 Task: Look for space in Bowthorpe, United Kingdom from 12th August, 2023 to 16th August, 2023 for 8 adults in price range Rs.10000 to Rs.16000. Place can be private room with 8 bedrooms having 8 beds and 8 bathrooms. Property type can be house, flat, guest house, hotel. Amenities needed are: wifi, TV, free parkinig on premises, gym, breakfast. Booking option can be shelf check-in. Required host language is English.
Action: Mouse pressed left at (557, 120)
Screenshot: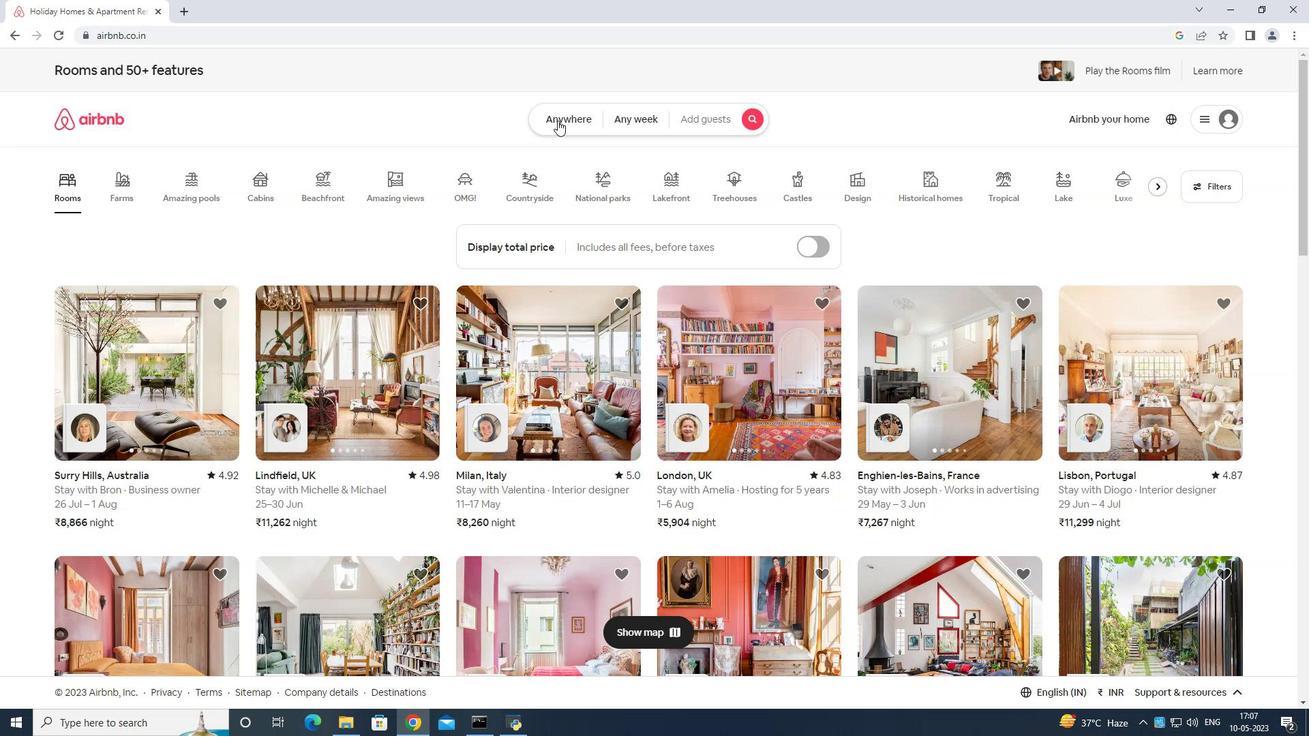 
Action: Mouse moved to (536, 160)
Screenshot: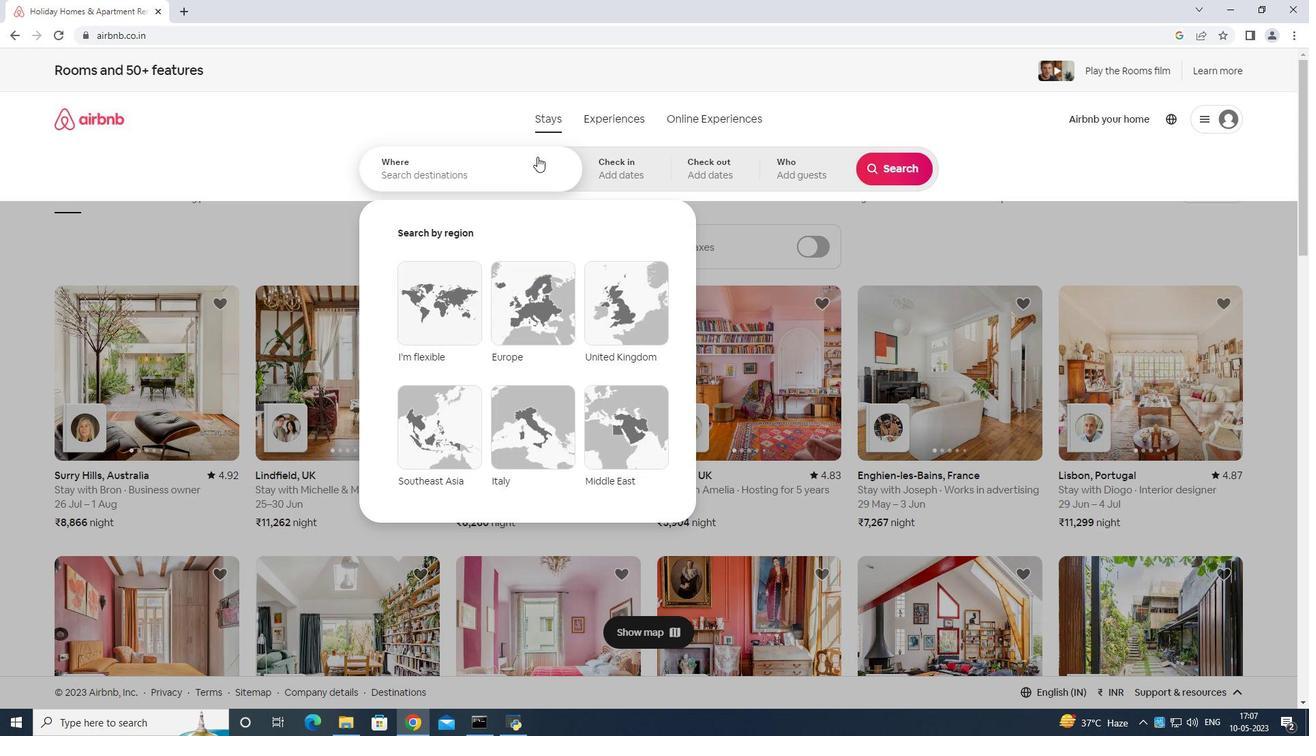 
Action: Mouse pressed left at (536, 160)
Screenshot: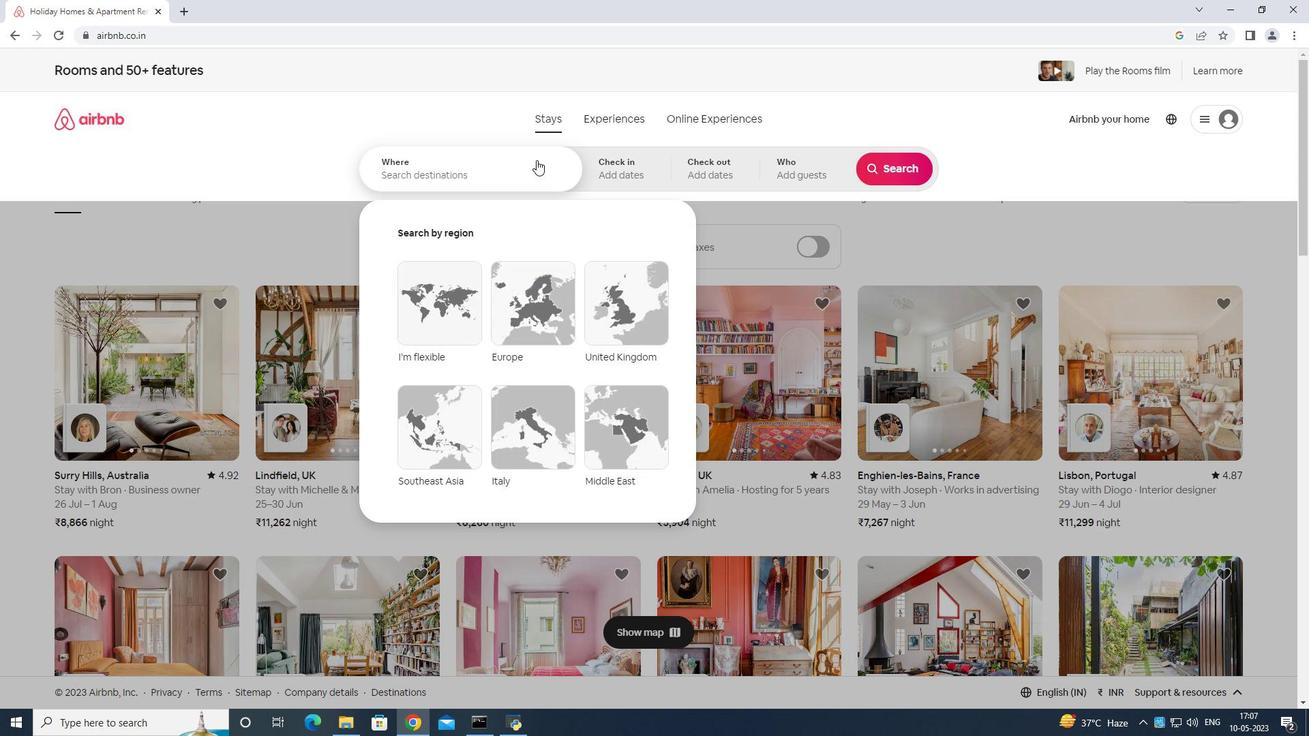
Action: Mouse moved to (531, 163)
Screenshot: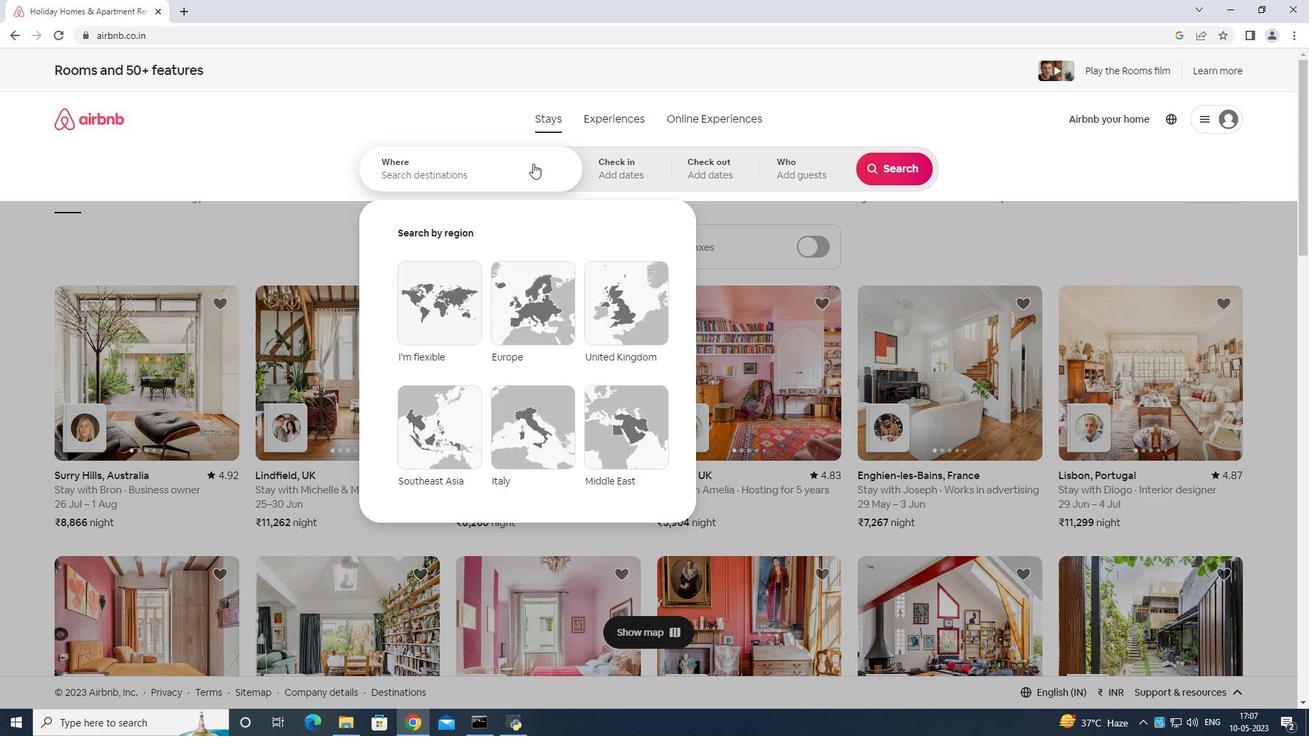 
Action: Key pressed <Key.shift>Bowthorpe<Key.space>united<Key.space>kingdi<Key.backspace>om<Key.enter>
Screenshot: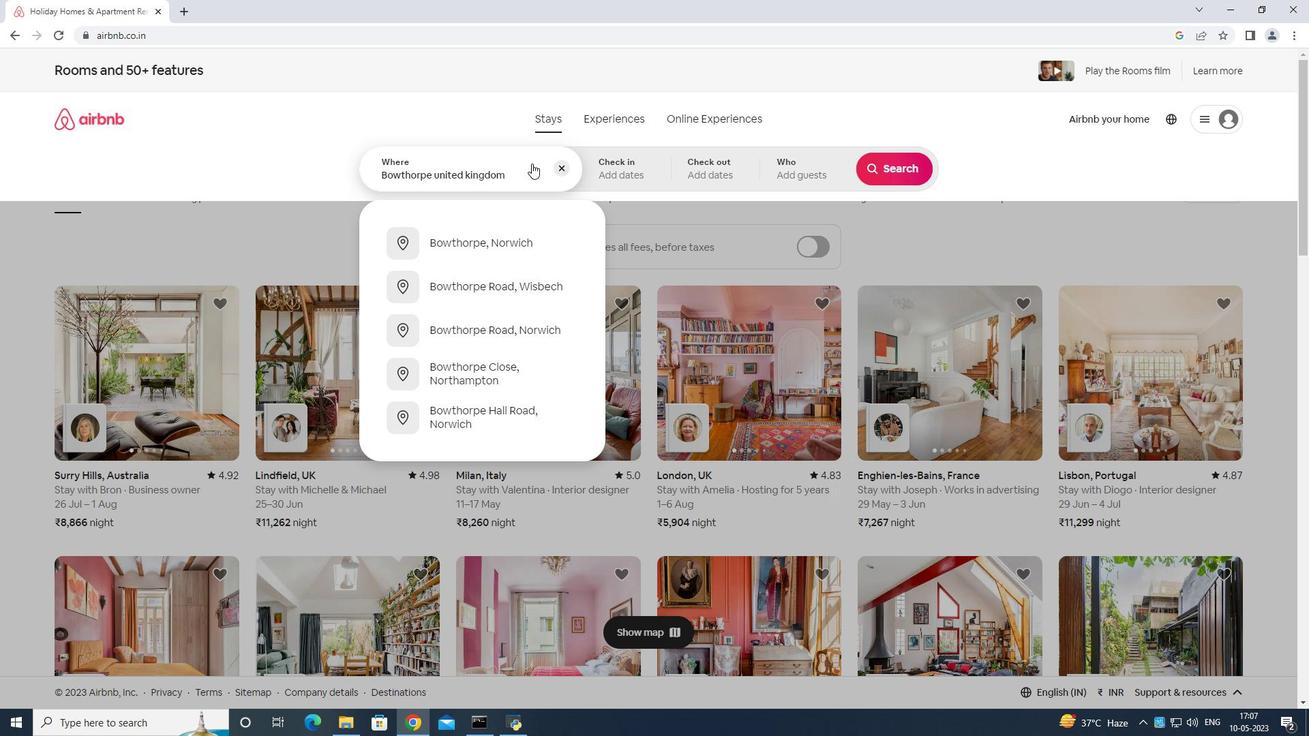 
Action: Mouse moved to (889, 268)
Screenshot: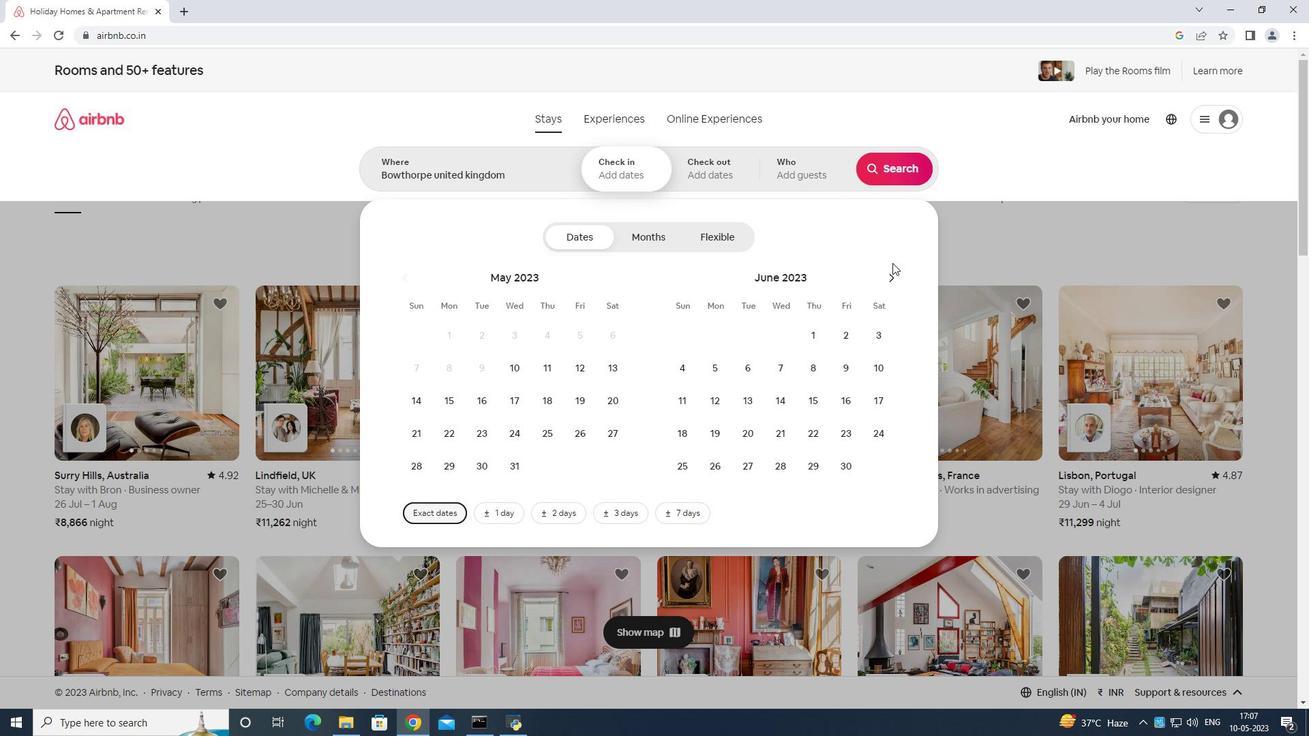 
Action: Mouse pressed left at (889, 268)
Screenshot: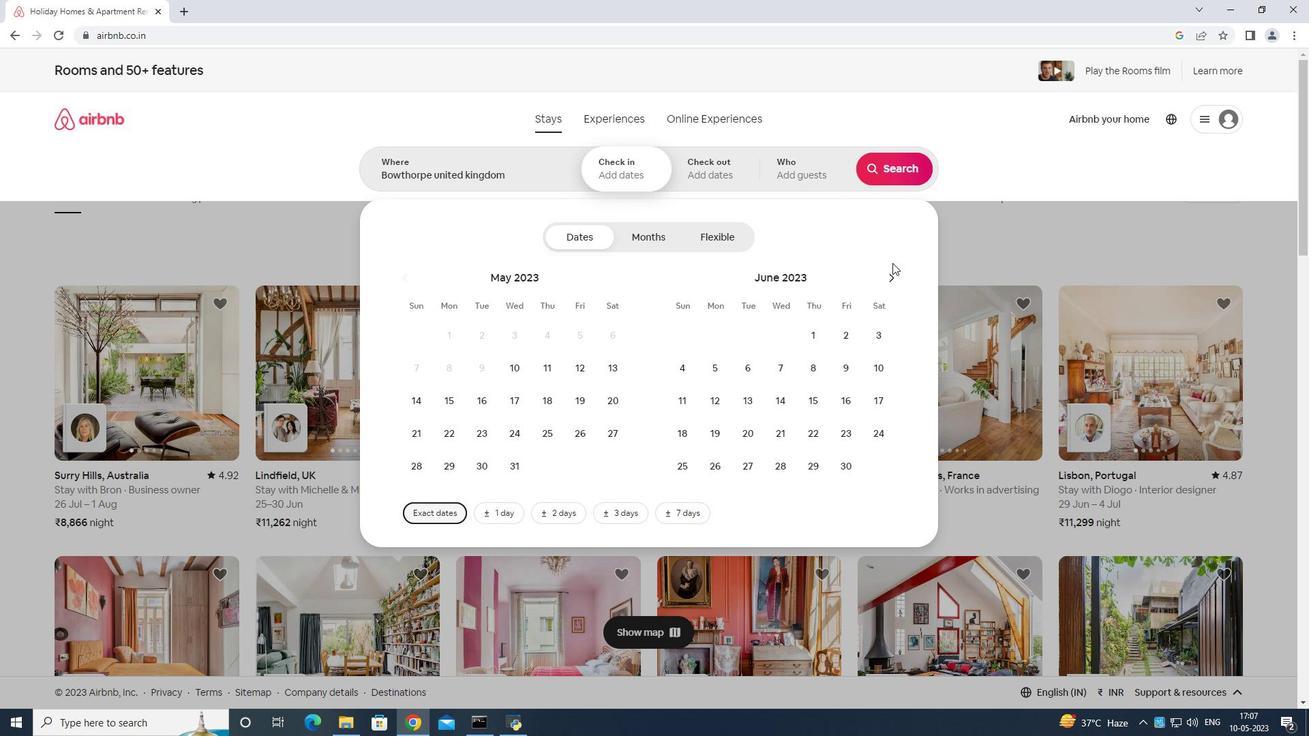 
Action: Mouse moved to (889, 271)
Screenshot: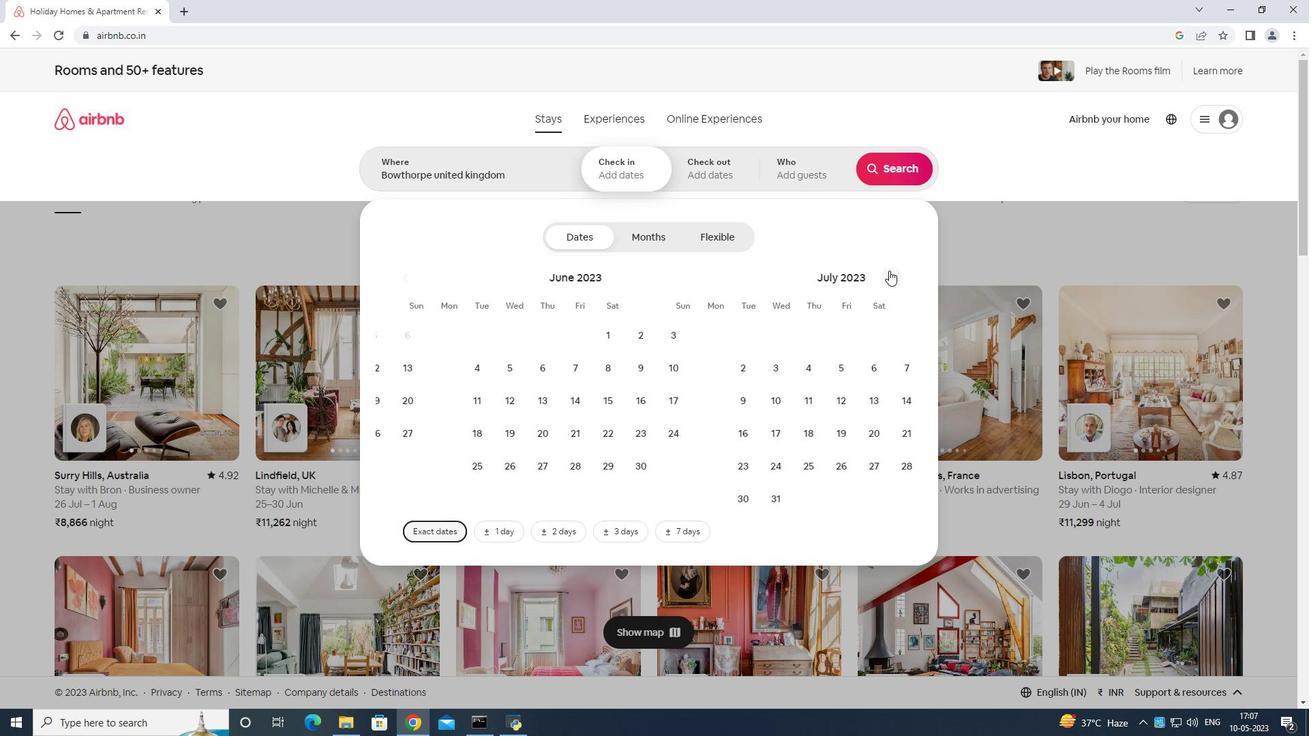 
Action: Mouse pressed left at (889, 271)
Screenshot: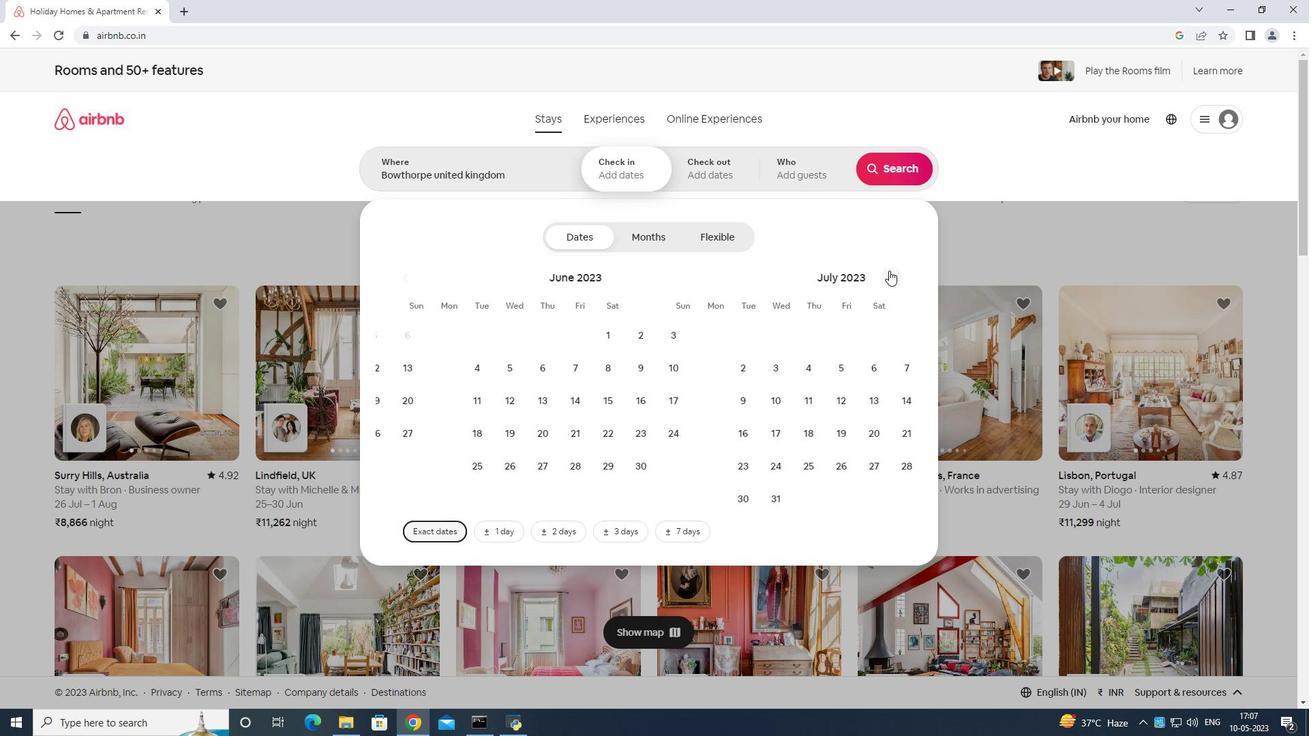 
Action: Mouse moved to (876, 362)
Screenshot: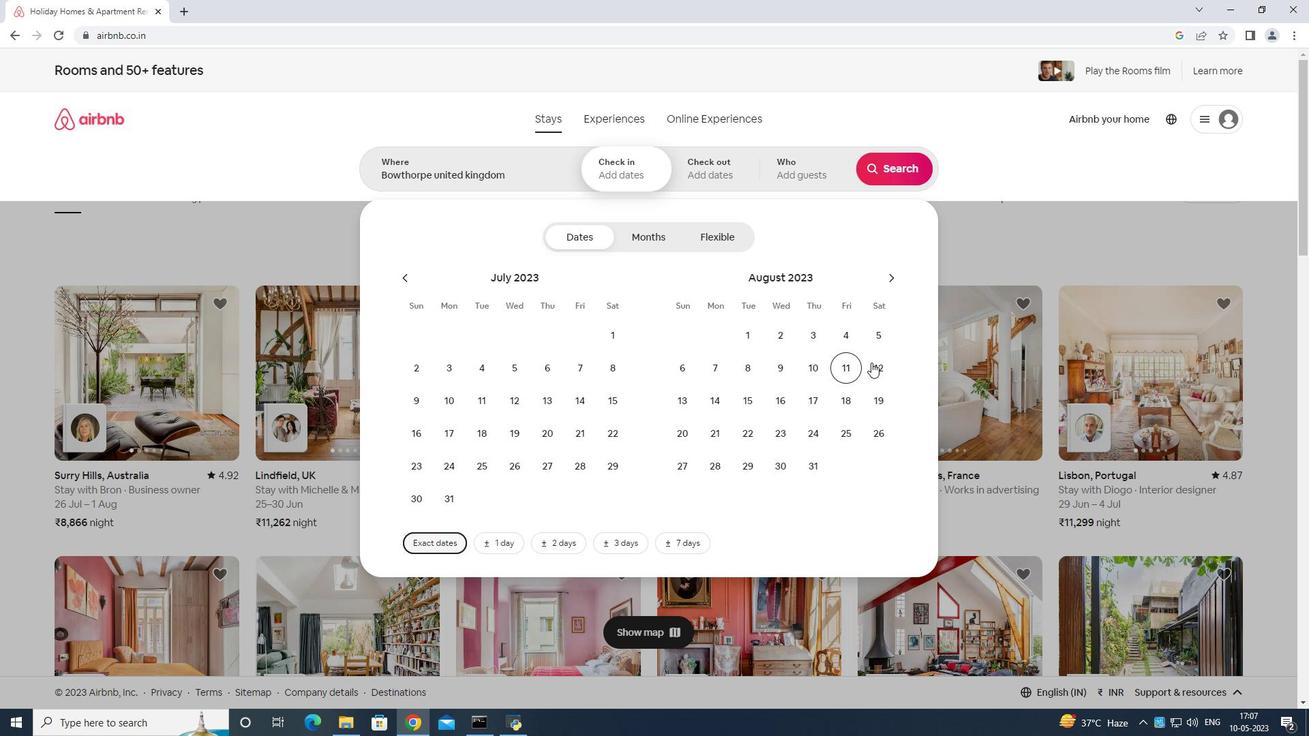 
Action: Mouse pressed left at (876, 362)
Screenshot: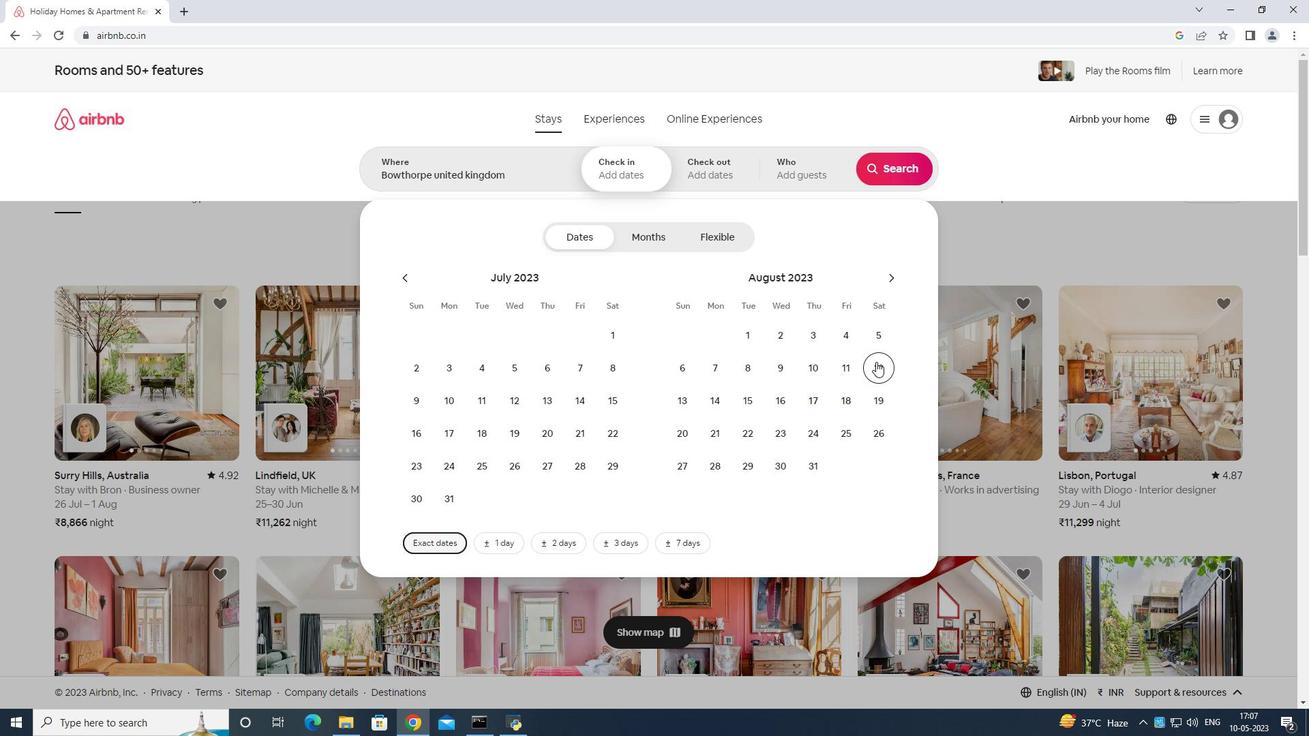 
Action: Mouse moved to (783, 394)
Screenshot: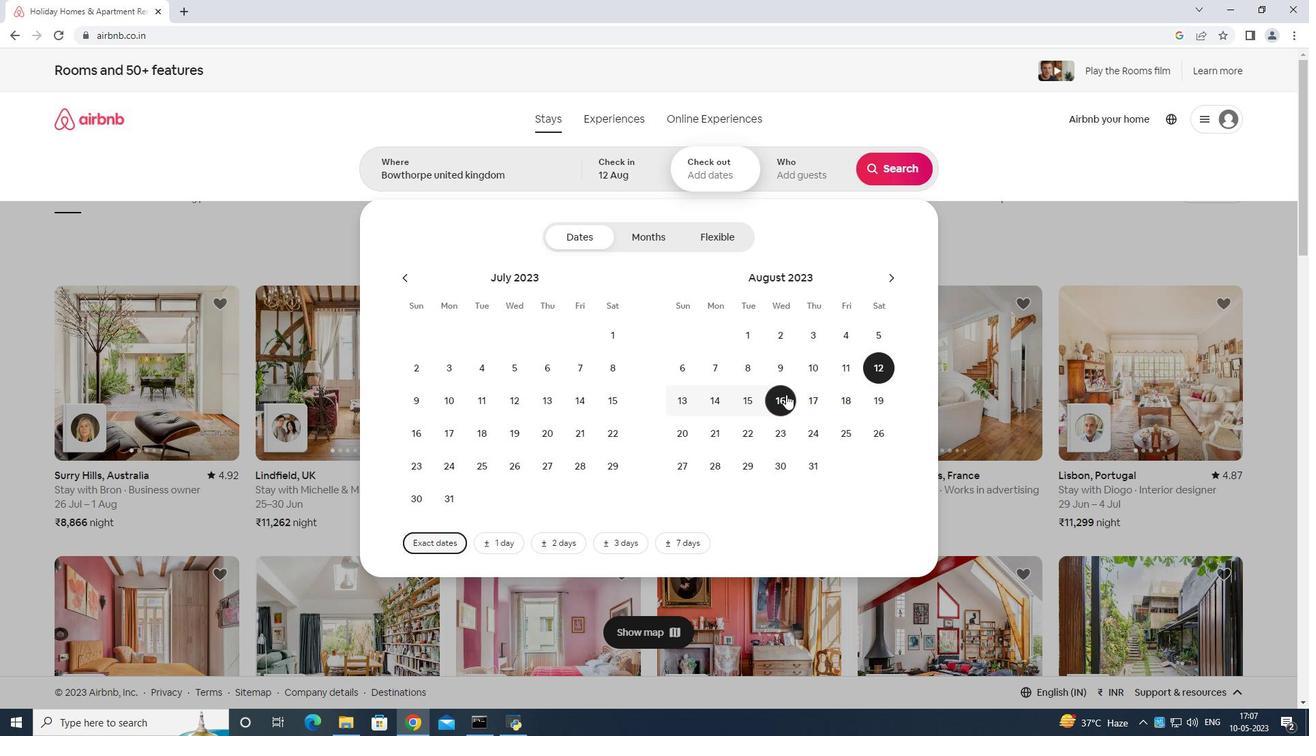 
Action: Mouse pressed left at (783, 394)
Screenshot: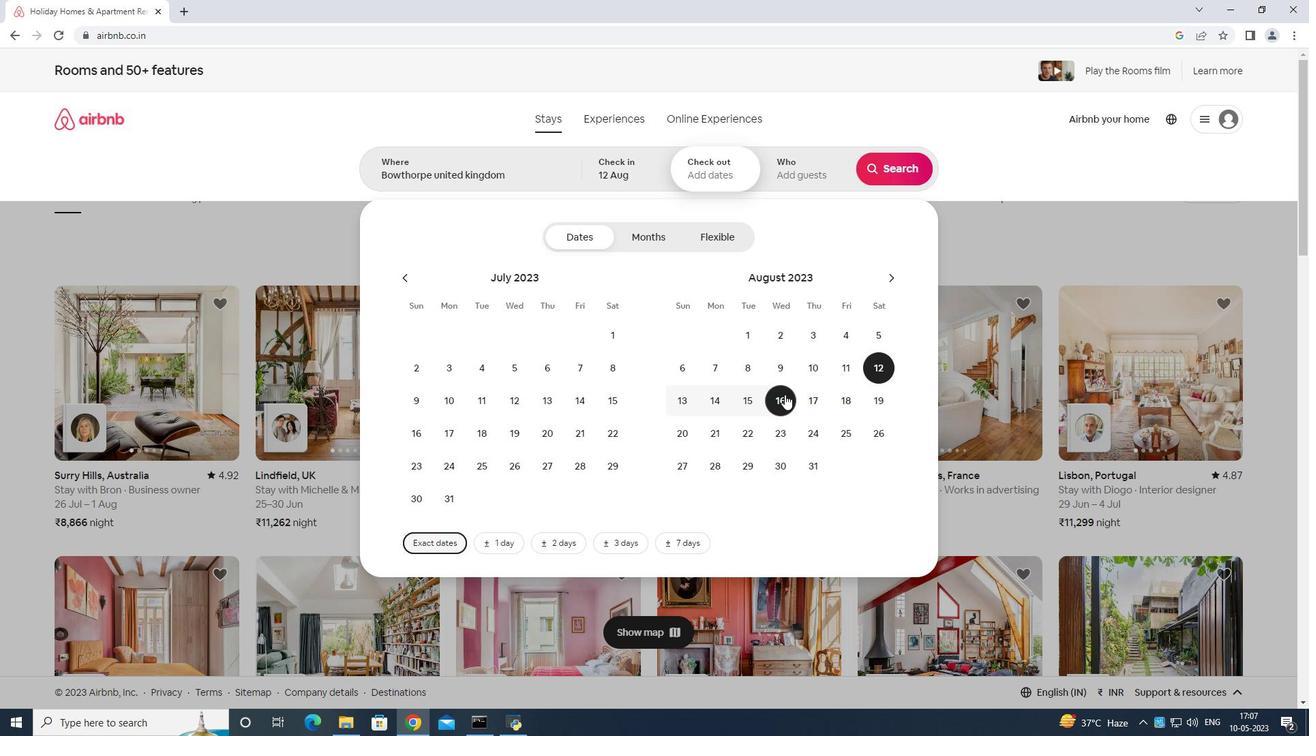 
Action: Mouse moved to (813, 162)
Screenshot: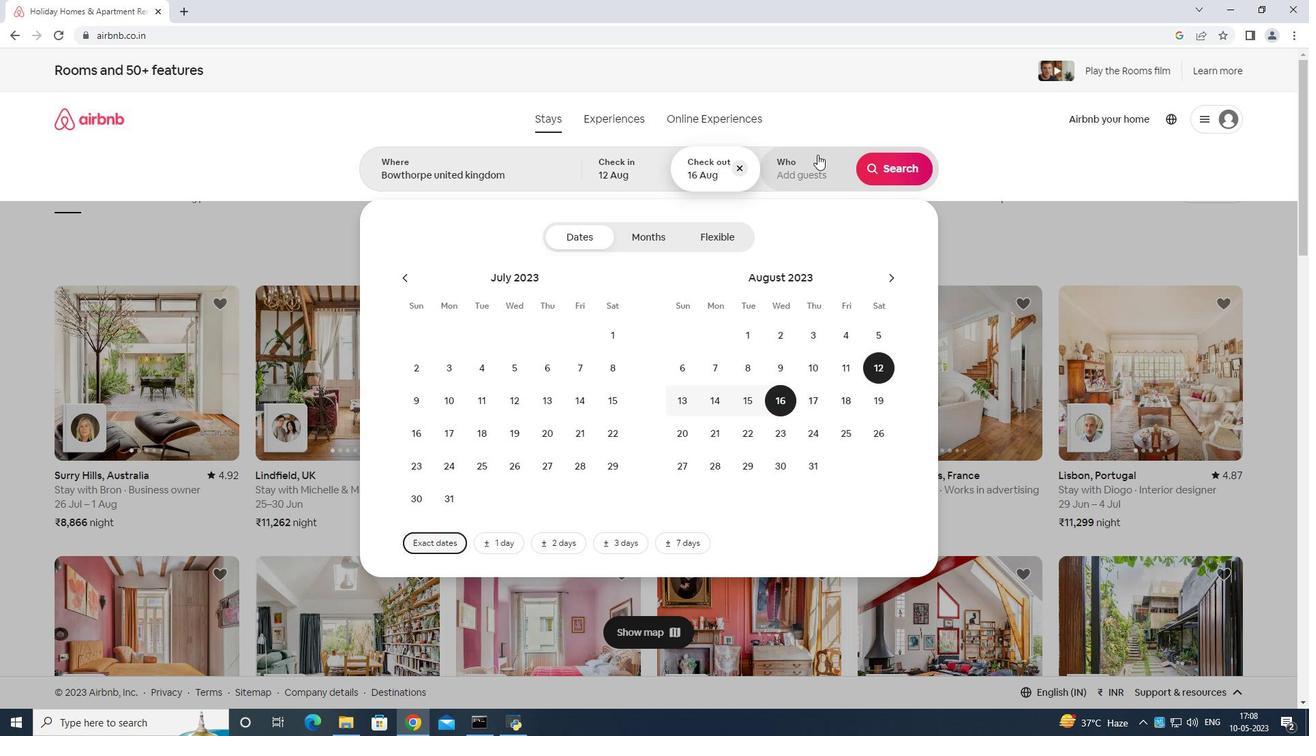 
Action: Mouse pressed left at (813, 162)
Screenshot: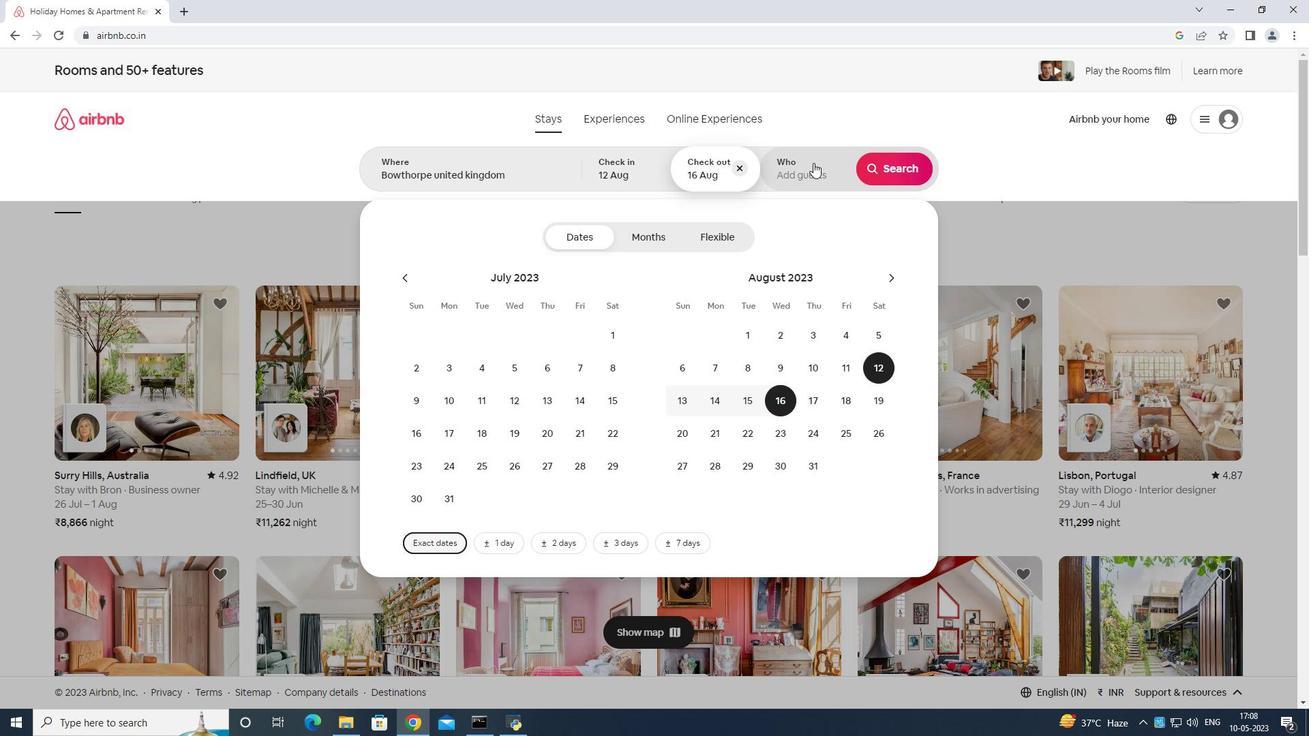 
Action: Mouse moved to (890, 163)
Screenshot: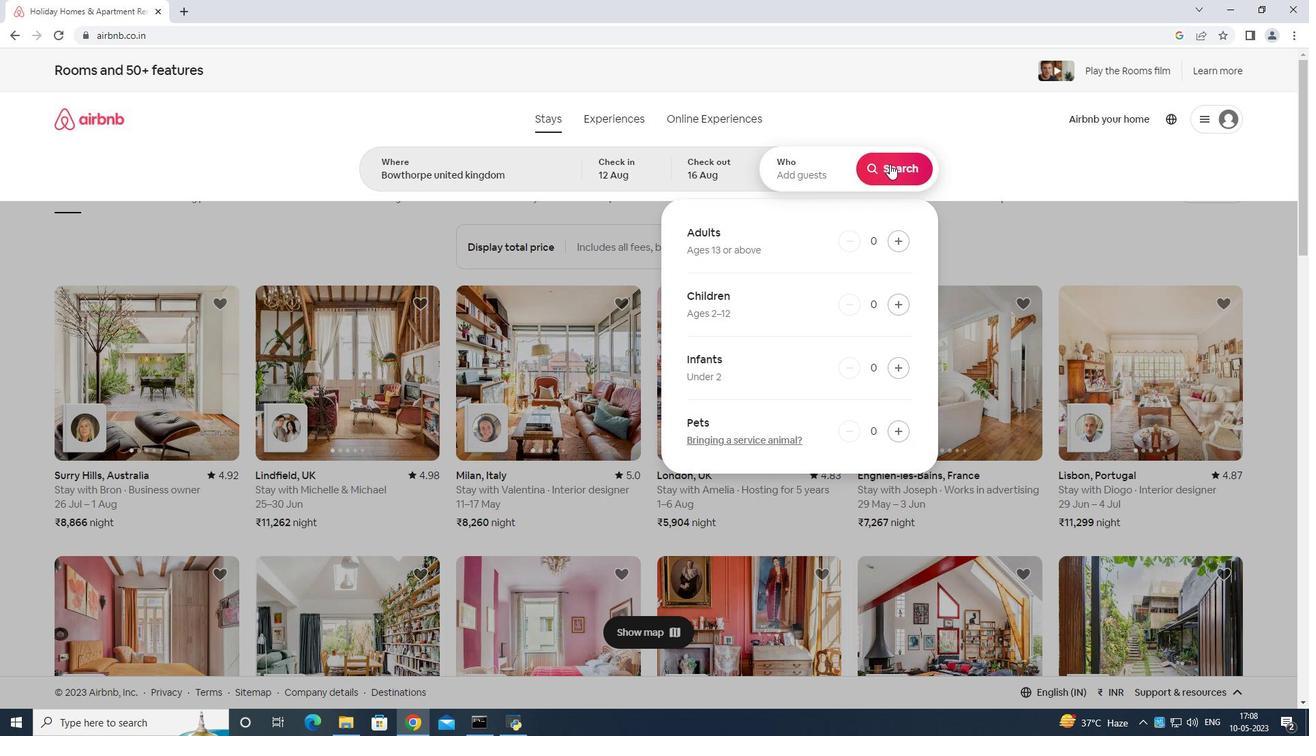 
Action: Mouse pressed left at (890, 163)
Screenshot: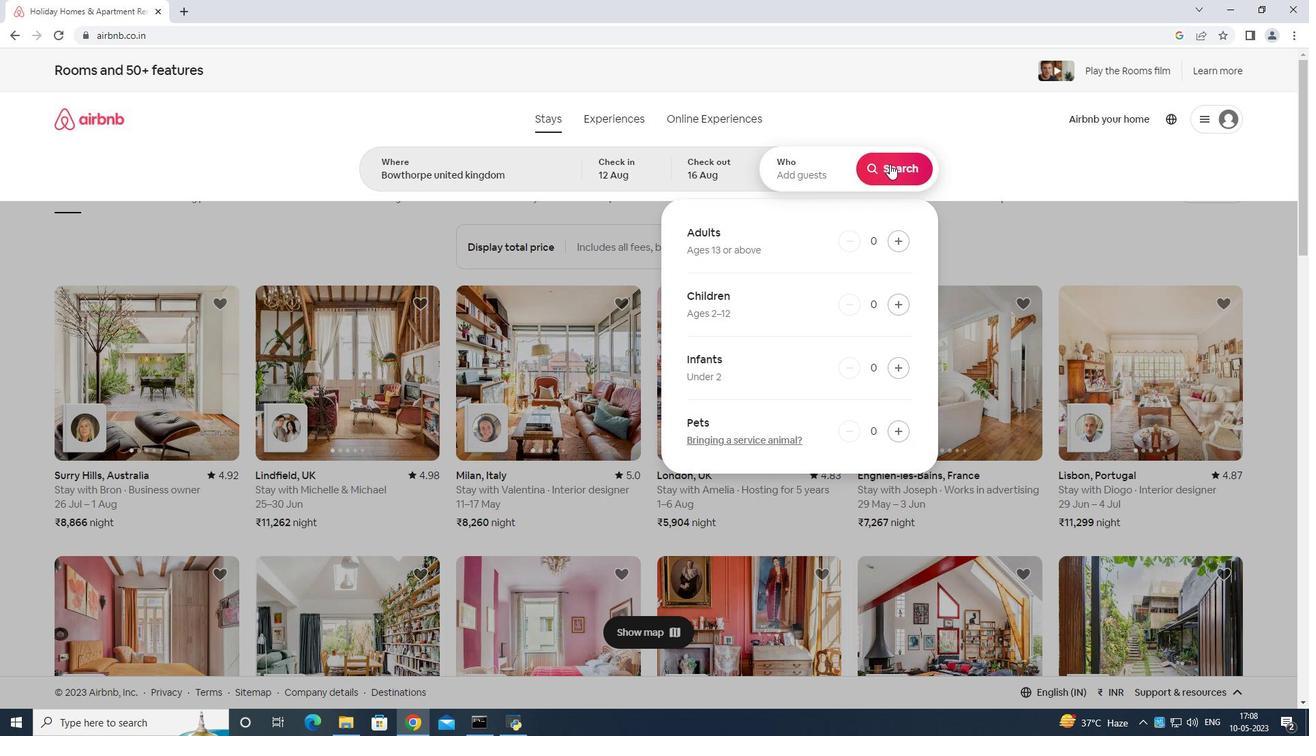 
Action: Mouse moved to (1262, 119)
Screenshot: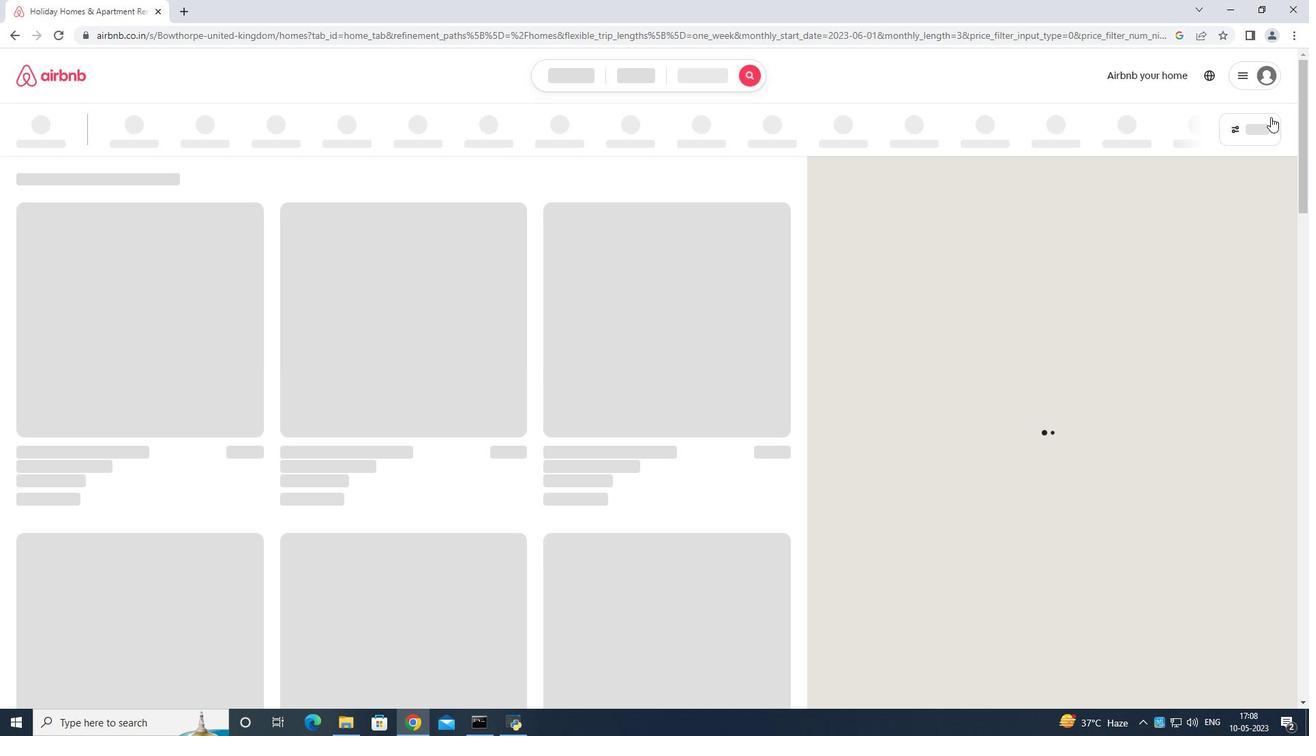 
Action: Mouse pressed left at (1262, 119)
Screenshot: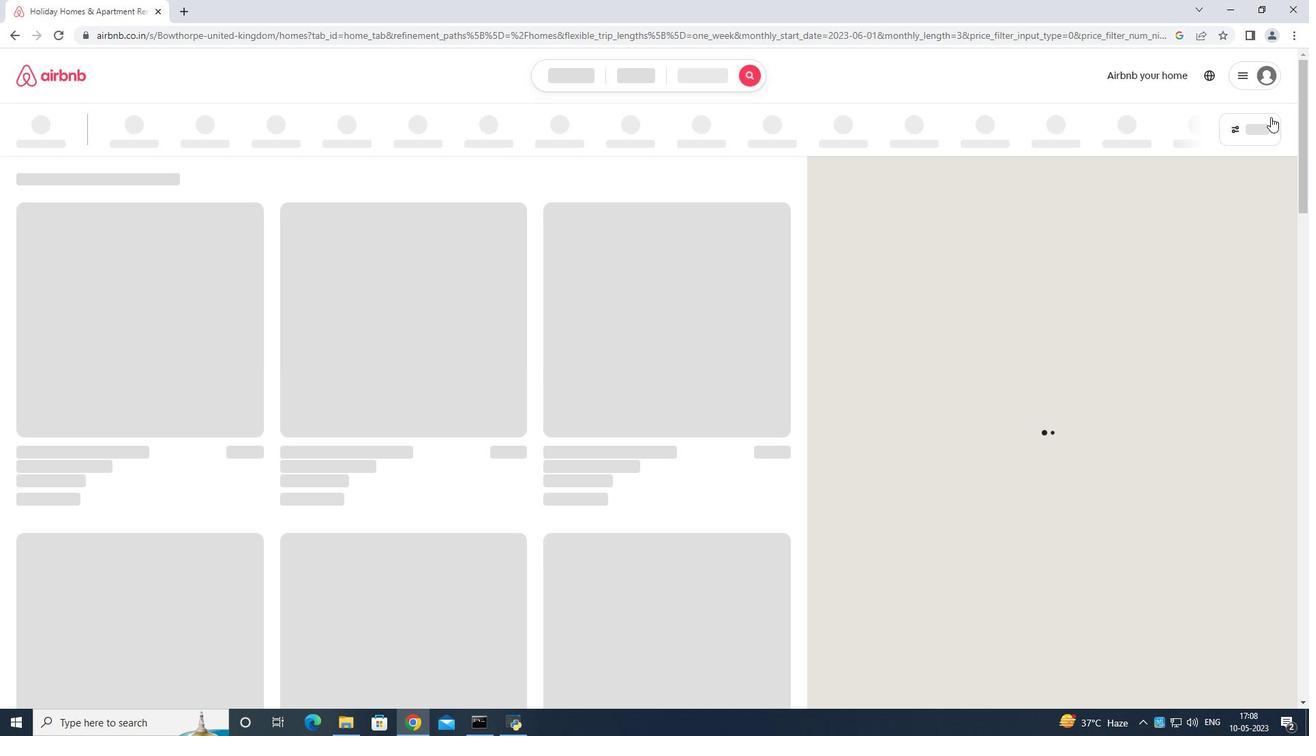 
Action: Mouse moved to (501, 454)
Screenshot: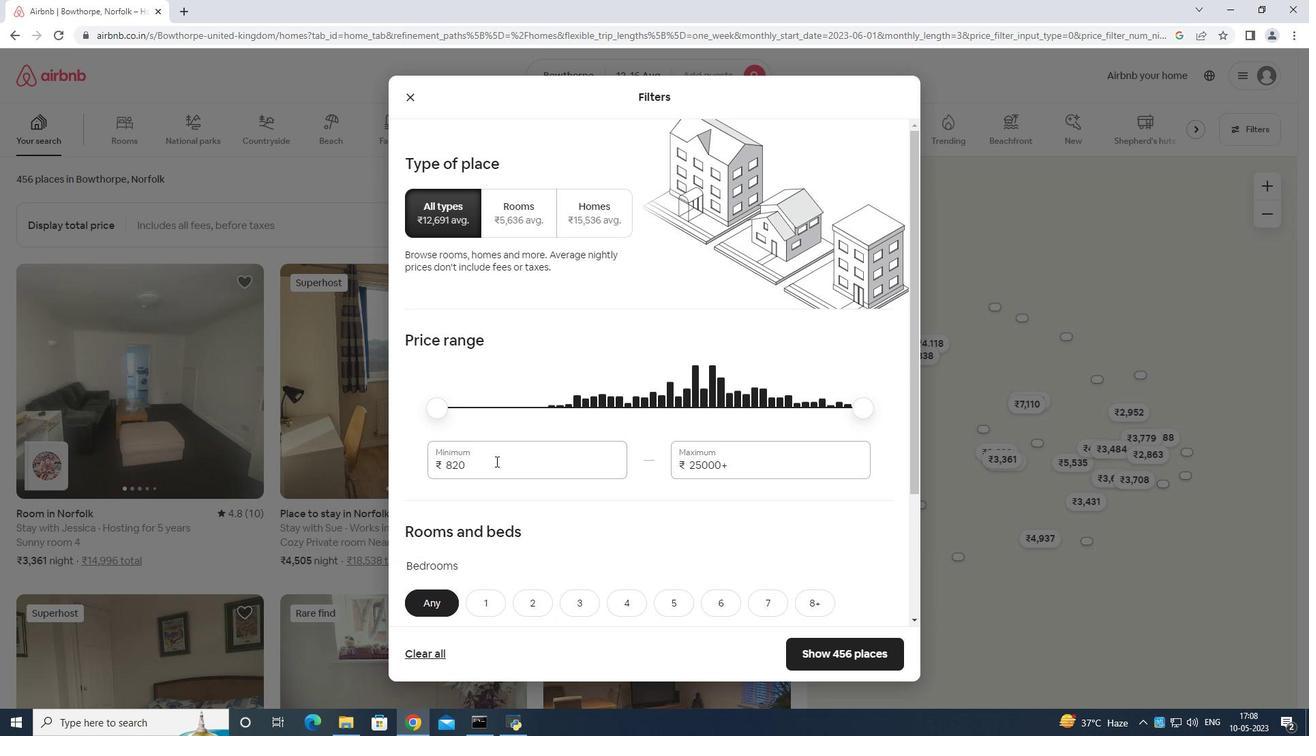 
Action: Mouse pressed left at (501, 454)
Screenshot: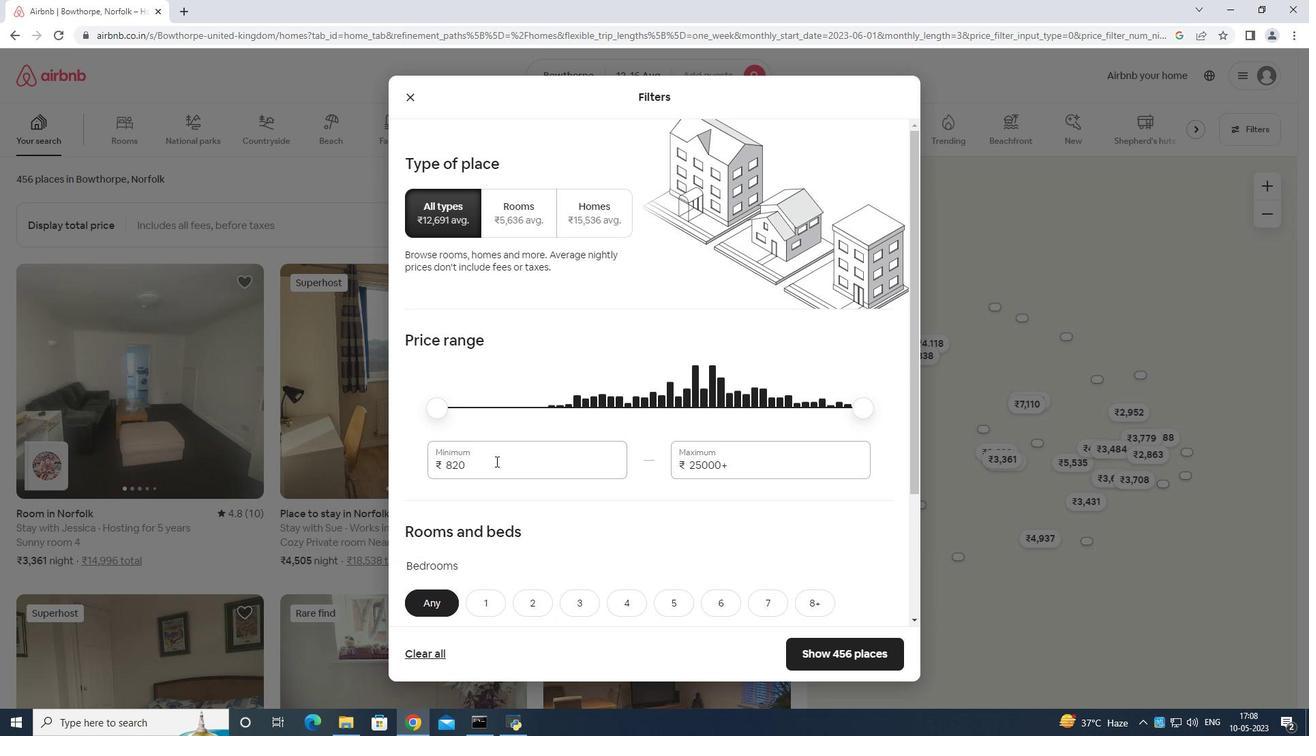 
Action: Mouse moved to (503, 426)
Screenshot: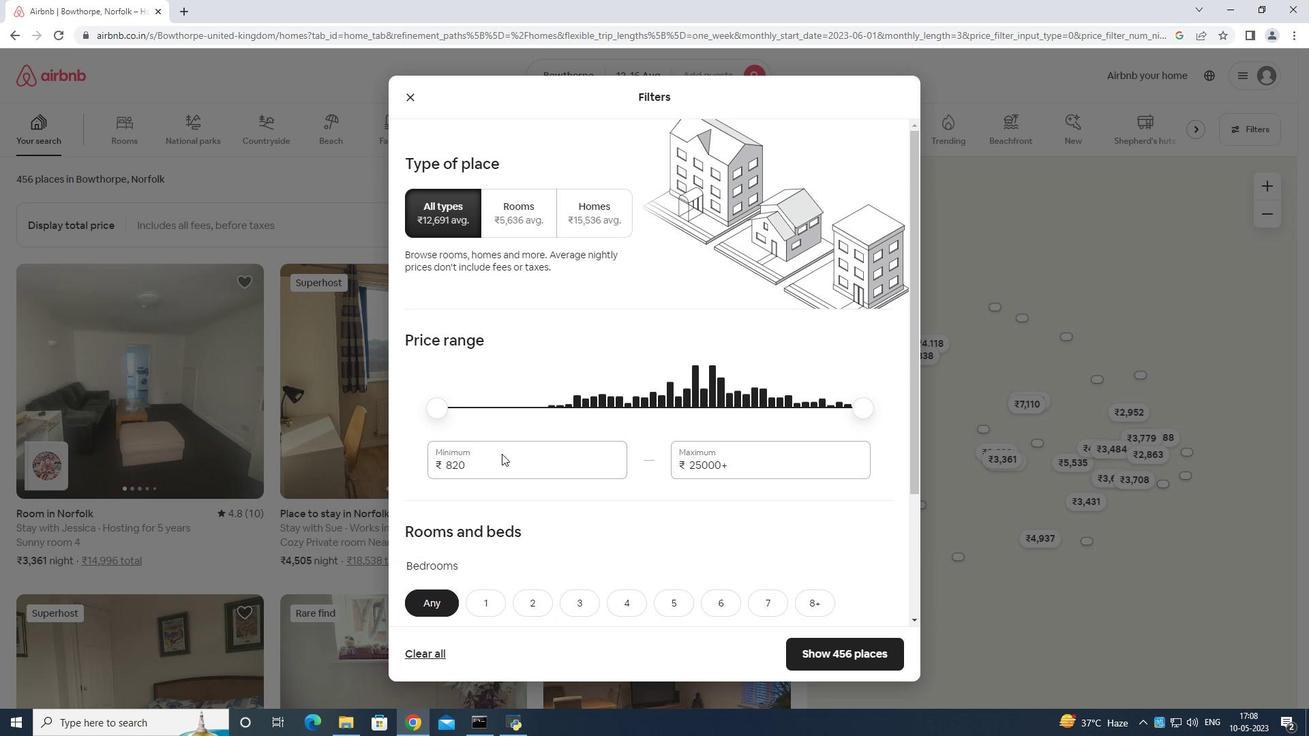 
Action: Key pressed <Key.backspace><Key.backspace><Key.backspace><Key.backspace>10000
Screenshot: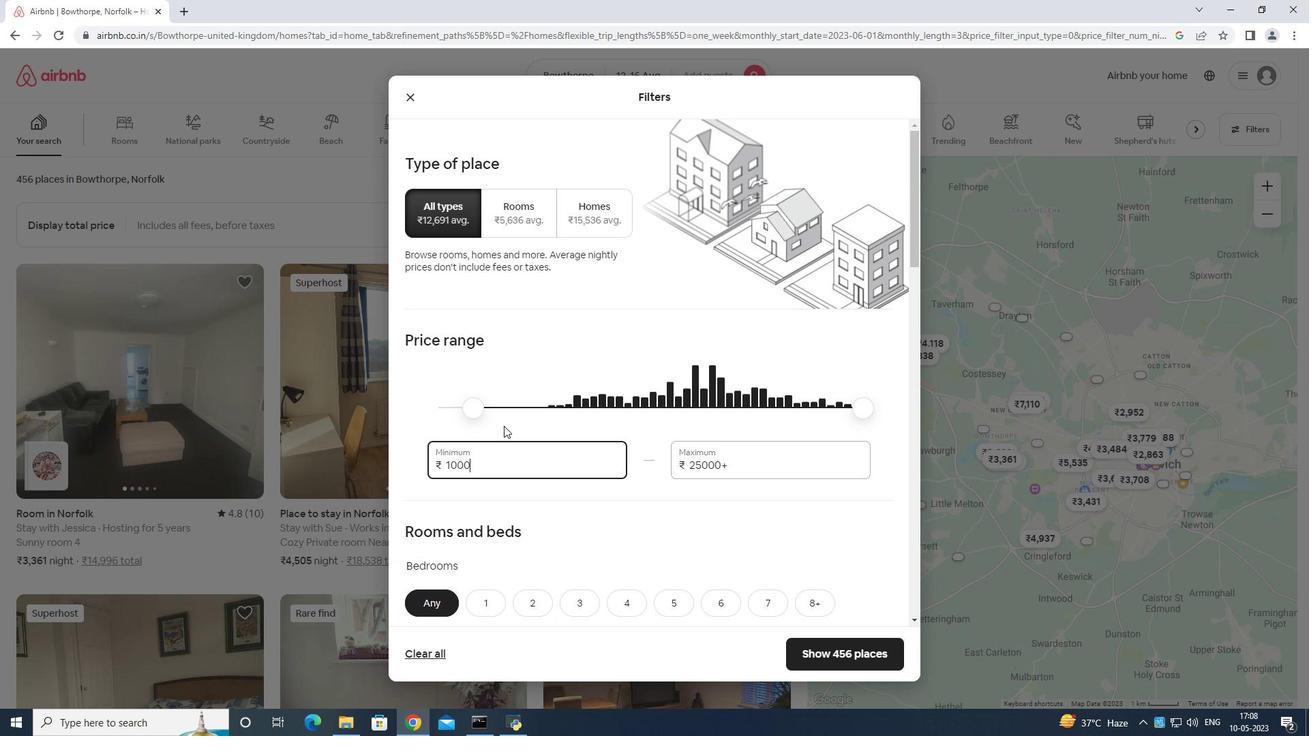 
Action: Mouse moved to (798, 463)
Screenshot: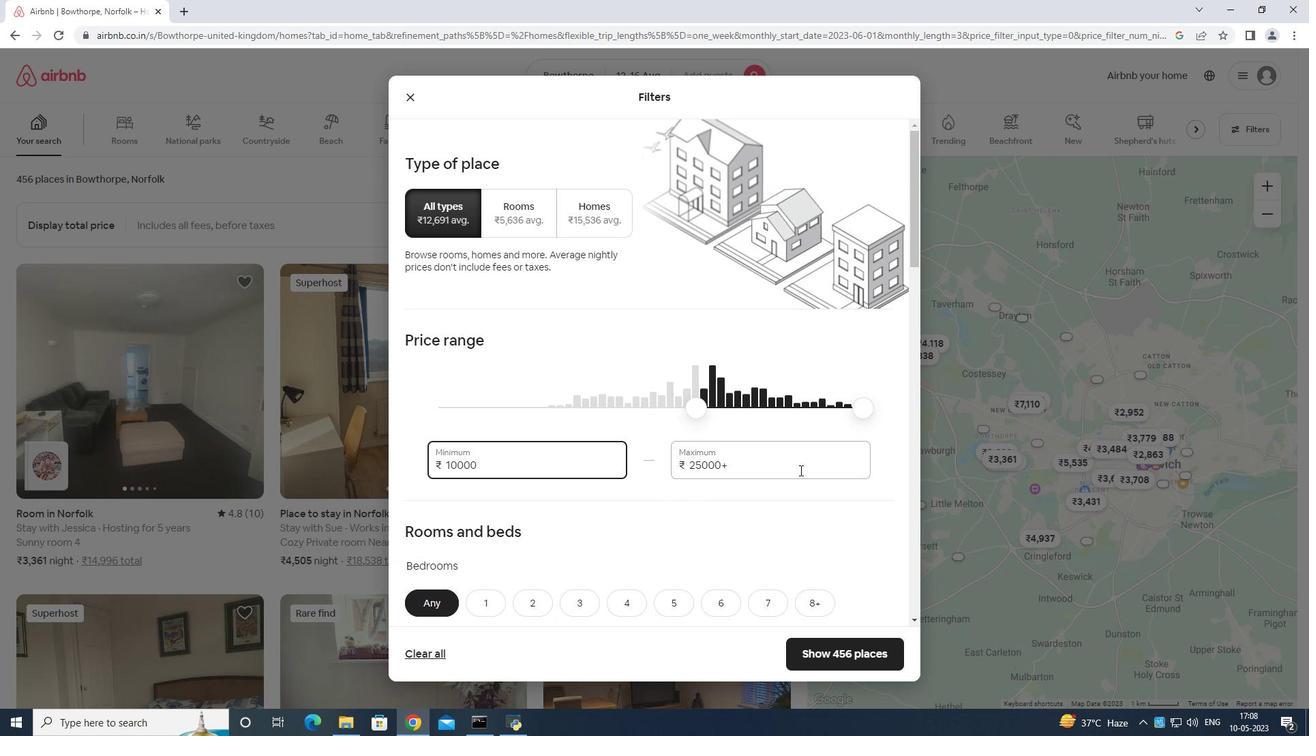 
Action: Mouse pressed left at (798, 463)
Screenshot: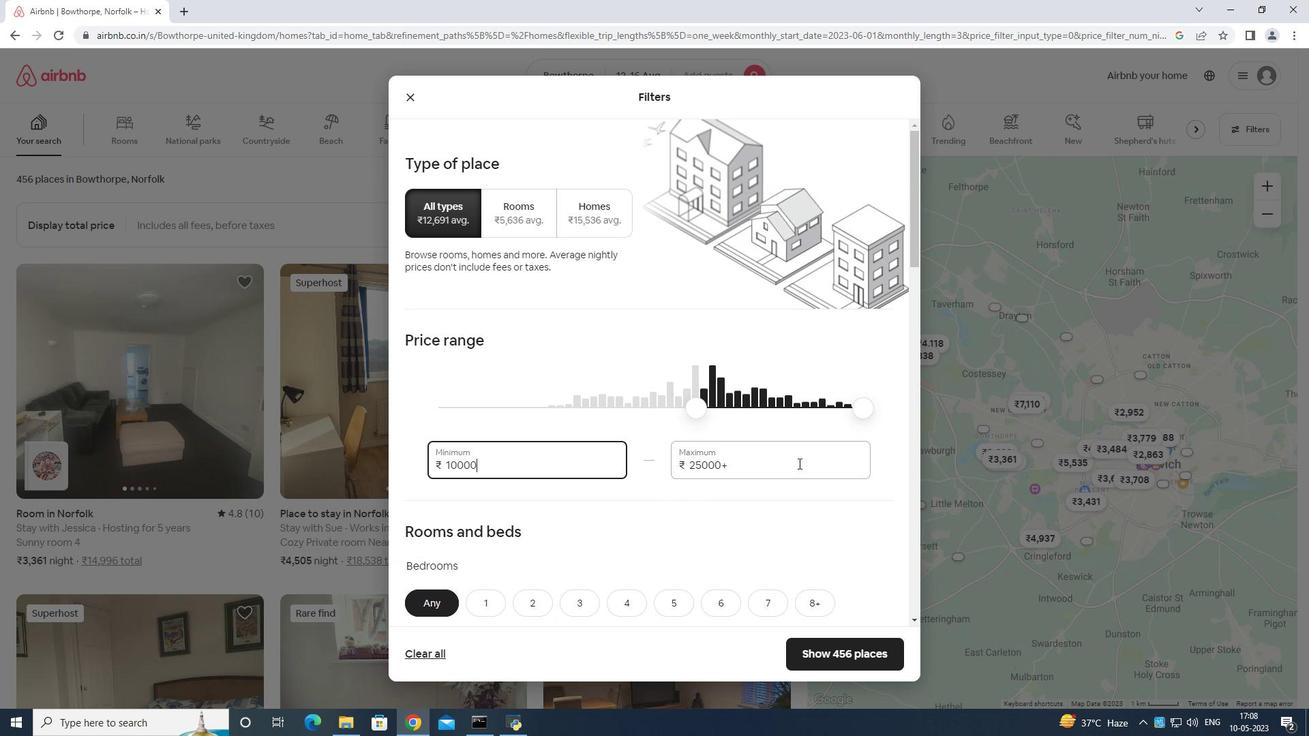 
Action: Mouse moved to (793, 465)
Screenshot: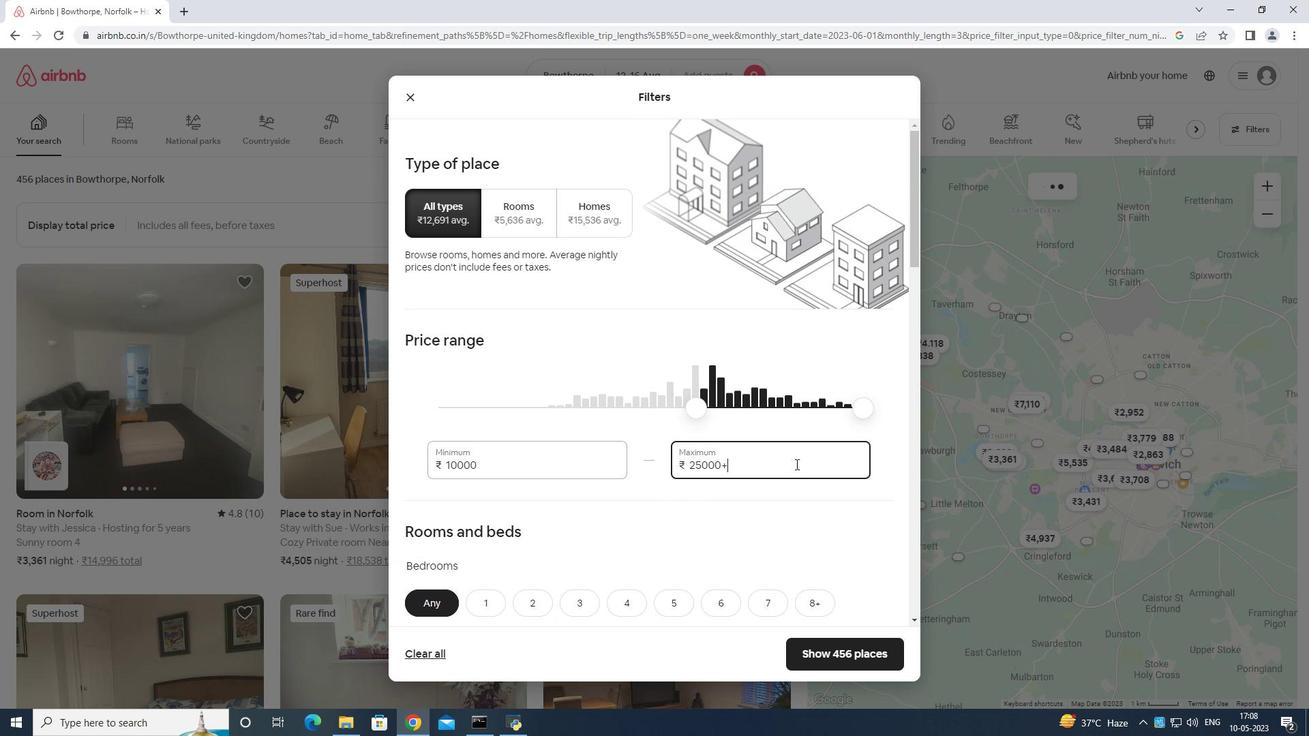 
Action: Key pressed <Key.backspace>
Screenshot: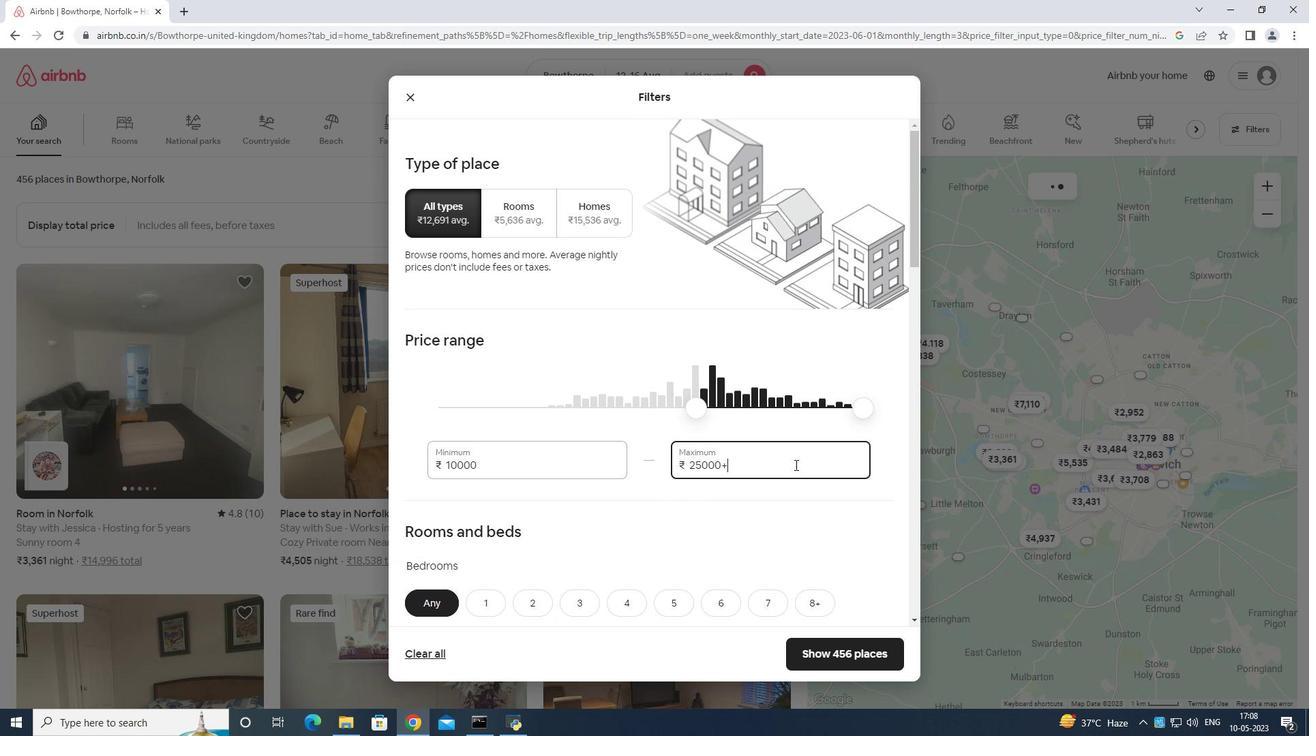 
Action: Mouse moved to (793, 465)
Screenshot: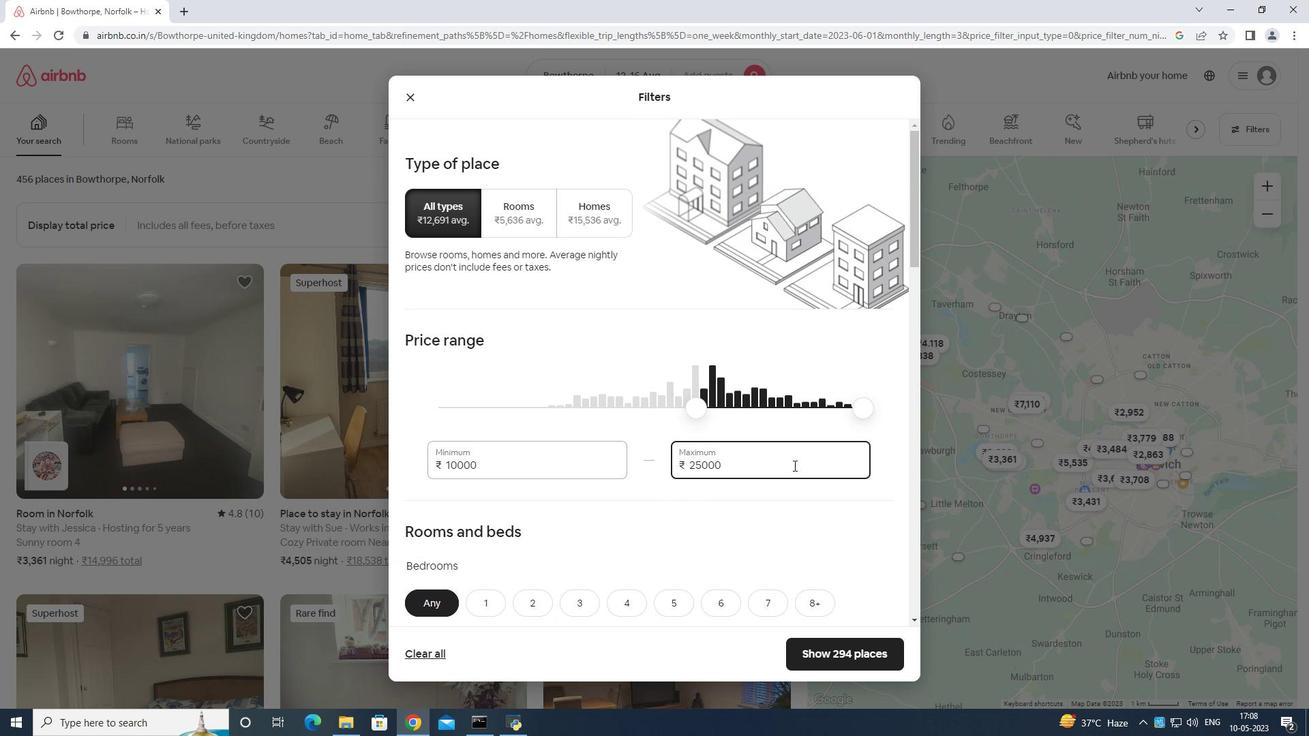 
Action: Key pressed <Key.backspace><Key.backspace><Key.backspace><Key.backspace><Key.backspace><Key.backspace><Key.backspace><Key.backspace><Key.backspace><Key.backspace><Key.backspace><Key.backspace><Key.backspace>16000
Screenshot: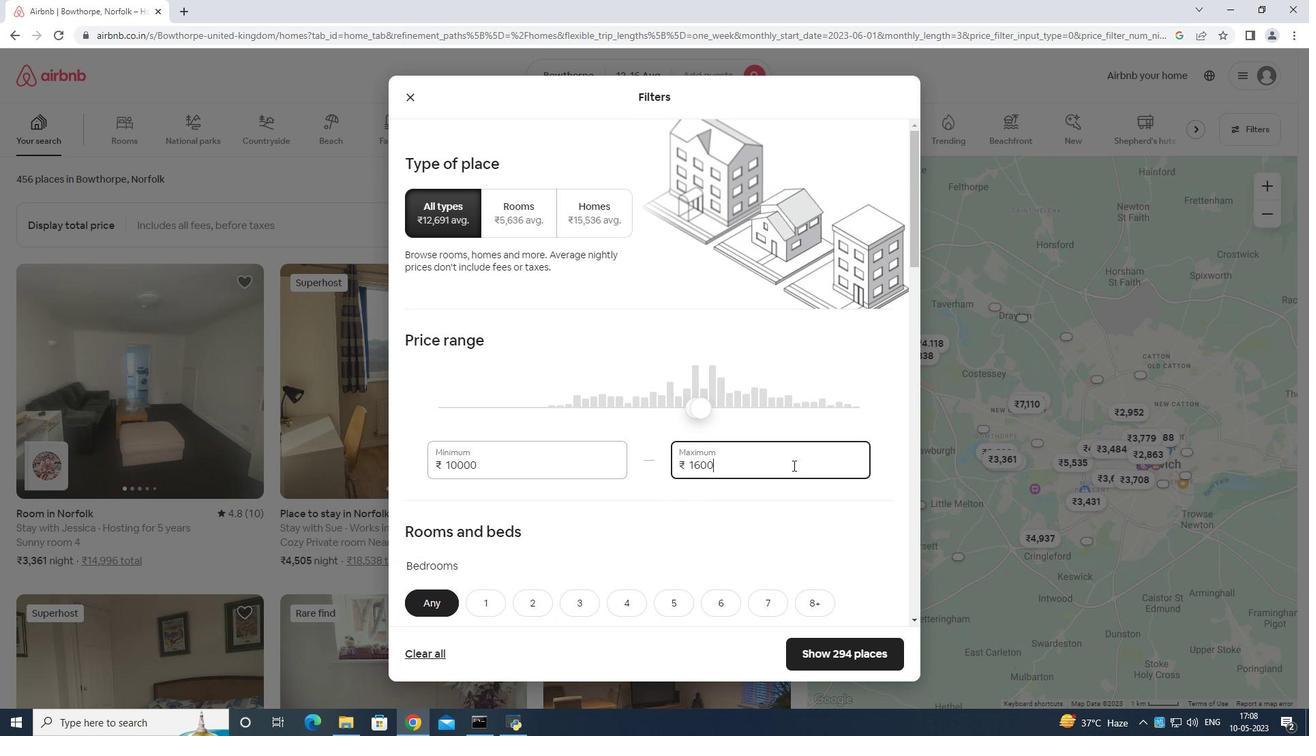 
Action: Mouse moved to (785, 475)
Screenshot: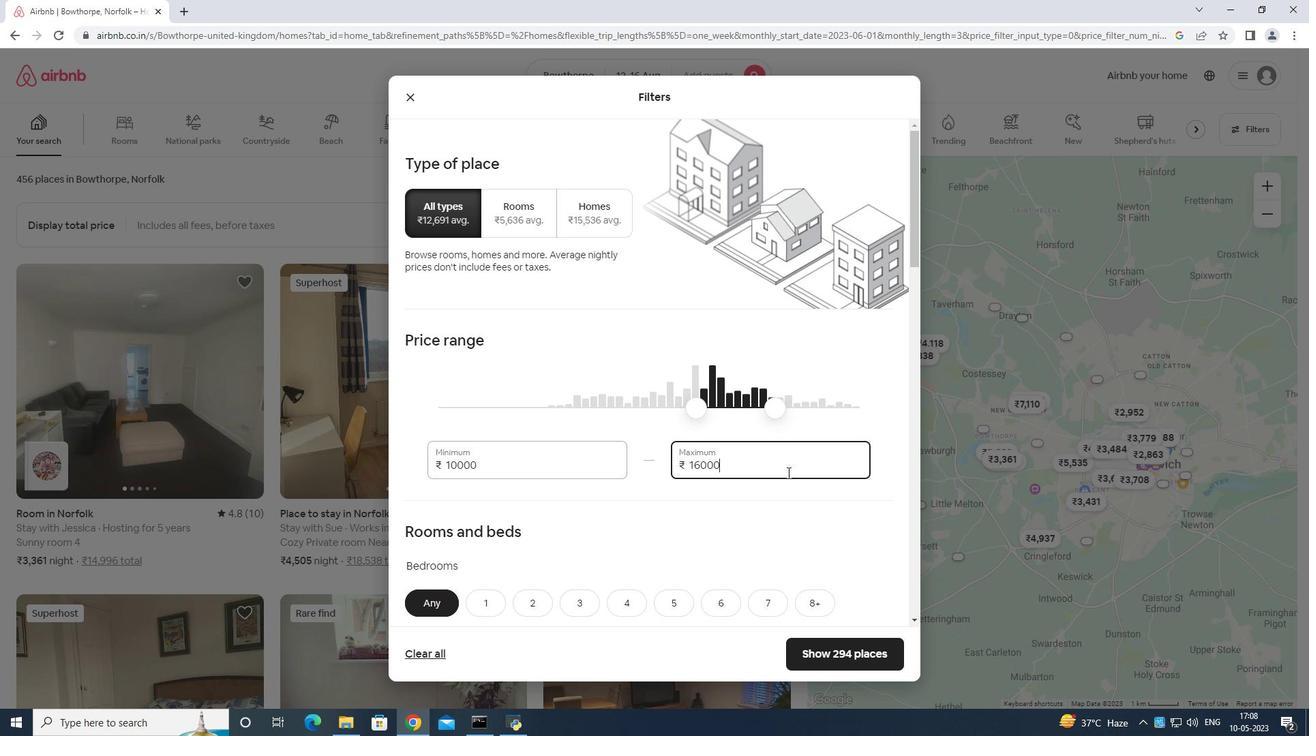 
Action: Mouse scrolled (785, 474) with delta (0, 0)
Screenshot: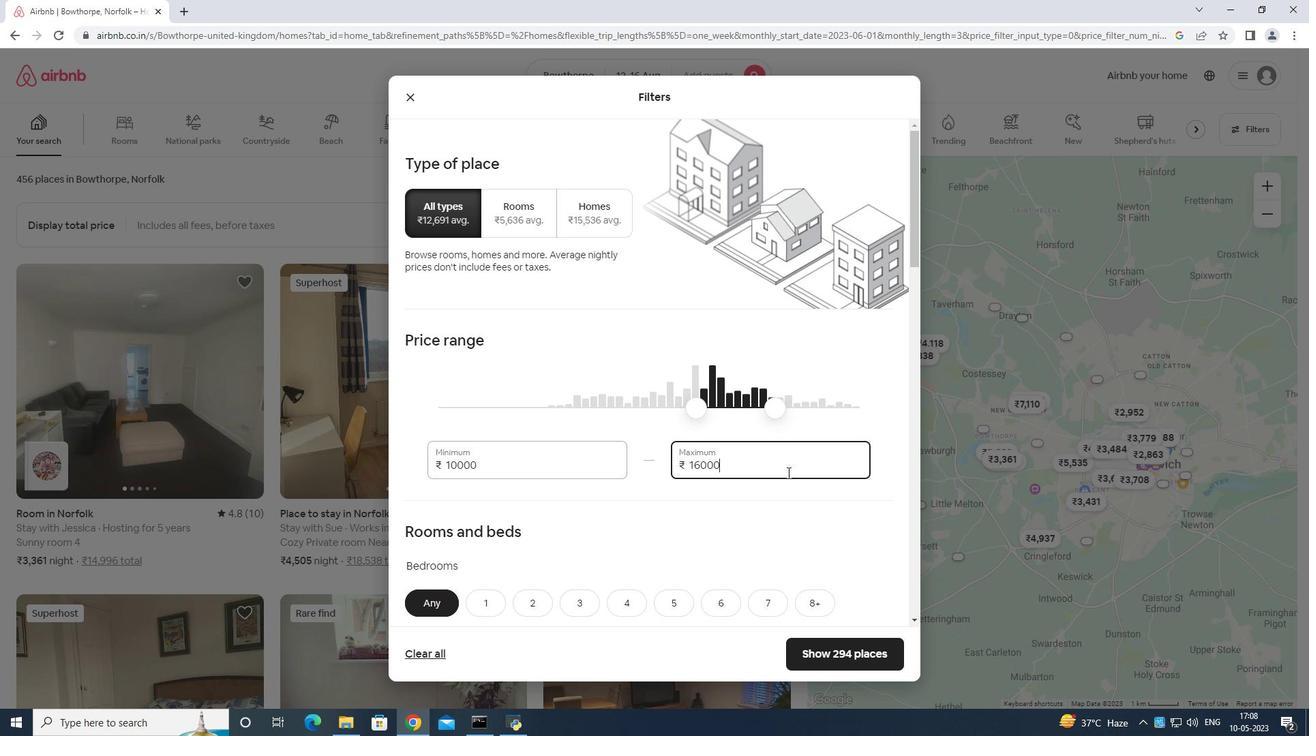 
Action: Mouse moved to (781, 478)
Screenshot: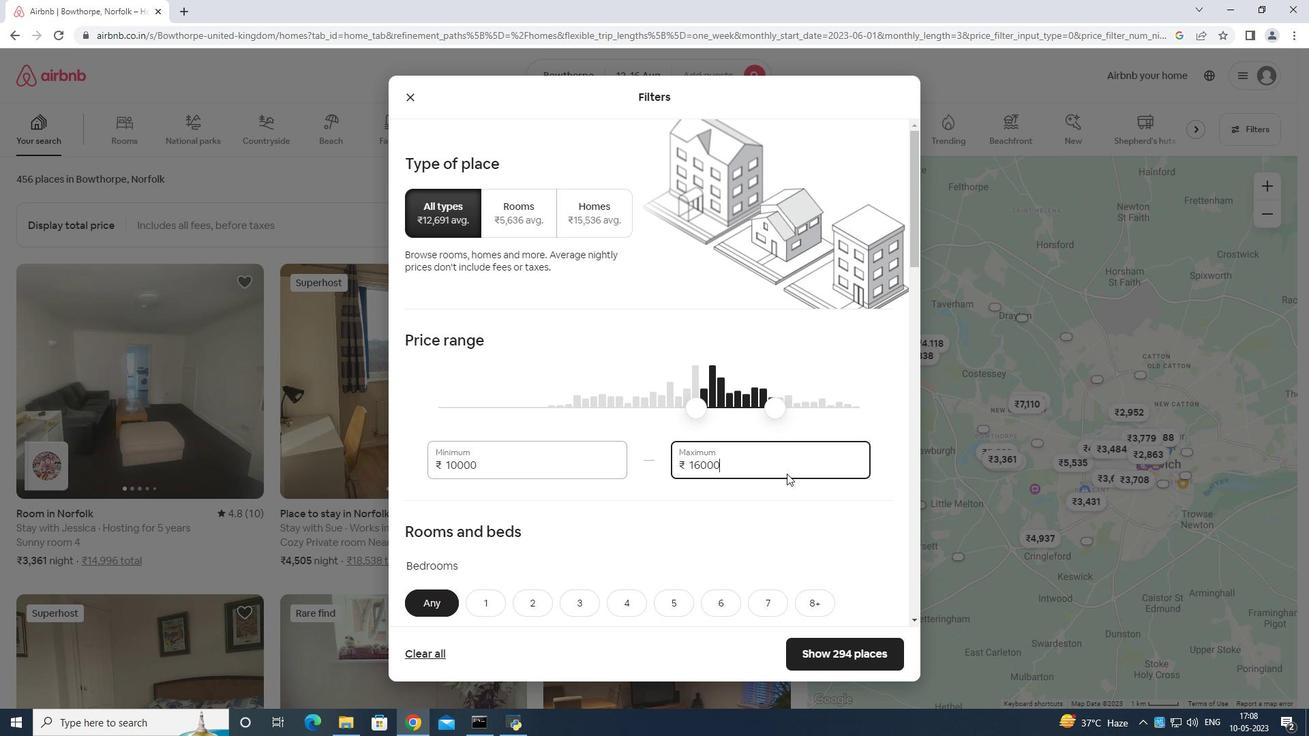 
Action: Mouse scrolled (781, 477) with delta (0, 0)
Screenshot: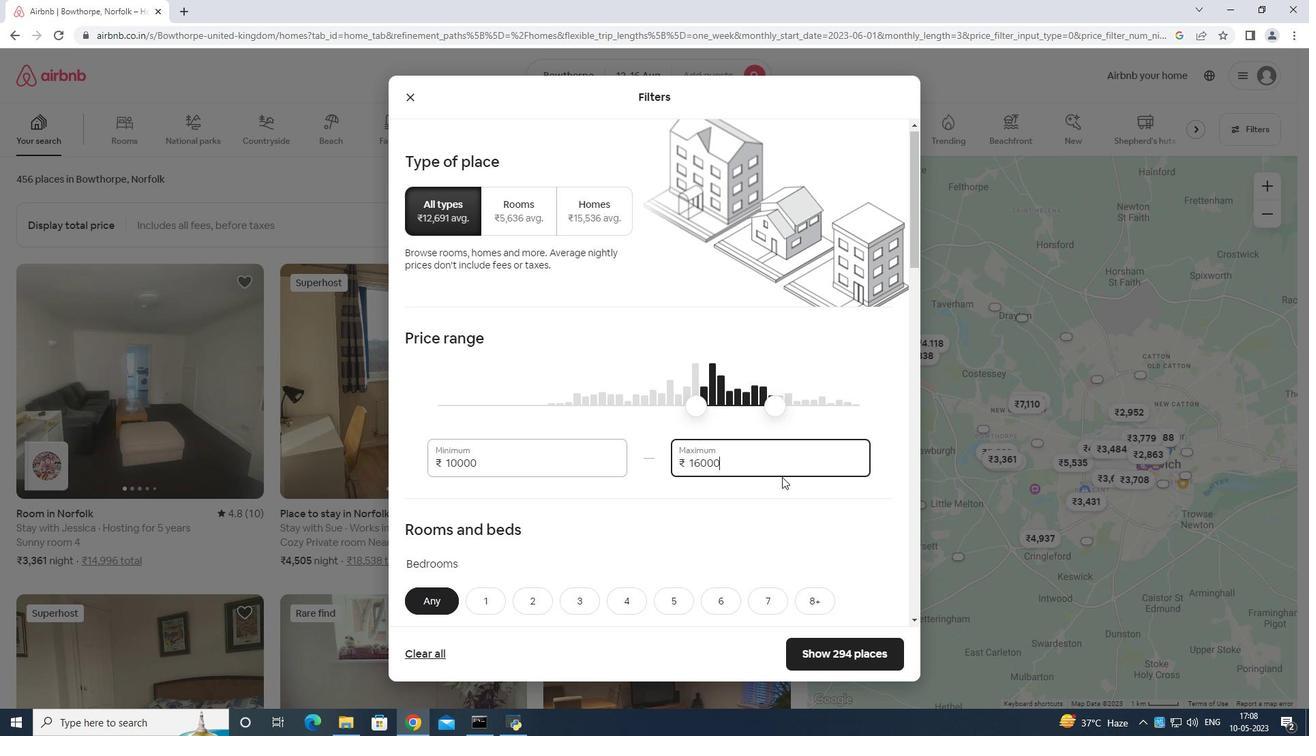 
Action: Mouse moved to (781, 480)
Screenshot: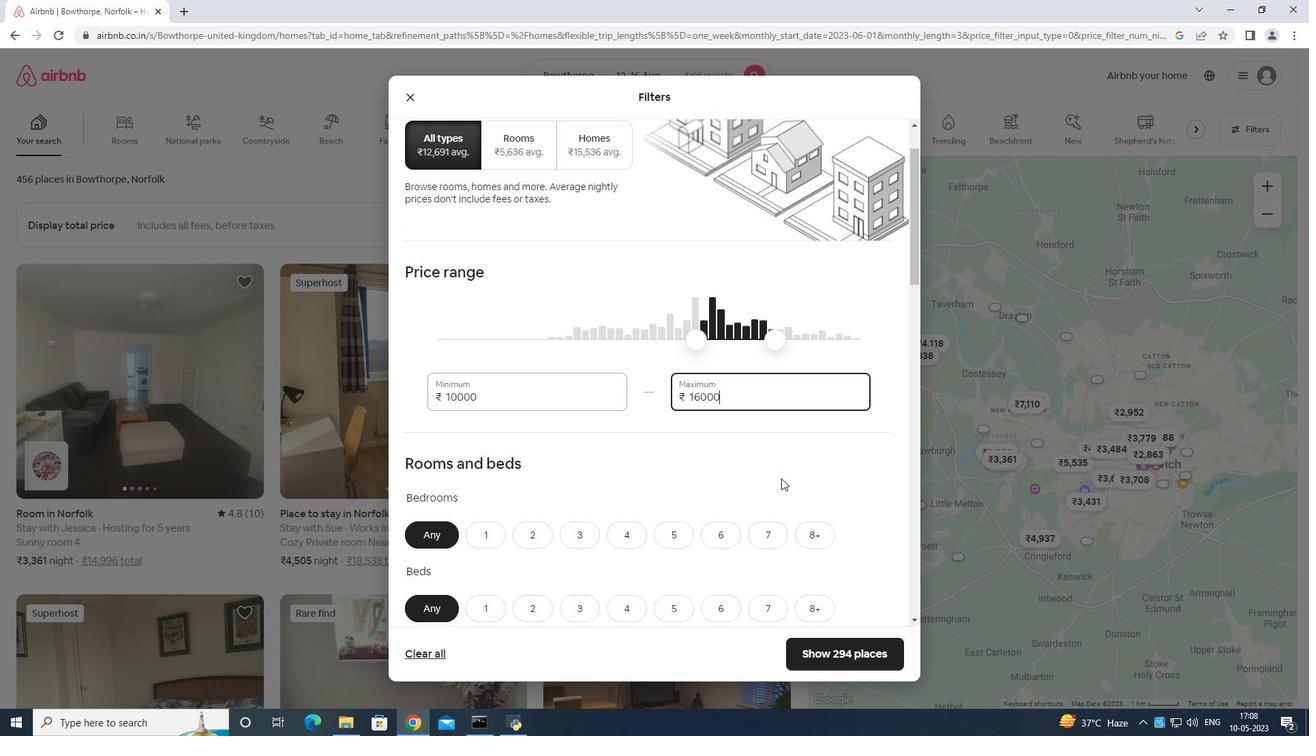 
Action: Mouse scrolled (781, 479) with delta (0, 0)
Screenshot: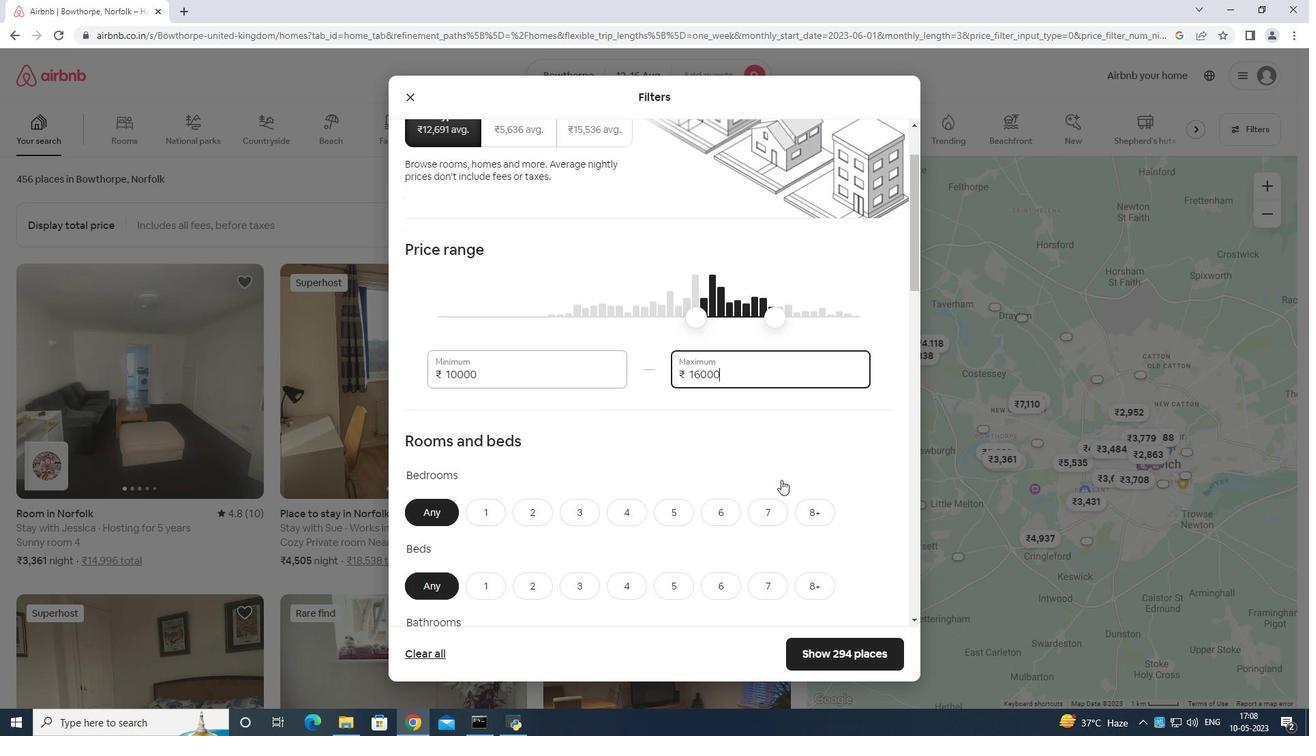 
Action: Mouse scrolled (781, 479) with delta (0, 0)
Screenshot: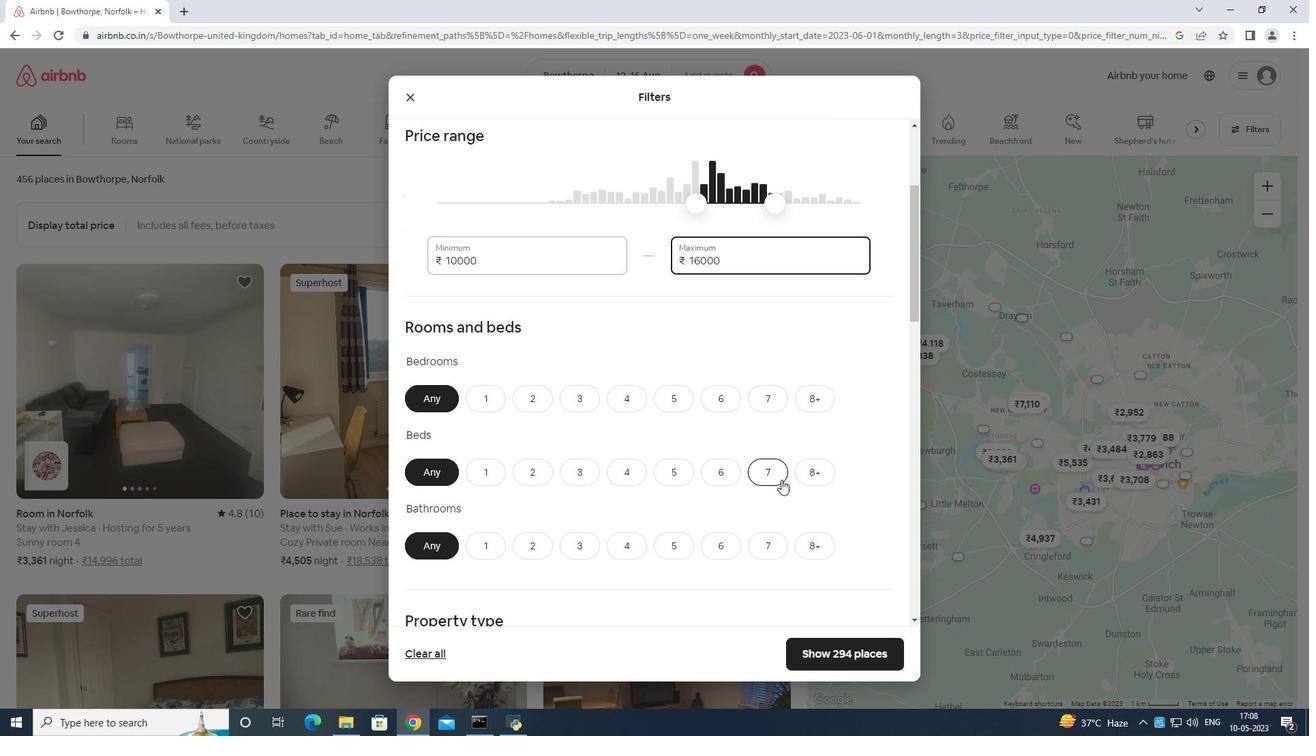 
Action: Mouse scrolled (781, 479) with delta (0, 0)
Screenshot: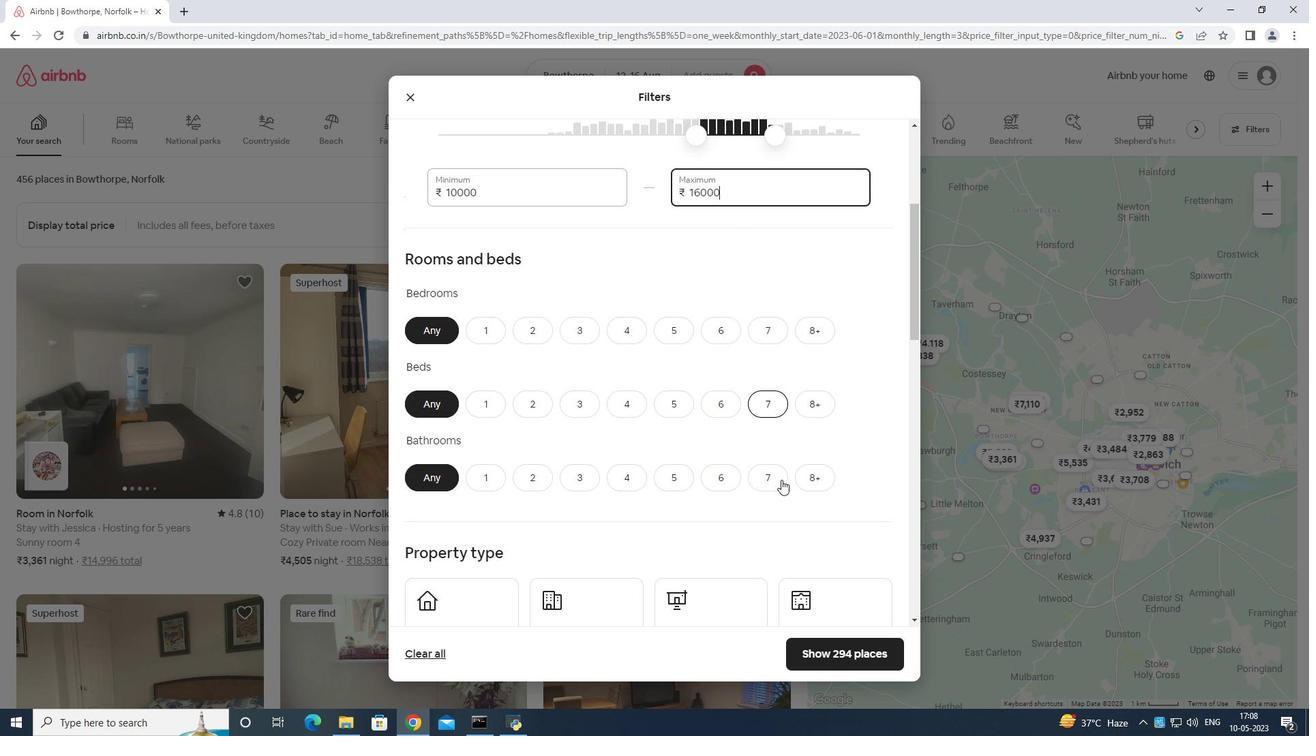 
Action: Mouse moved to (810, 261)
Screenshot: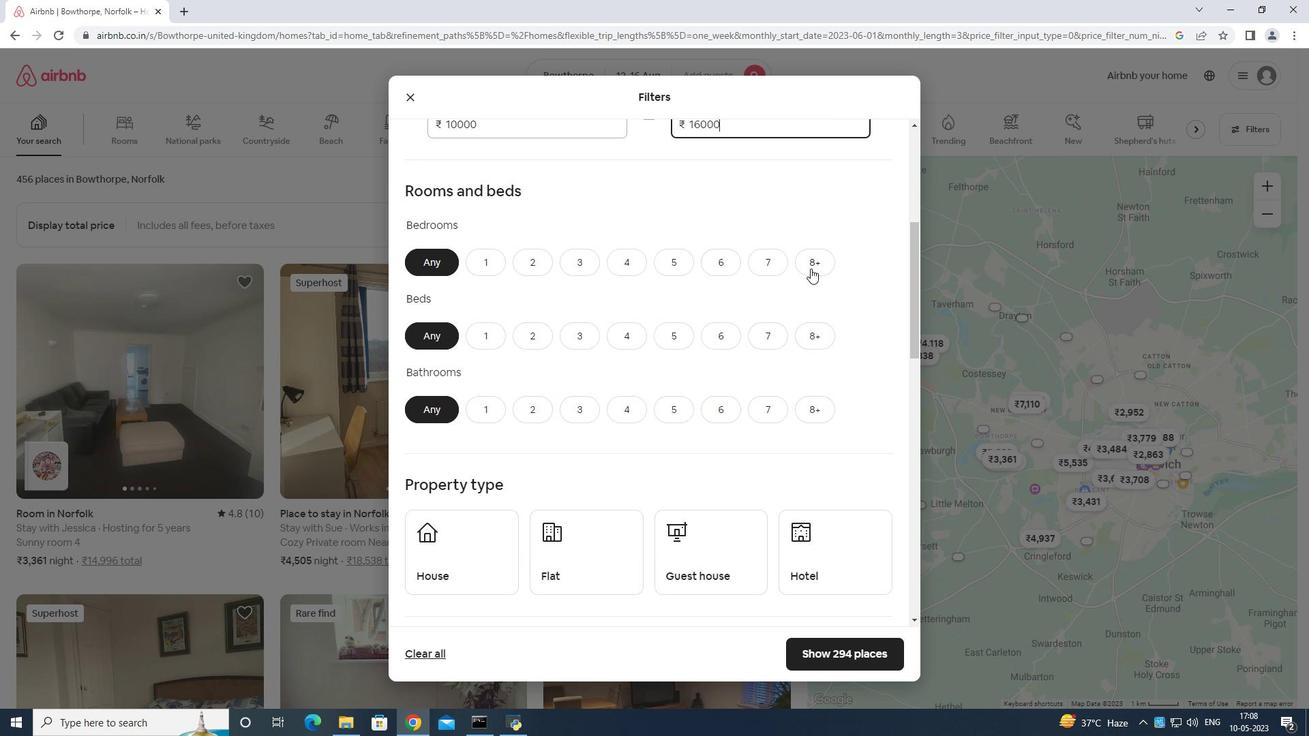 
Action: Mouse pressed left at (810, 261)
Screenshot: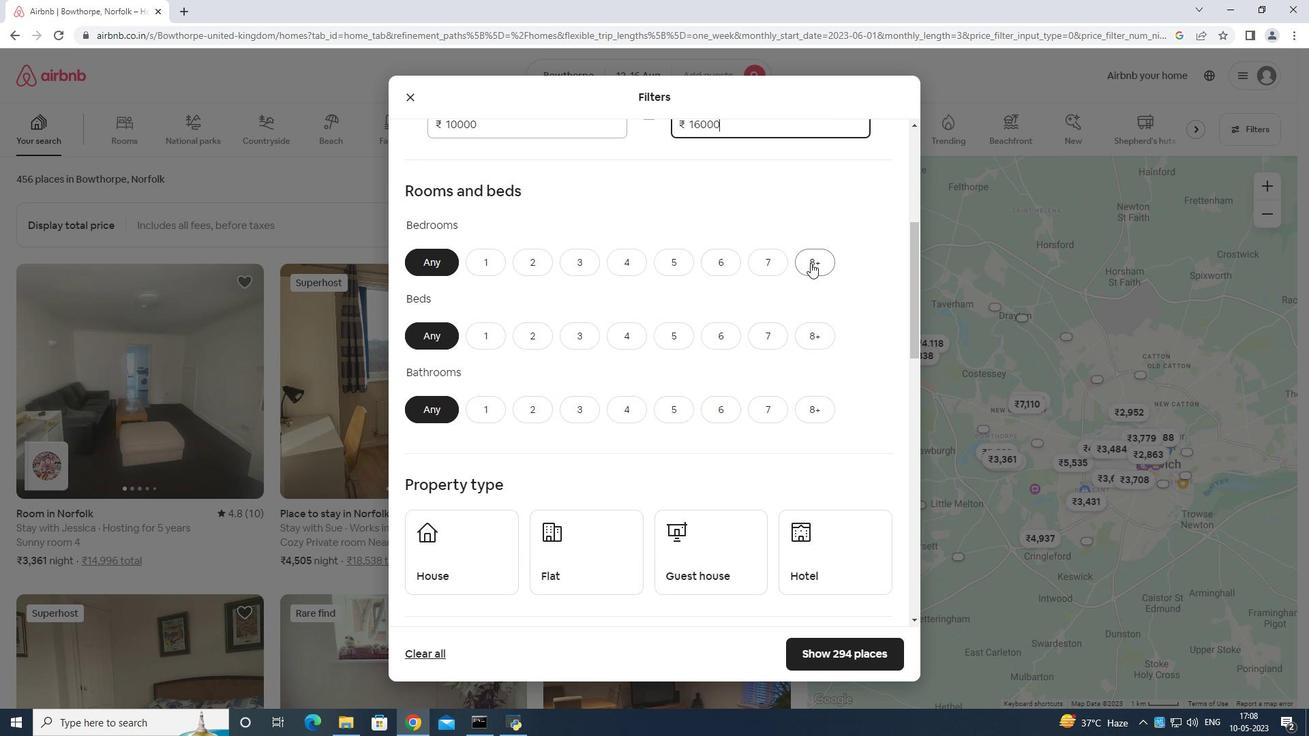 
Action: Mouse moved to (816, 328)
Screenshot: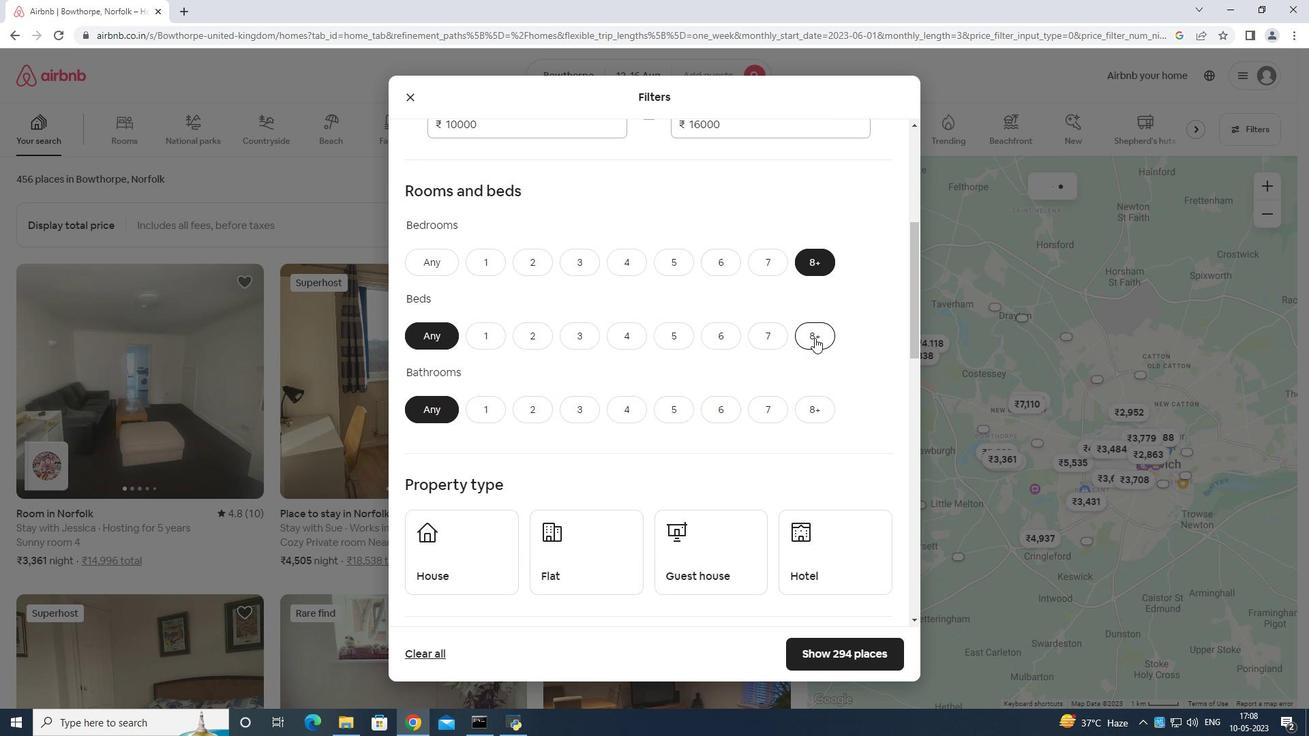 
Action: Mouse pressed left at (816, 328)
Screenshot: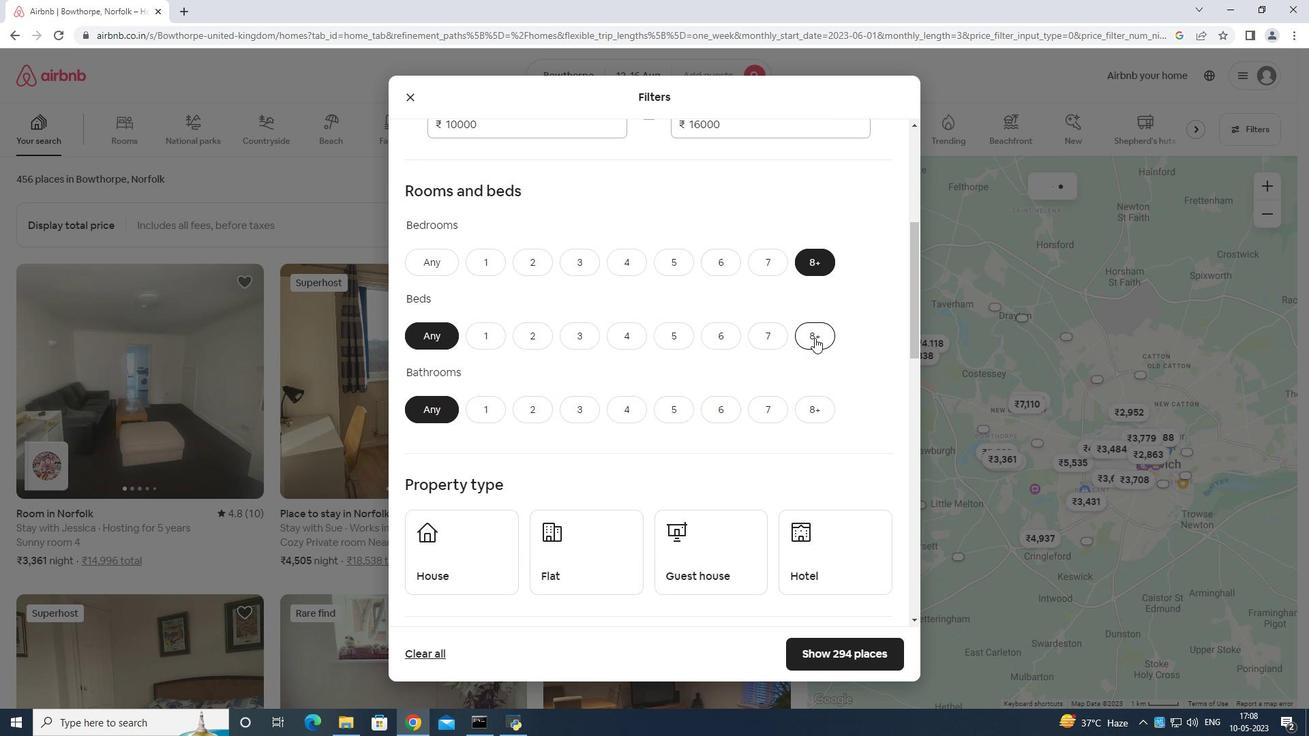
Action: Mouse moved to (817, 405)
Screenshot: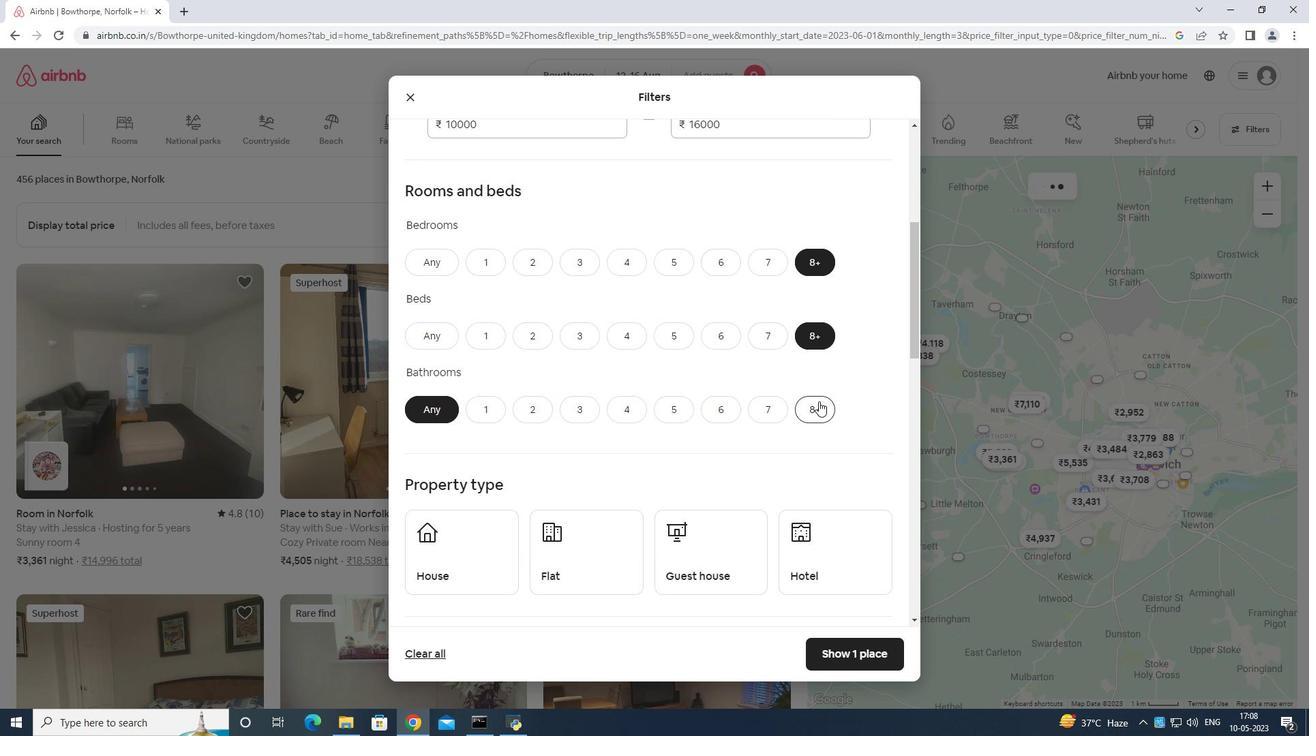 
Action: Mouse pressed left at (817, 405)
Screenshot: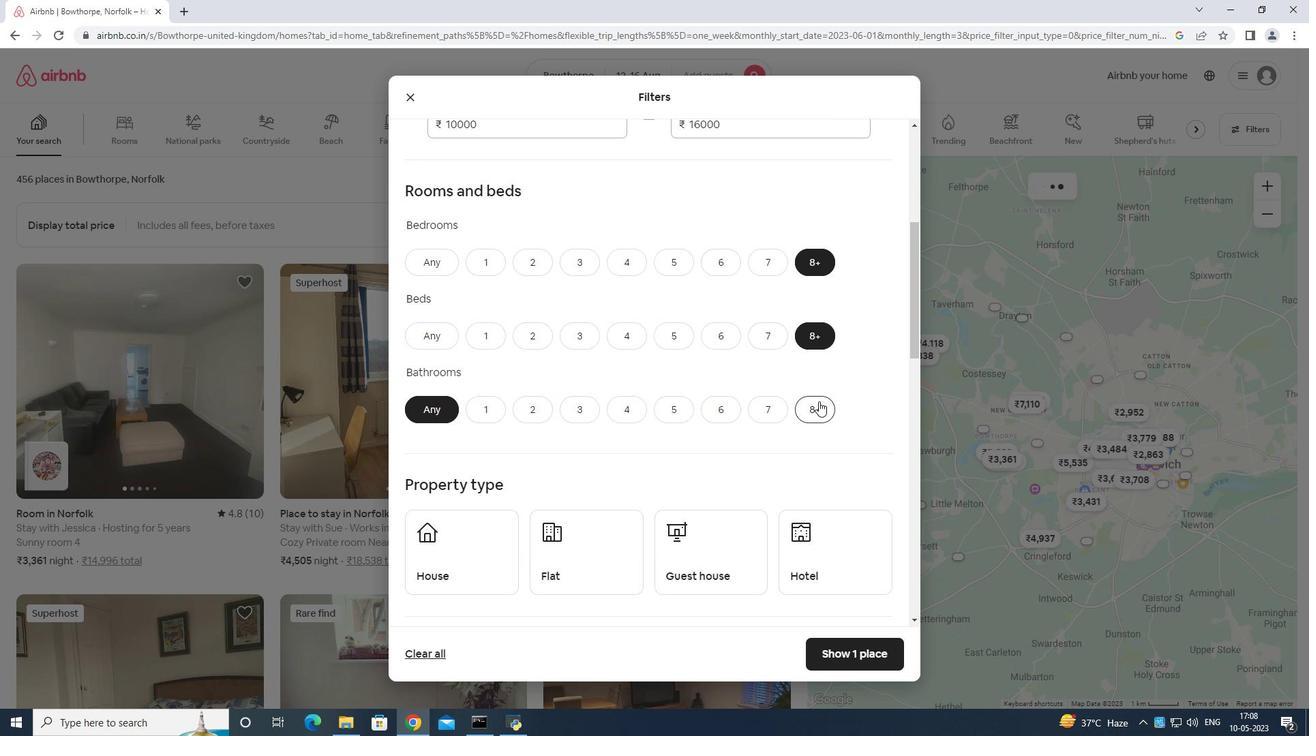 
Action: Mouse moved to (800, 406)
Screenshot: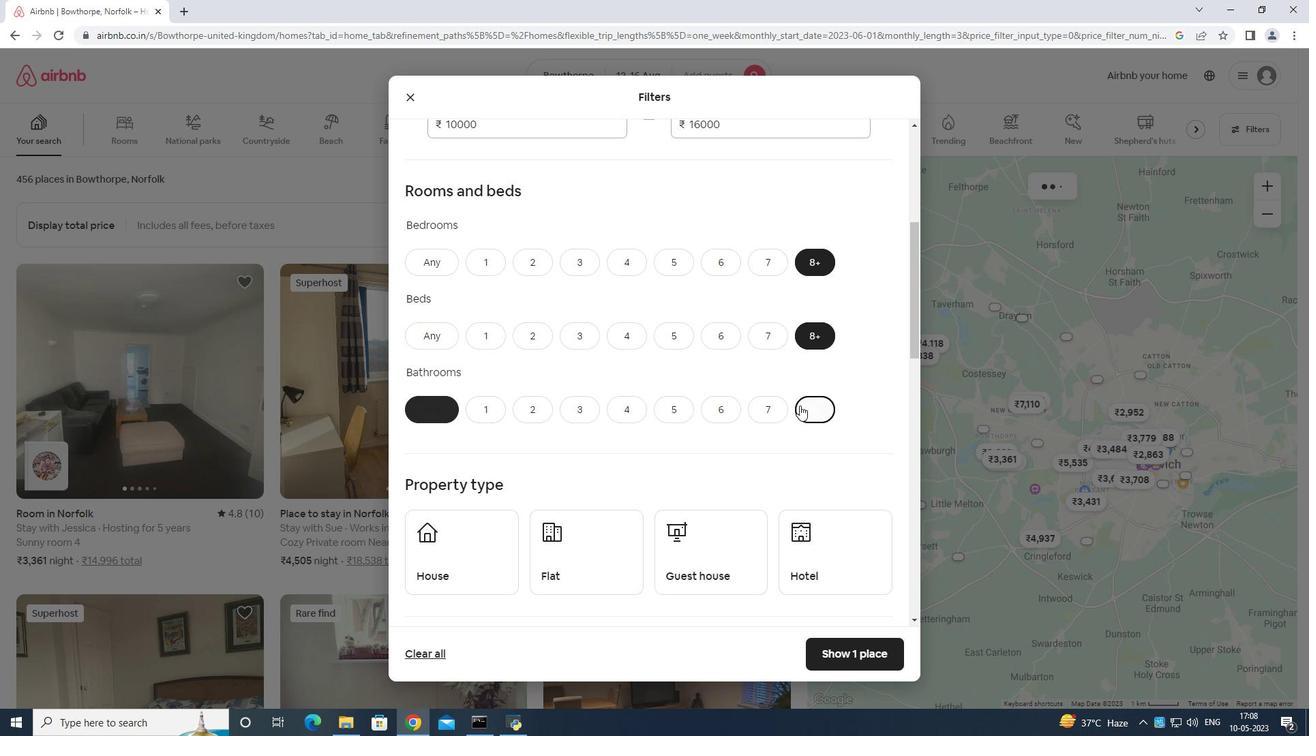 
Action: Mouse scrolled (800, 405) with delta (0, 0)
Screenshot: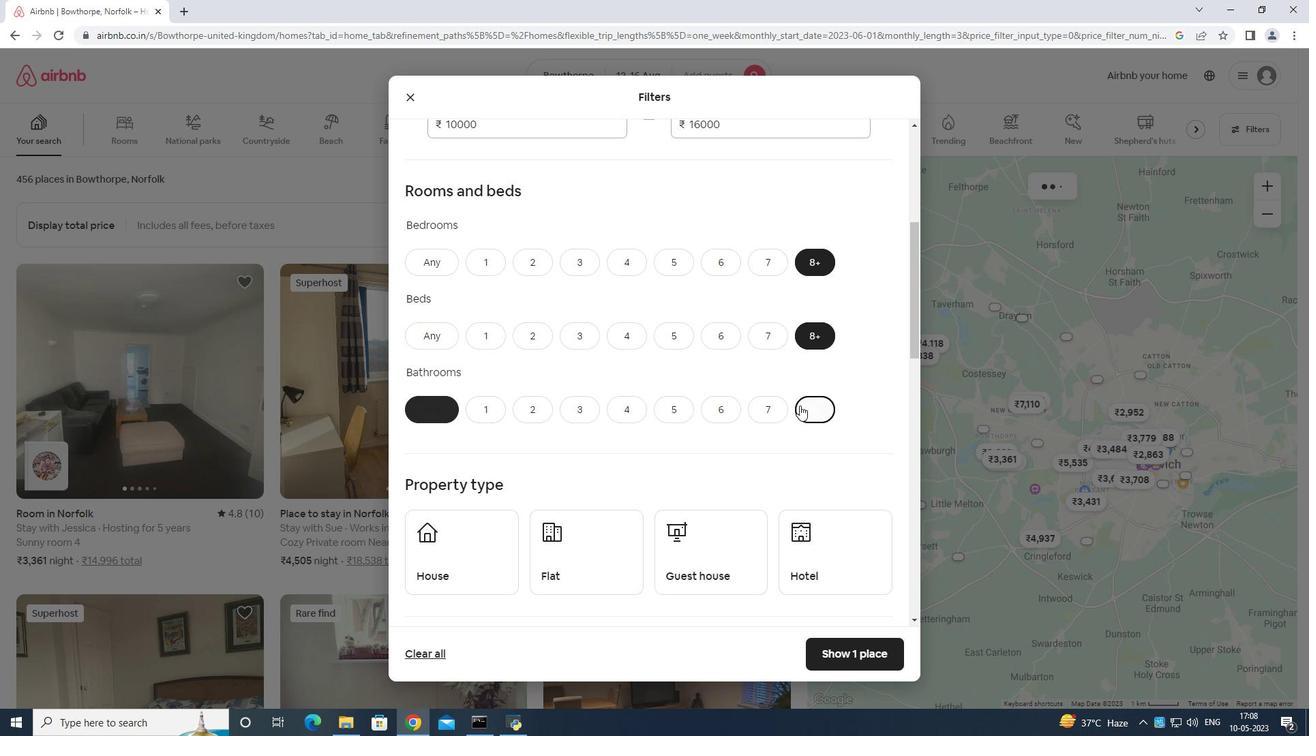 
Action: Mouse moved to (800, 408)
Screenshot: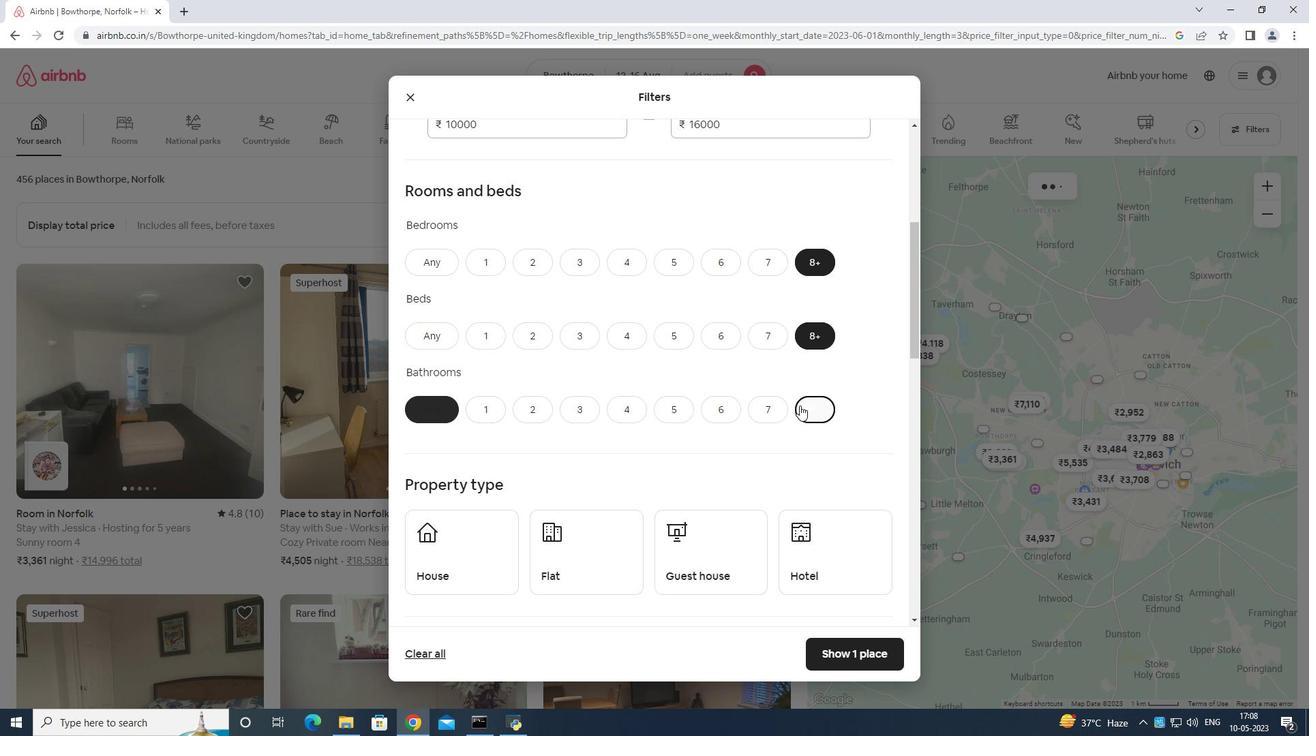 
Action: Mouse scrolled (800, 407) with delta (0, 0)
Screenshot: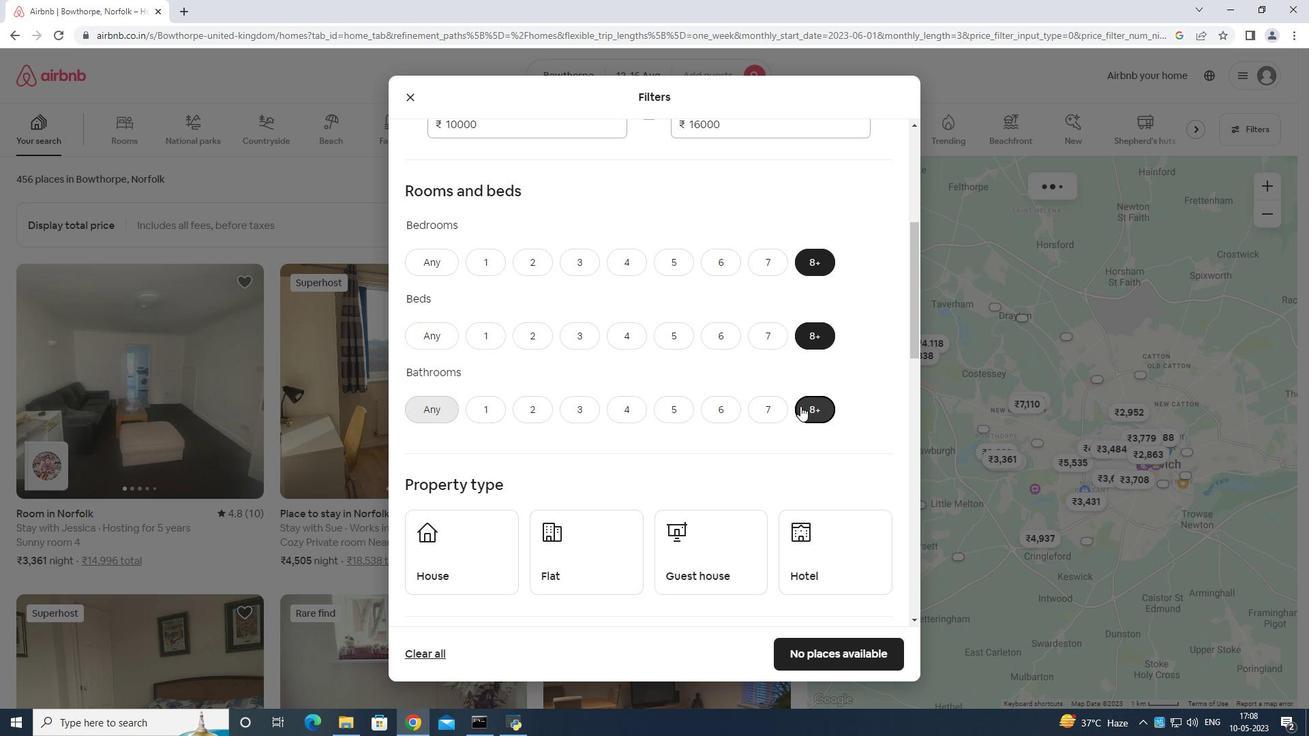
Action: Mouse moved to (471, 412)
Screenshot: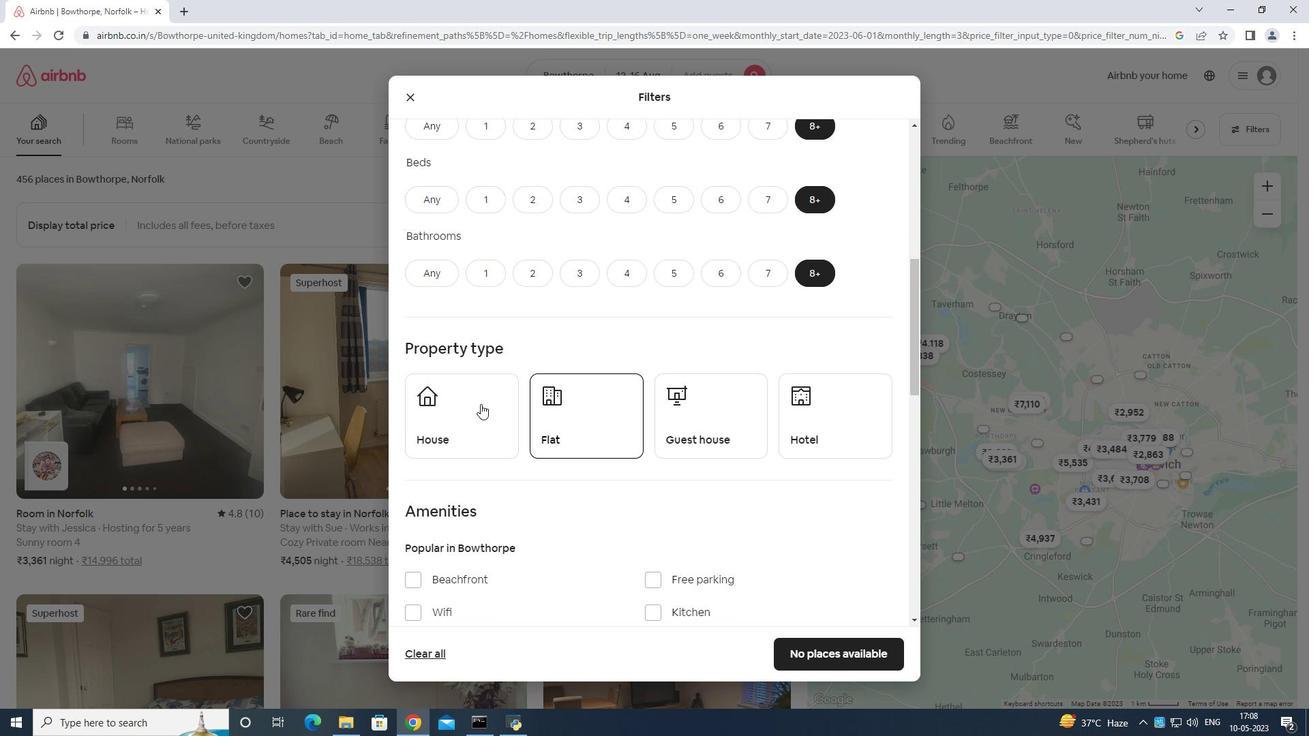 
Action: Mouse pressed left at (471, 412)
Screenshot: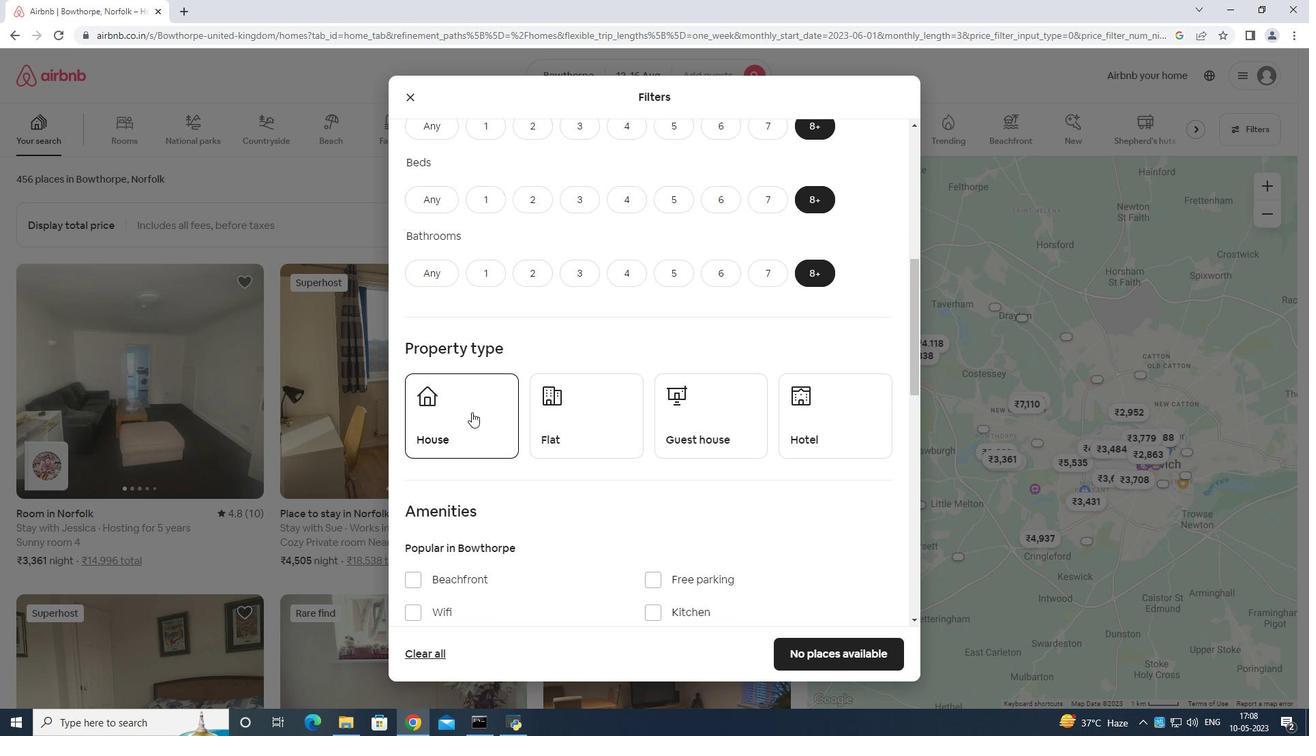 
Action: Mouse moved to (606, 410)
Screenshot: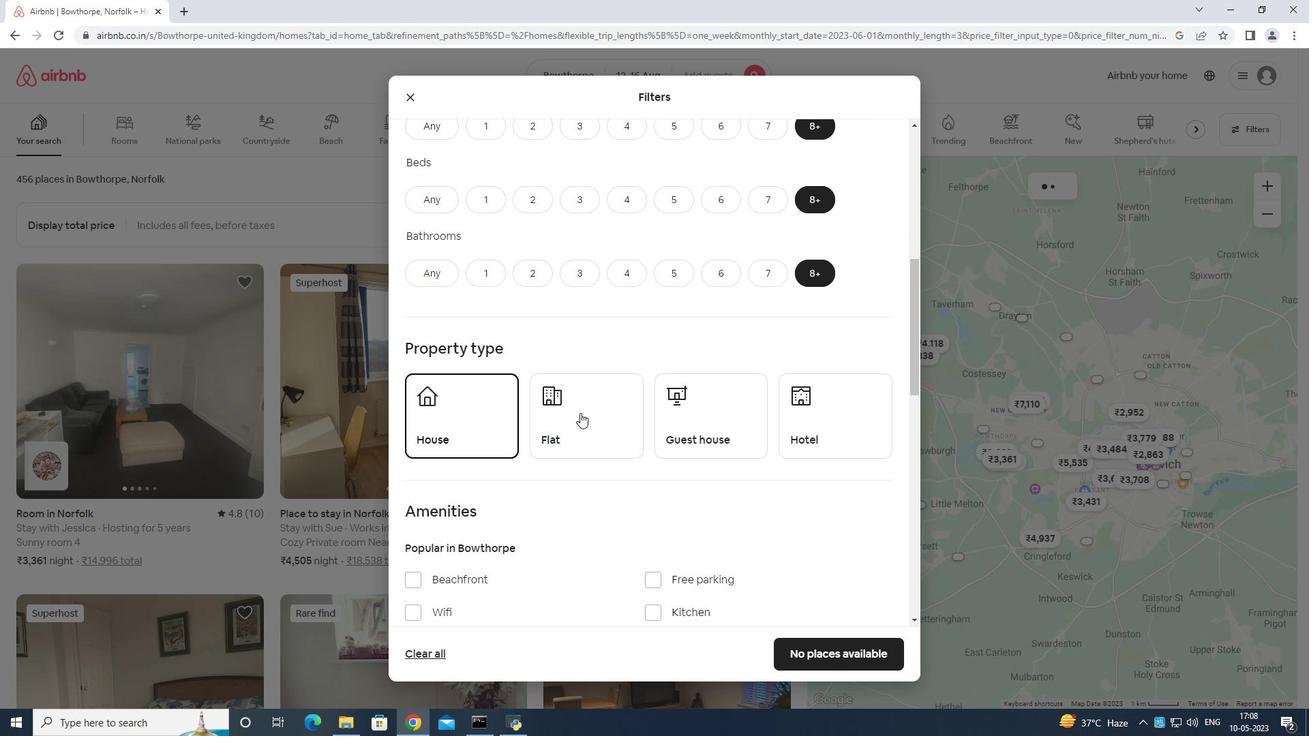 
Action: Mouse pressed left at (606, 410)
Screenshot: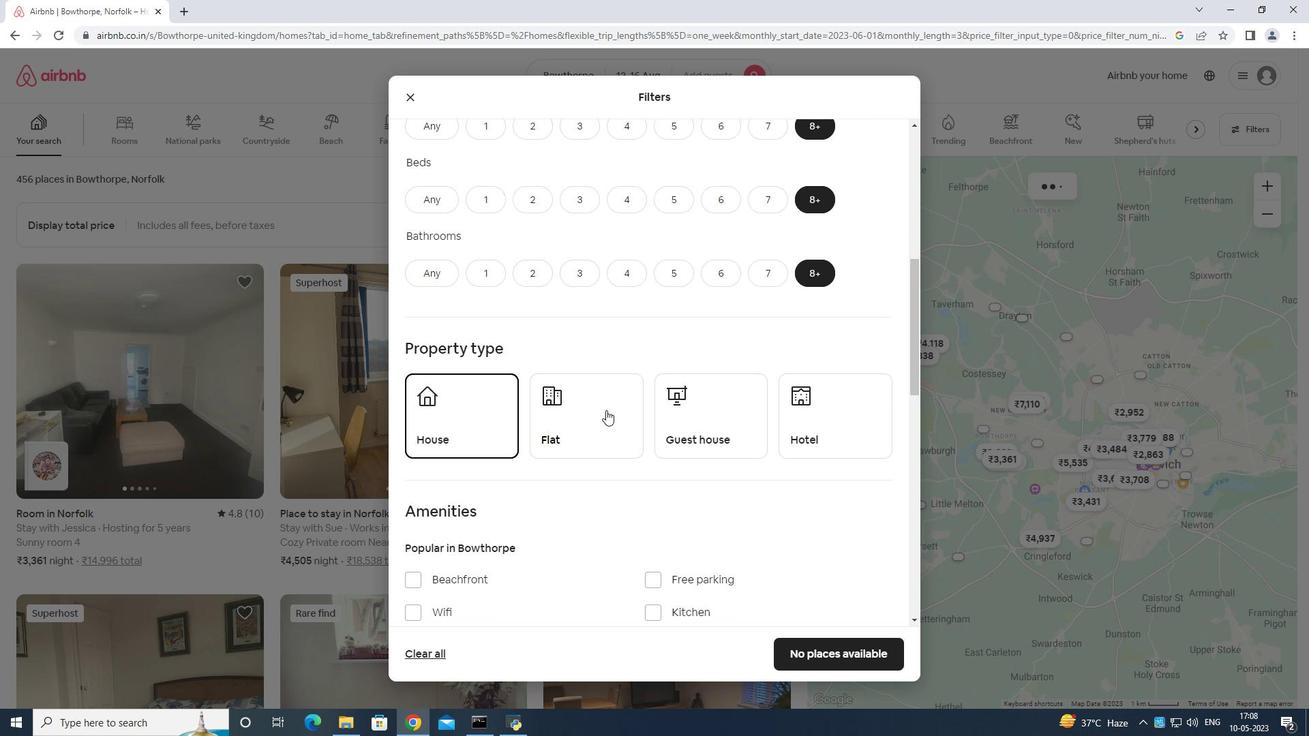 
Action: Mouse moved to (731, 415)
Screenshot: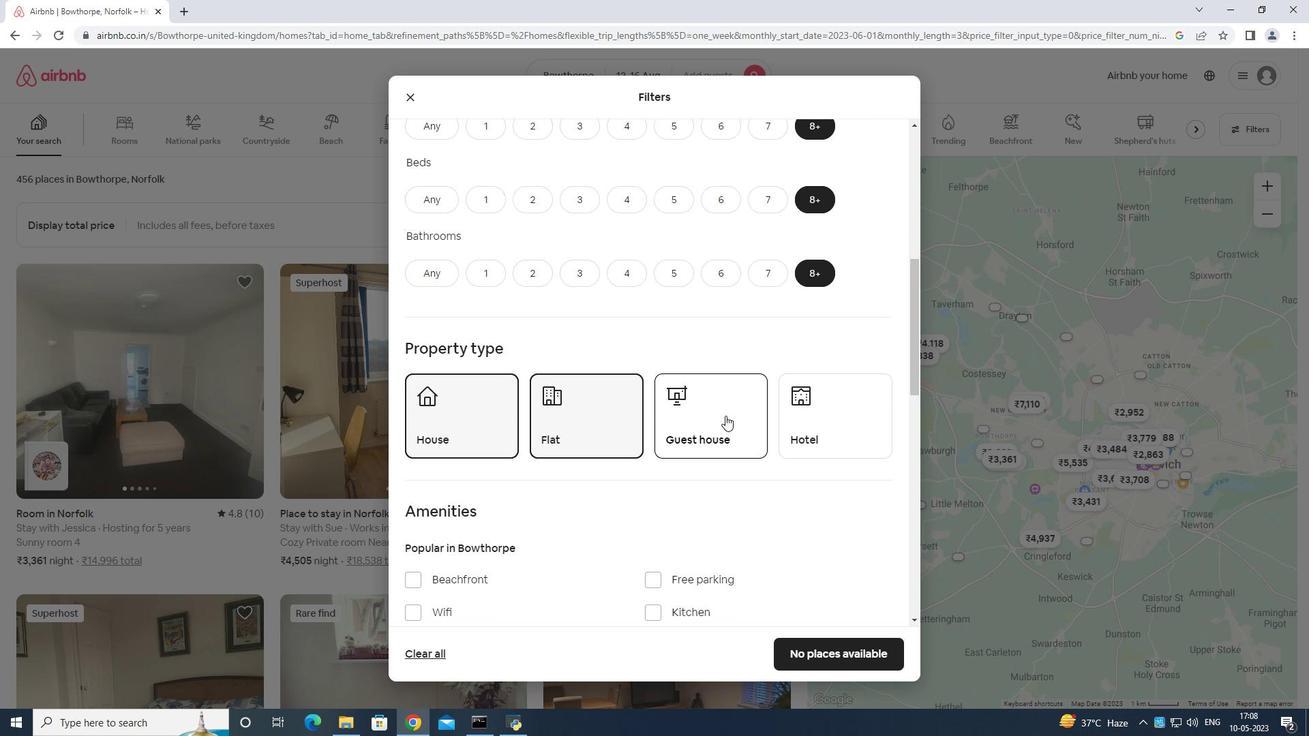 
Action: Mouse pressed left at (731, 415)
Screenshot: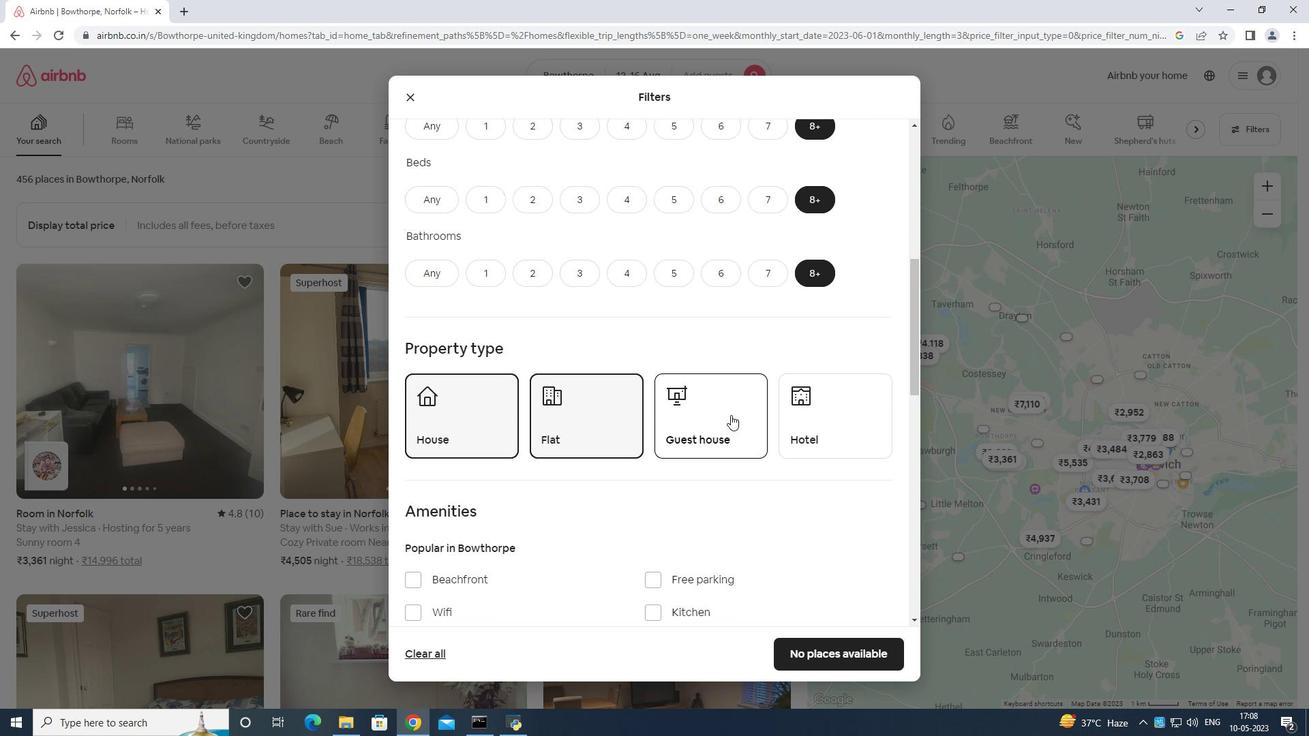 
Action: Mouse moved to (638, 451)
Screenshot: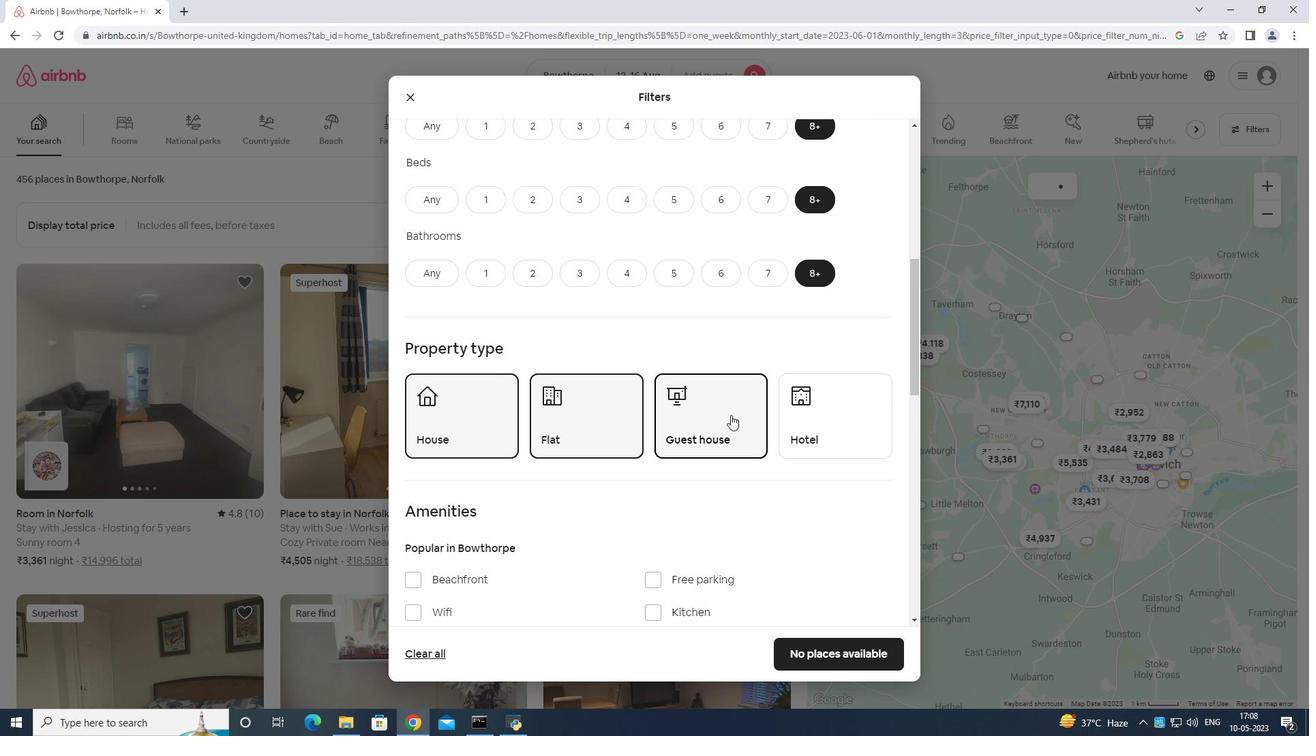 
Action: Mouse scrolled (638, 450) with delta (0, 0)
Screenshot: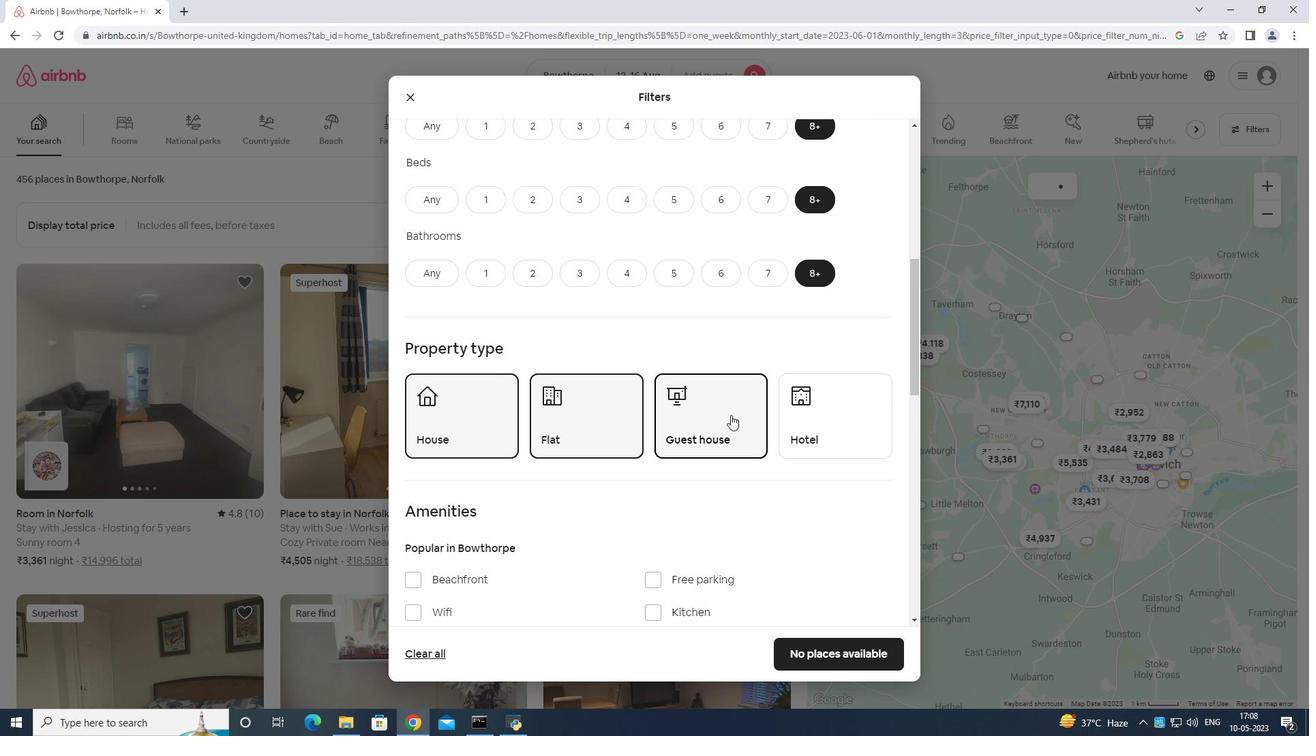 
Action: Mouse moved to (625, 458)
Screenshot: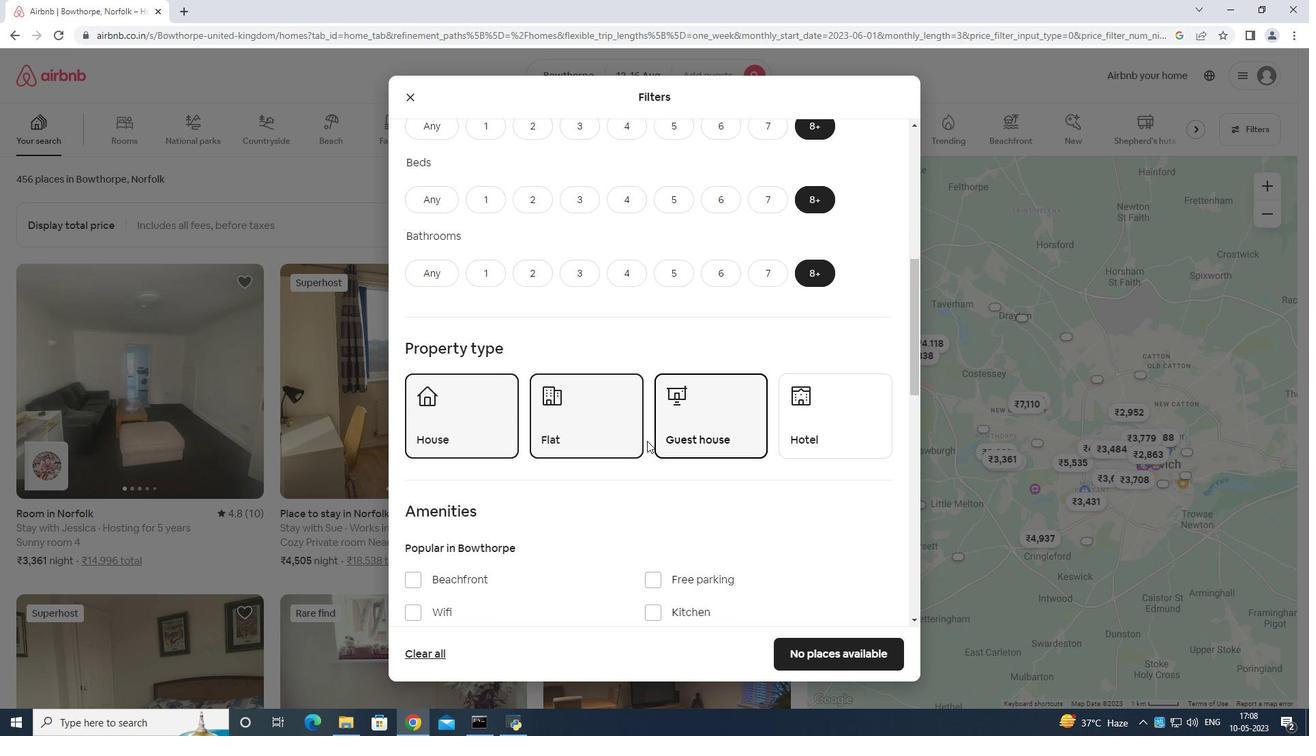 
Action: Mouse scrolled (625, 458) with delta (0, 0)
Screenshot: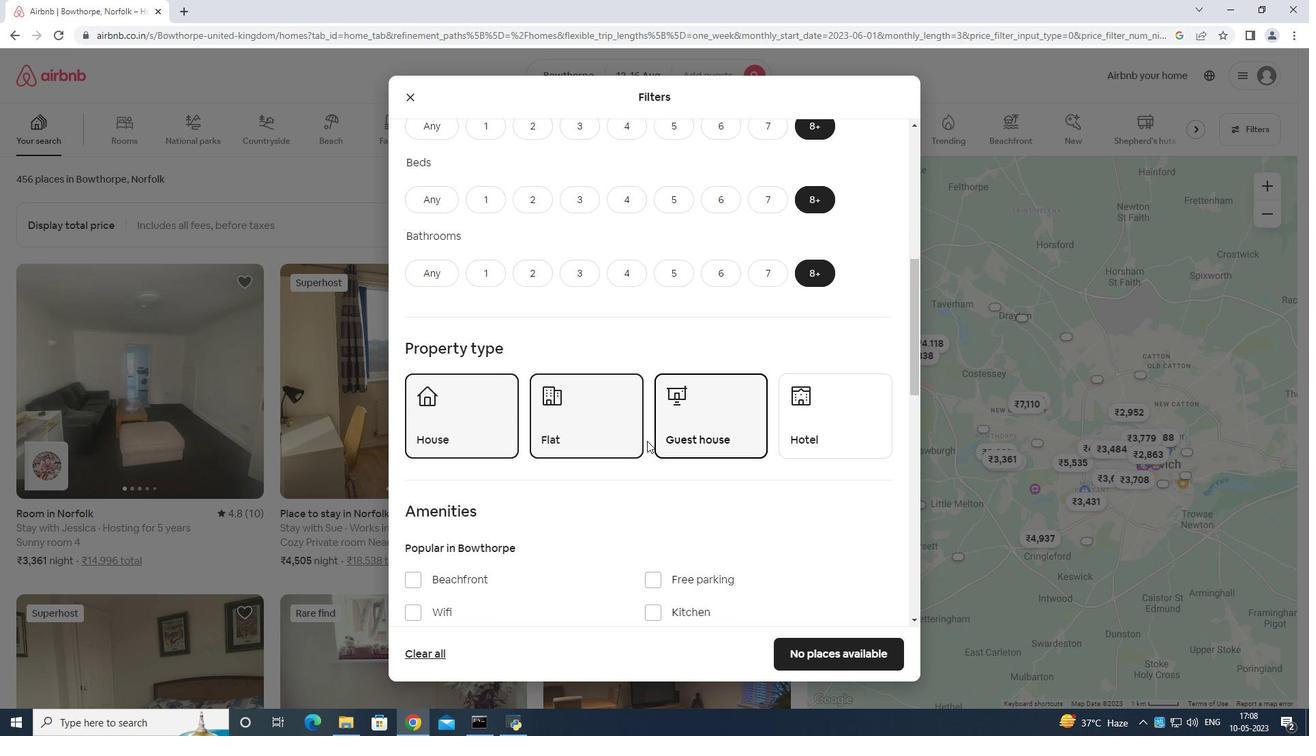 
Action: Mouse moved to (415, 470)
Screenshot: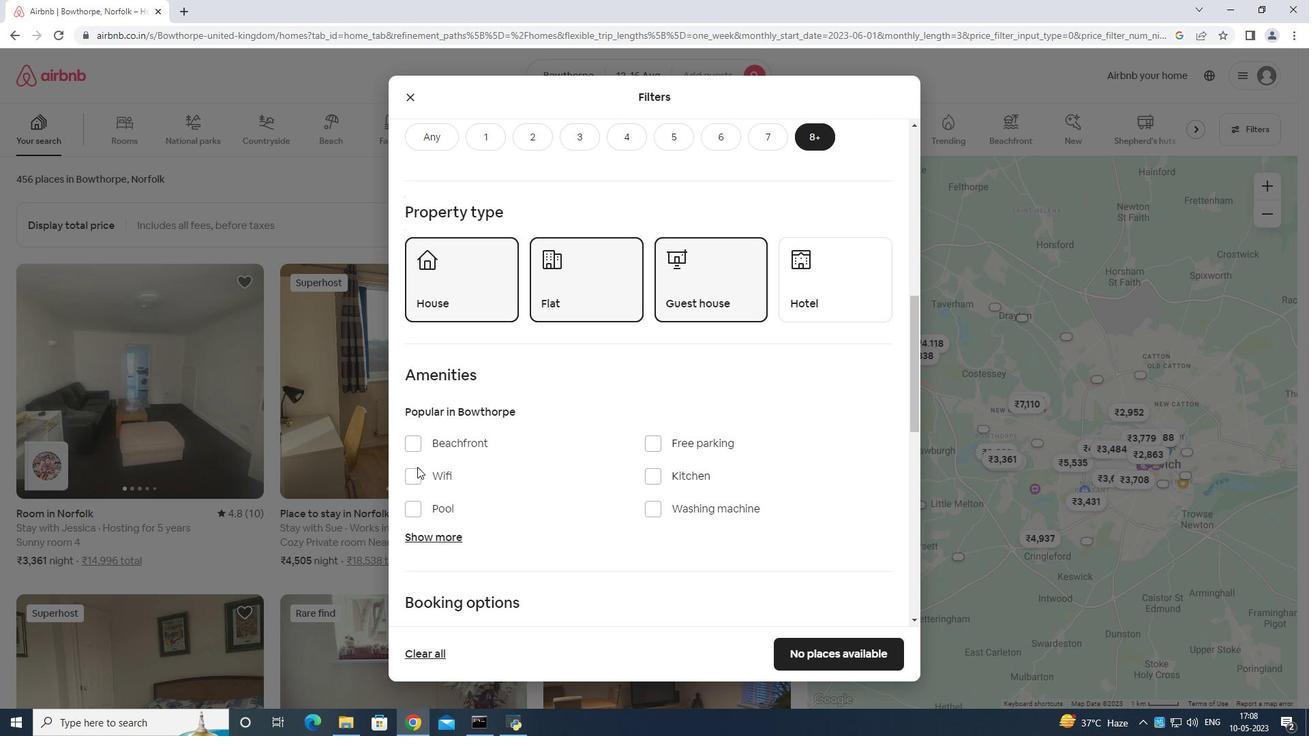
Action: Mouse pressed left at (415, 470)
Screenshot: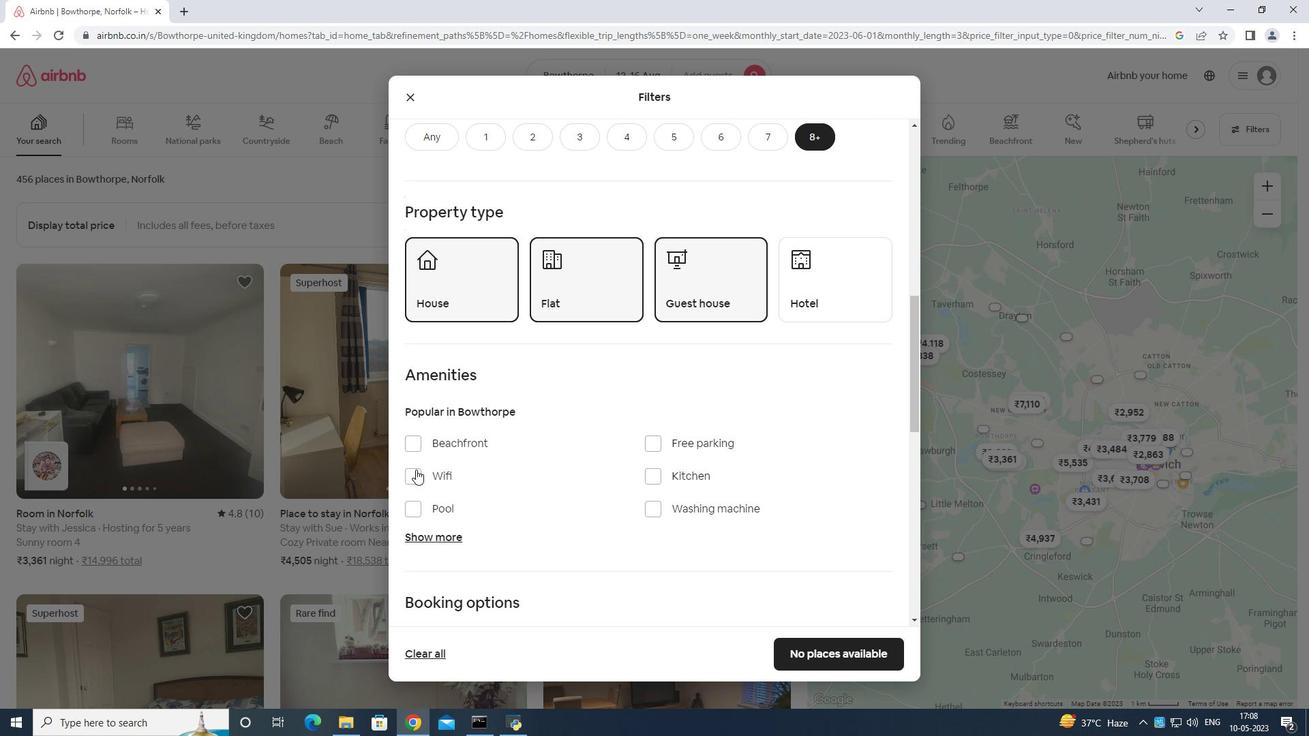 
Action: Mouse moved to (658, 434)
Screenshot: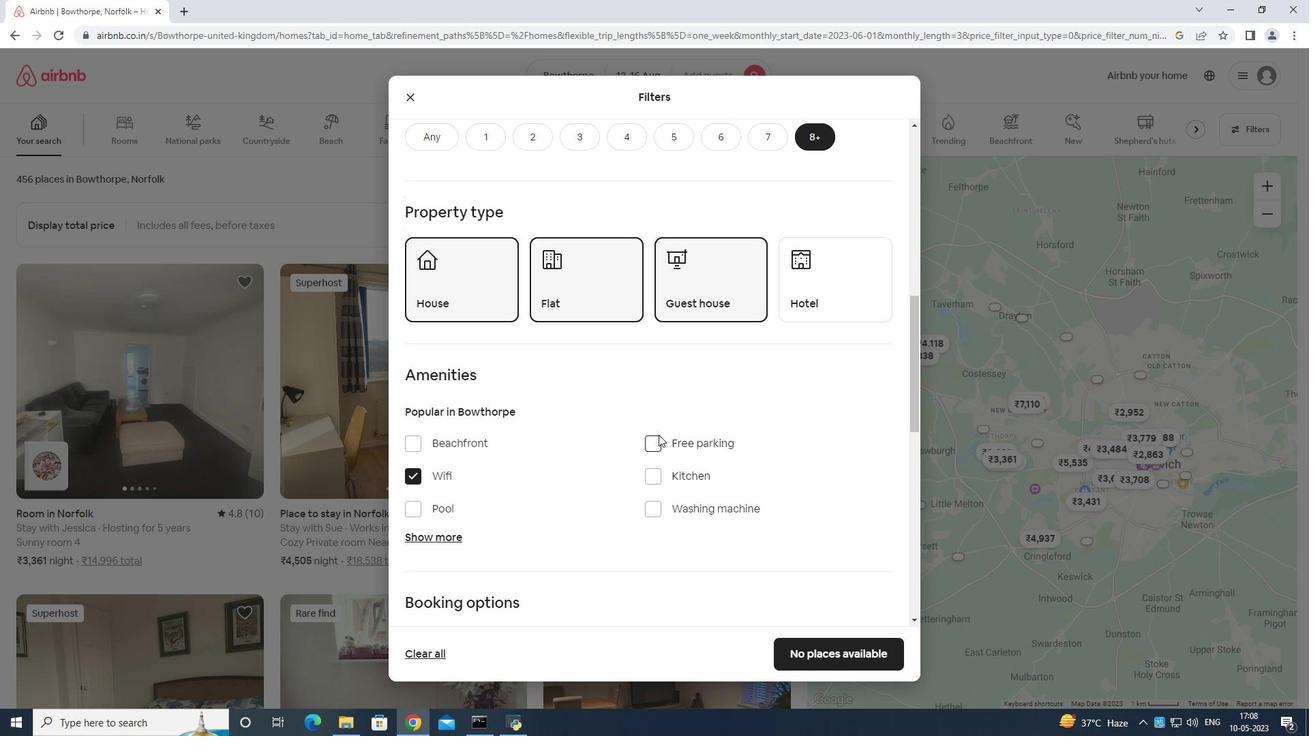 
Action: Mouse pressed left at (658, 434)
Screenshot: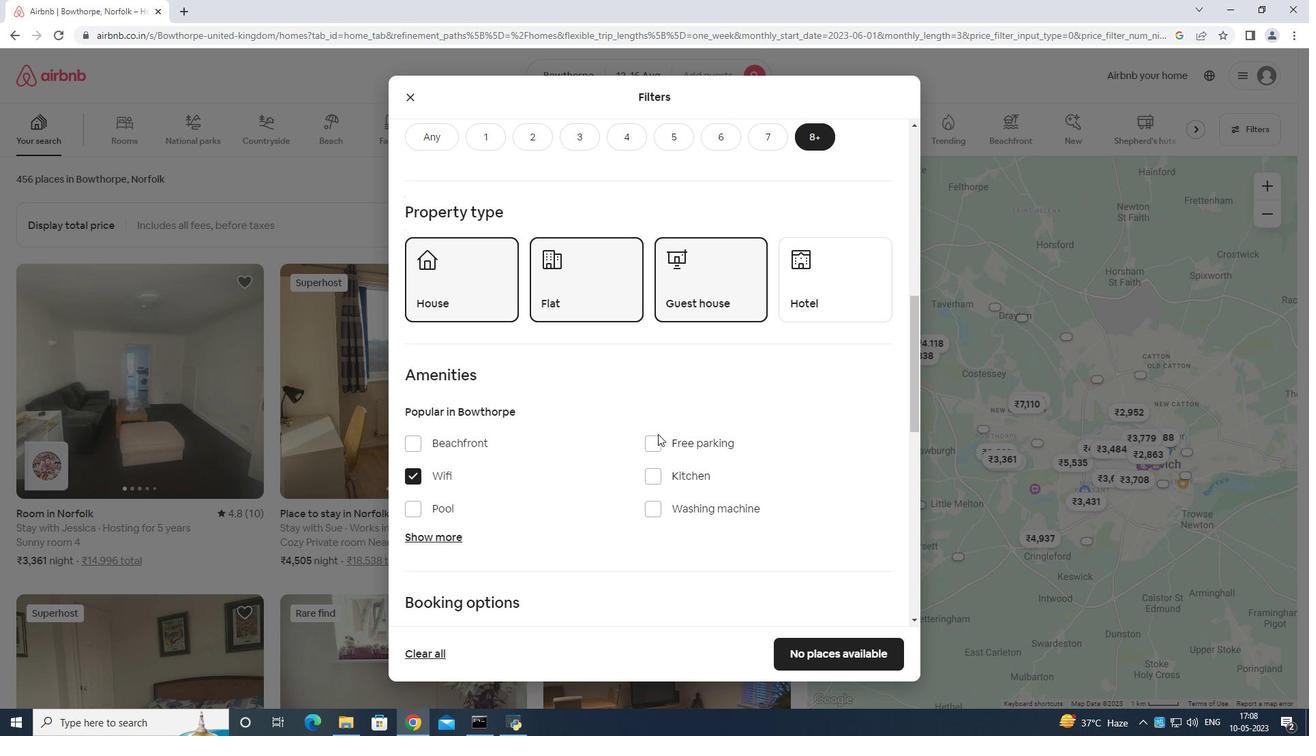 
Action: Mouse moved to (651, 442)
Screenshot: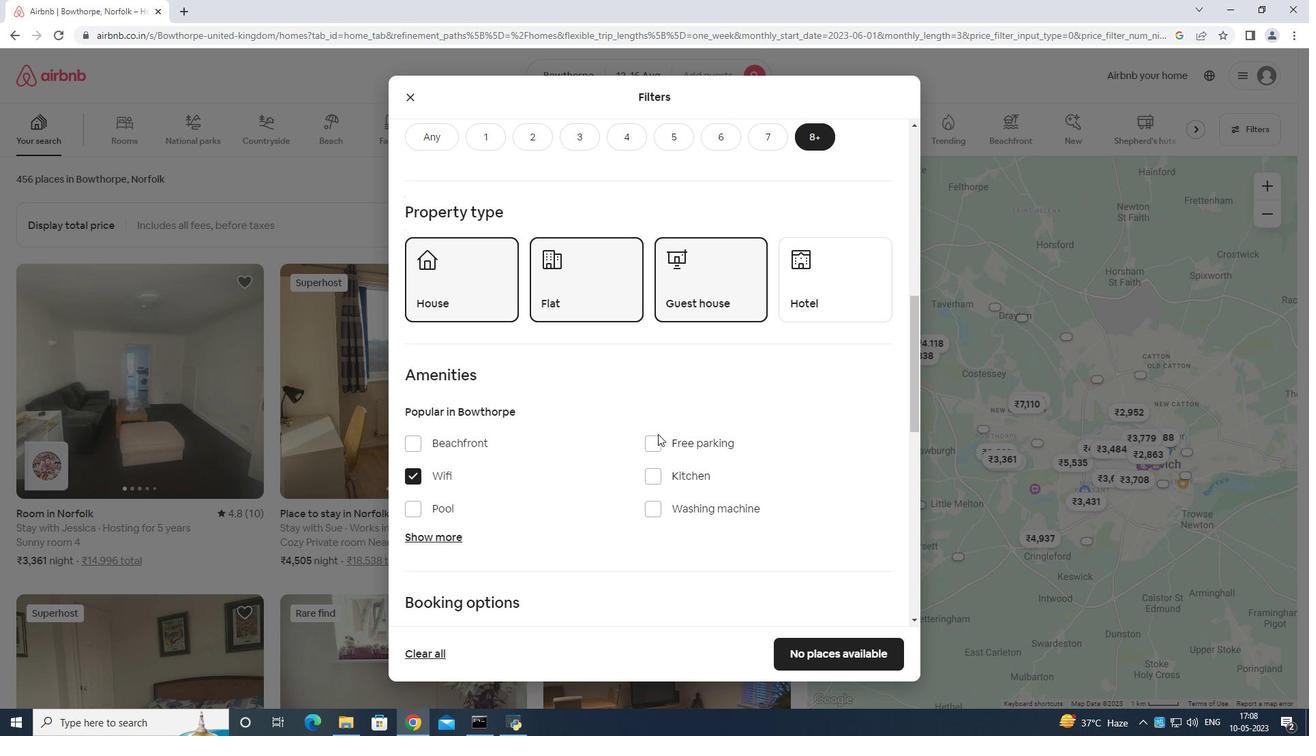 
Action: Mouse pressed left at (651, 442)
Screenshot: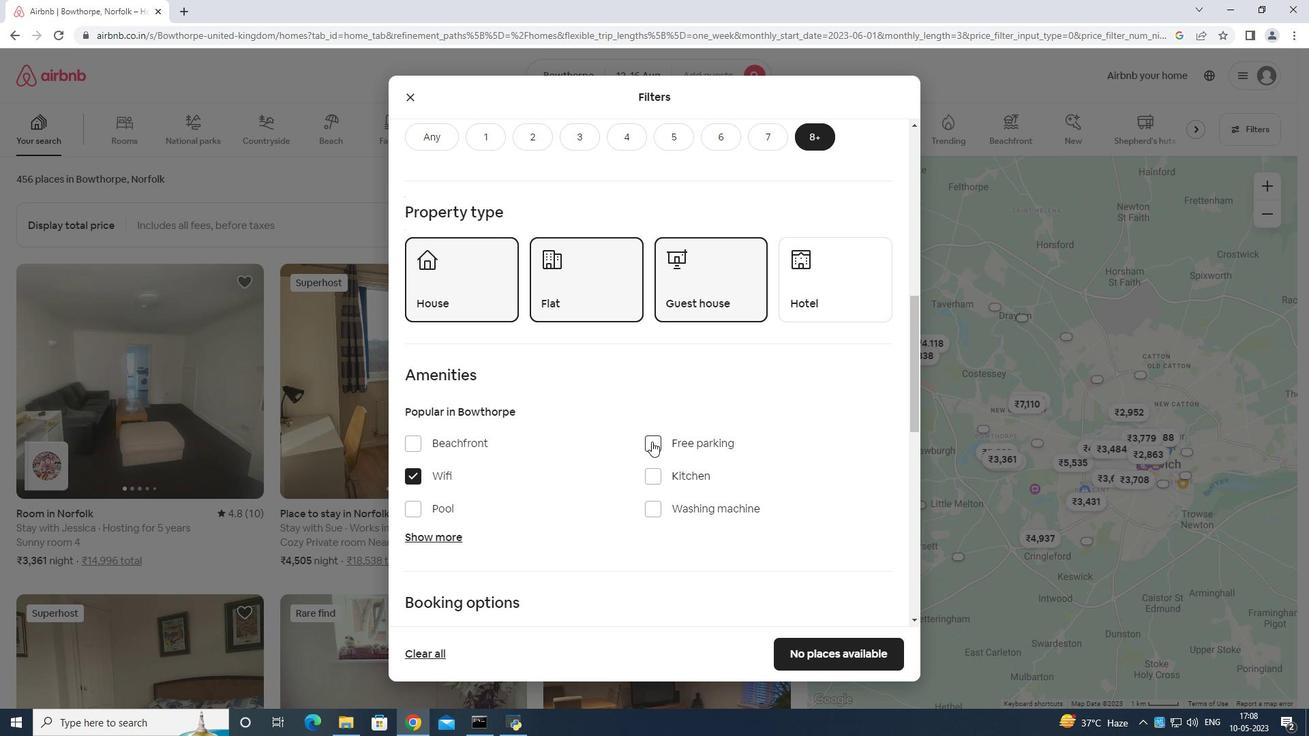 
Action: Mouse moved to (437, 533)
Screenshot: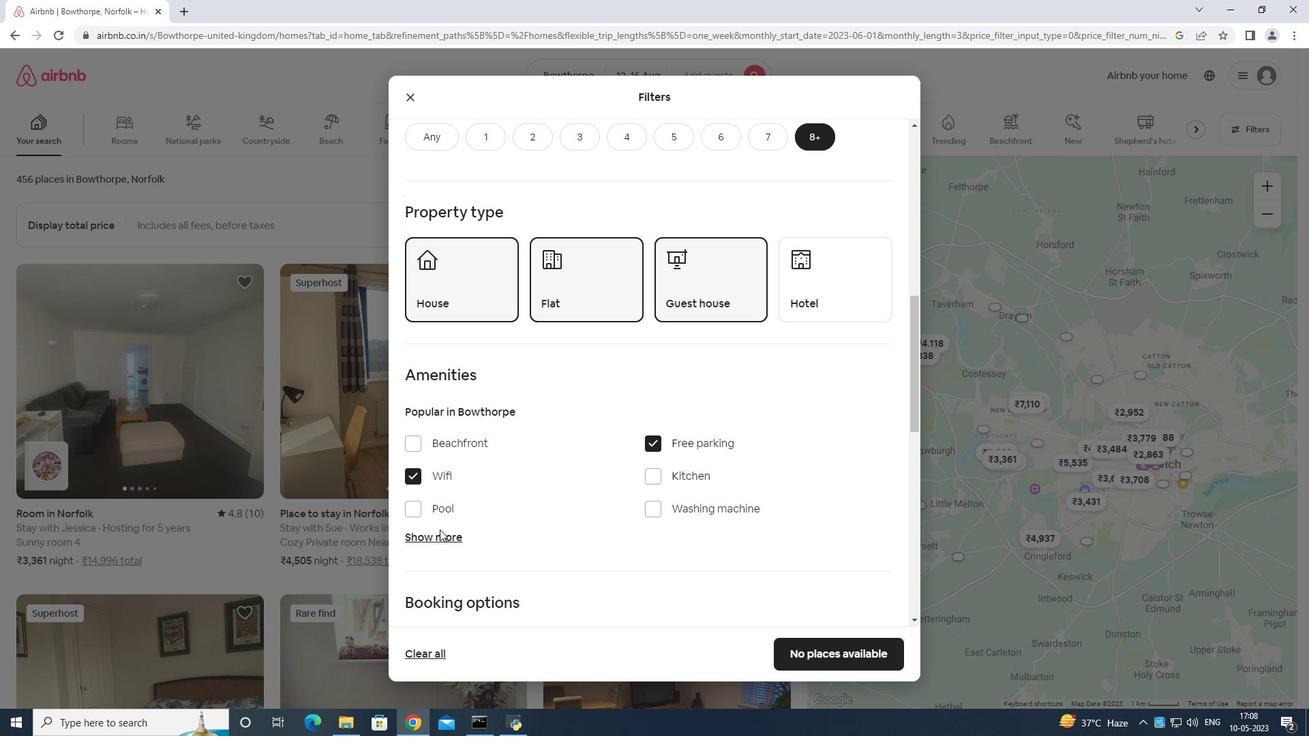 
Action: Mouse pressed left at (437, 533)
Screenshot: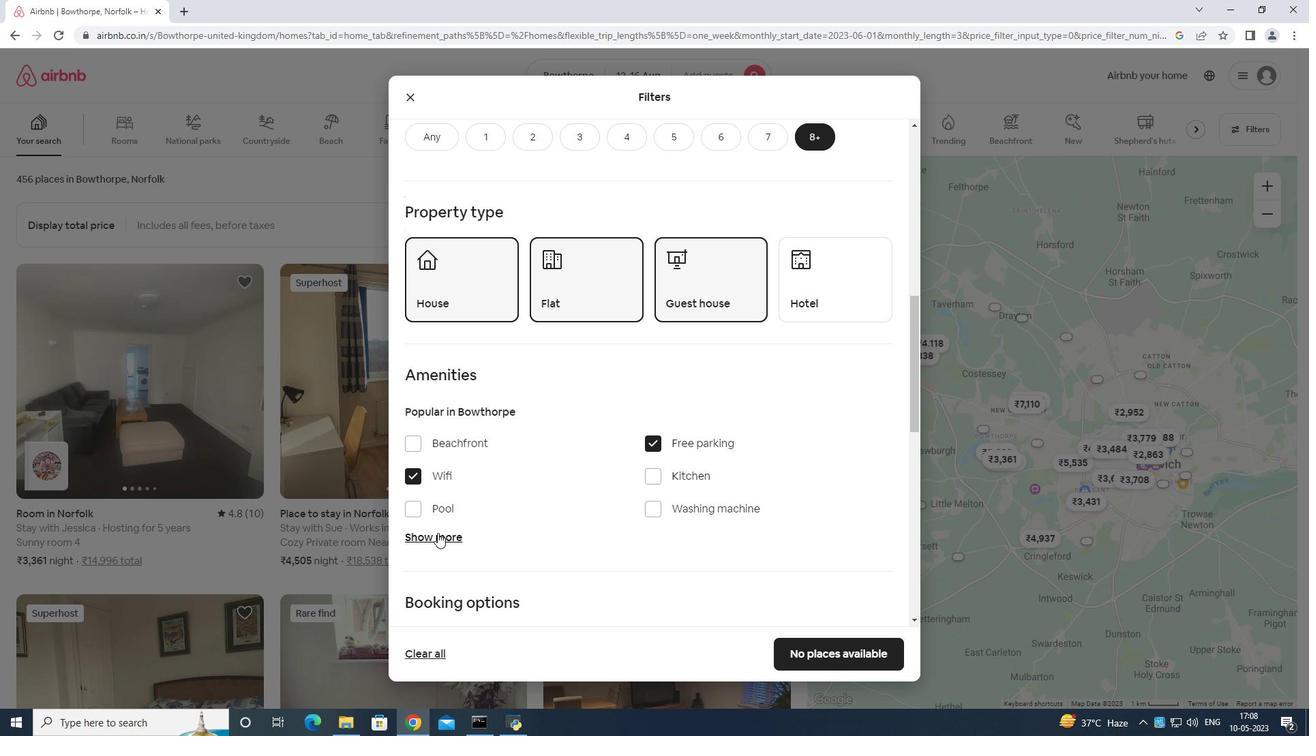 
Action: Mouse moved to (439, 523)
Screenshot: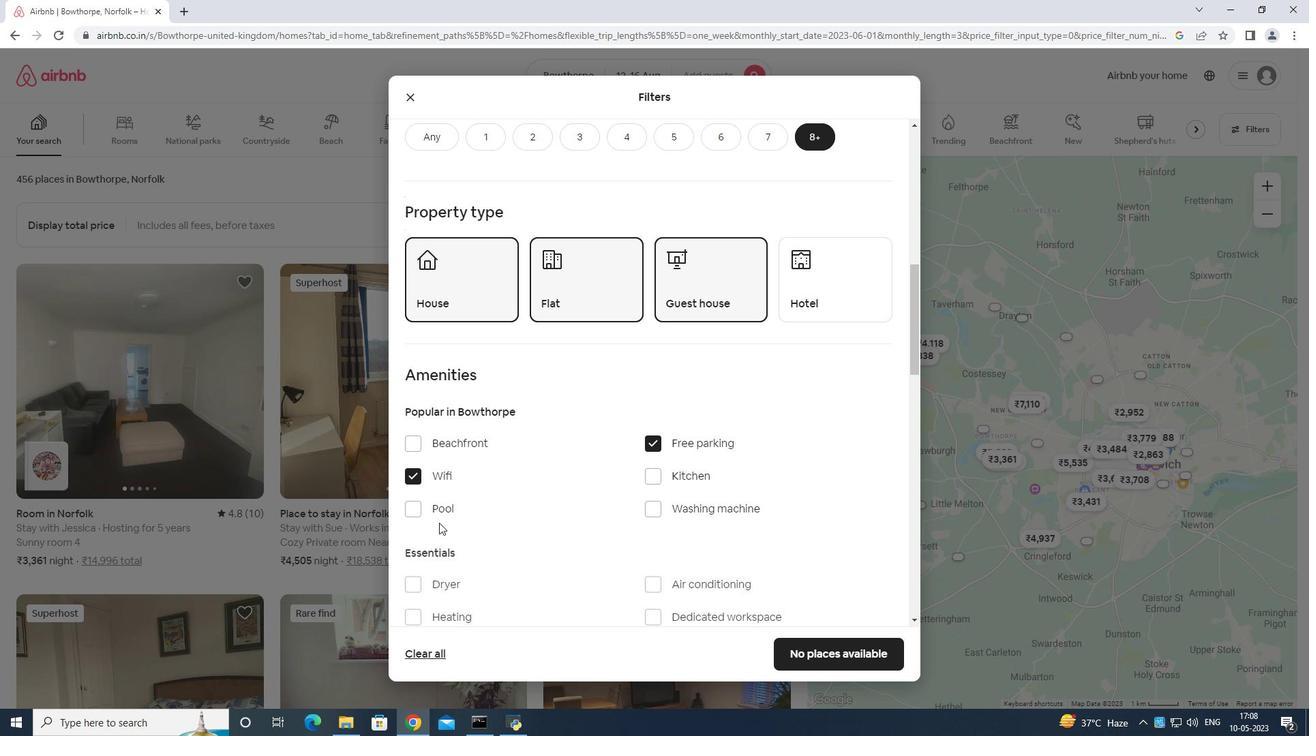 
Action: Mouse scrolled (439, 522) with delta (0, 0)
Screenshot: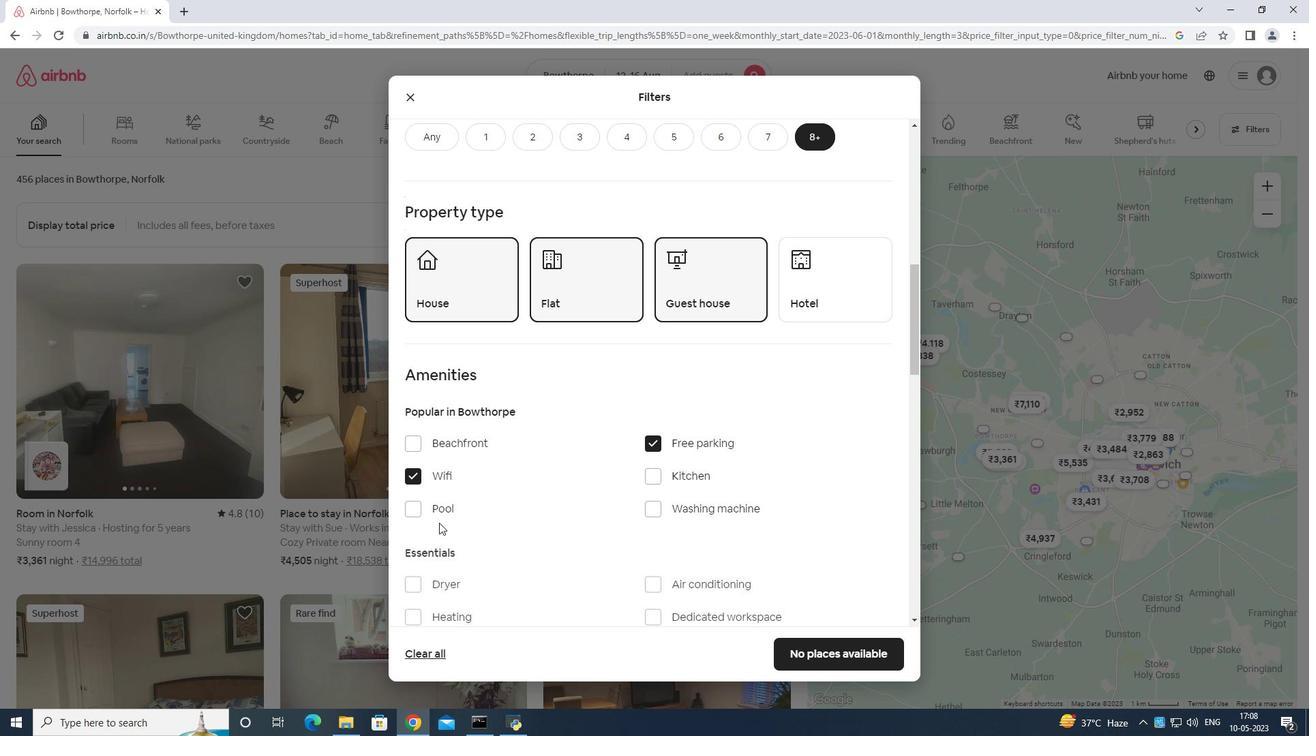 
Action: Mouse moved to (443, 524)
Screenshot: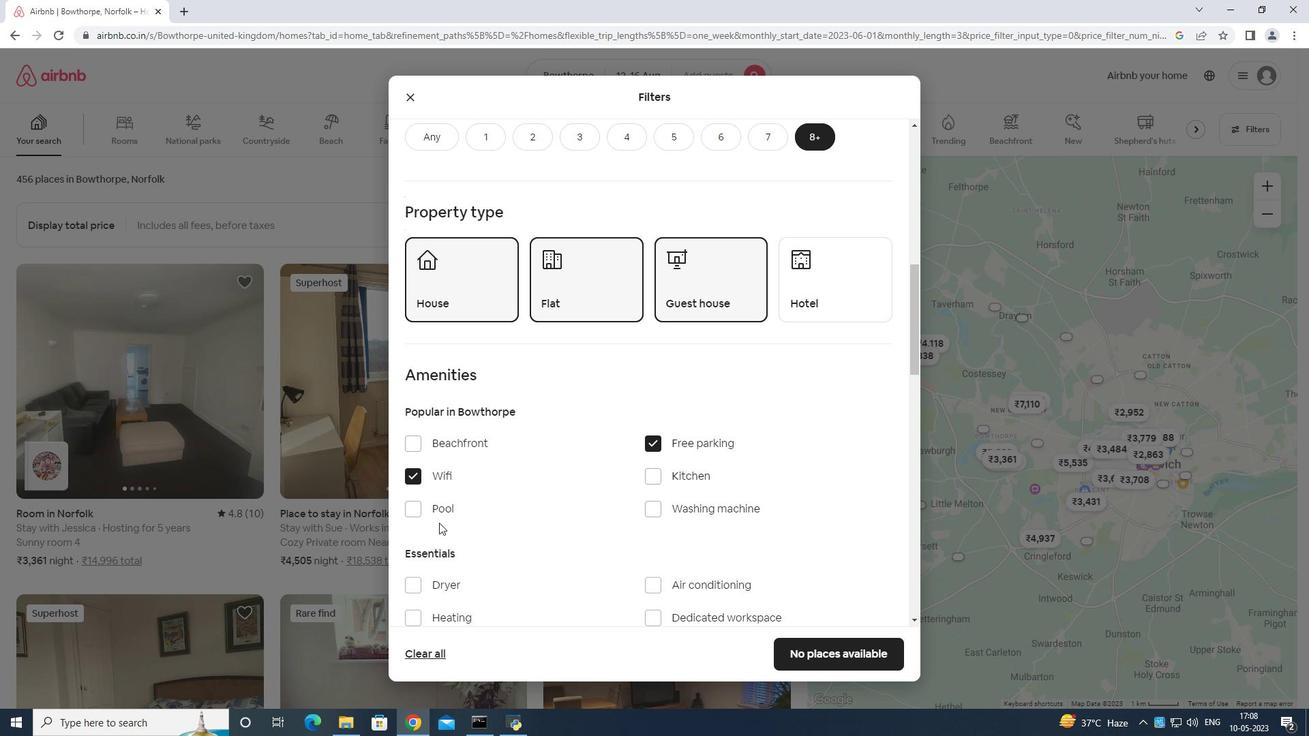 
Action: Mouse scrolled (443, 523) with delta (0, 0)
Screenshot: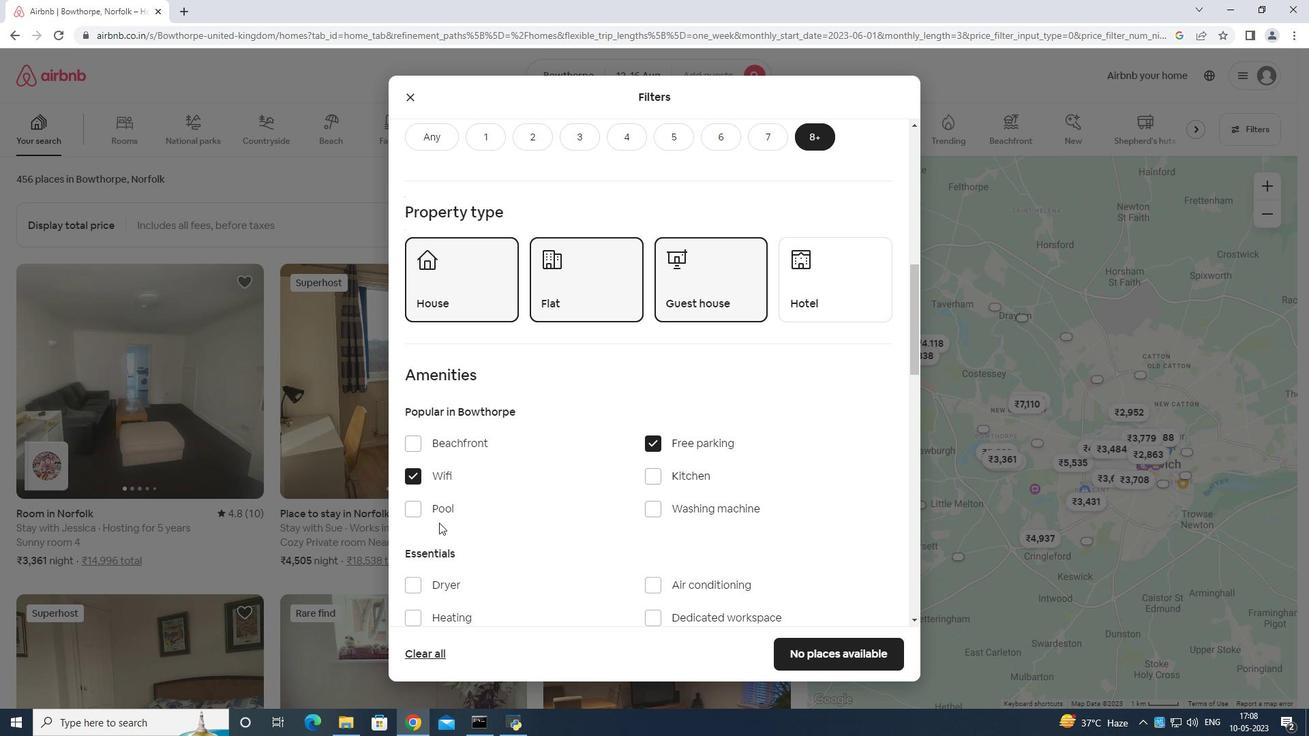 
Action: Mouse moved to (445, 527)
Screenshot: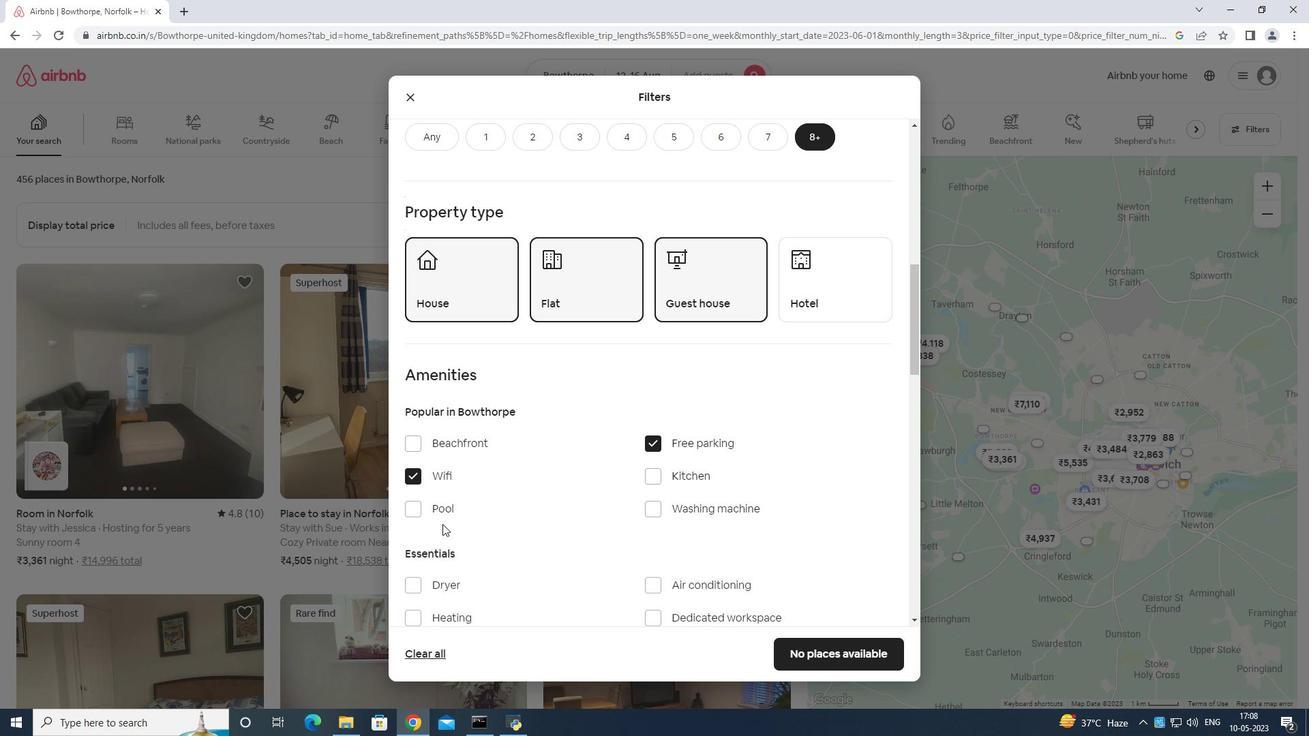 
Action: Mouse scrolled (445, 526) with delta (0, 0)
Screenshot: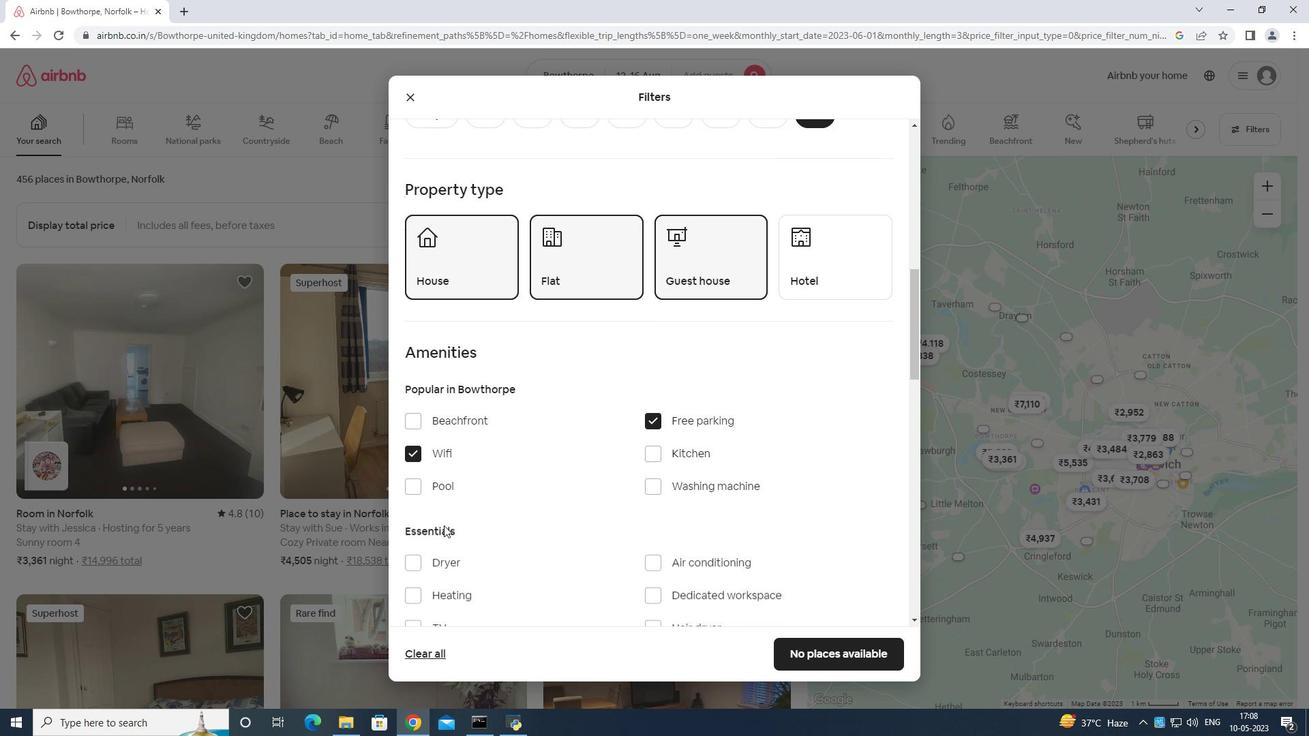 
Action: Mouse moved to (409, 442)
Screenshot: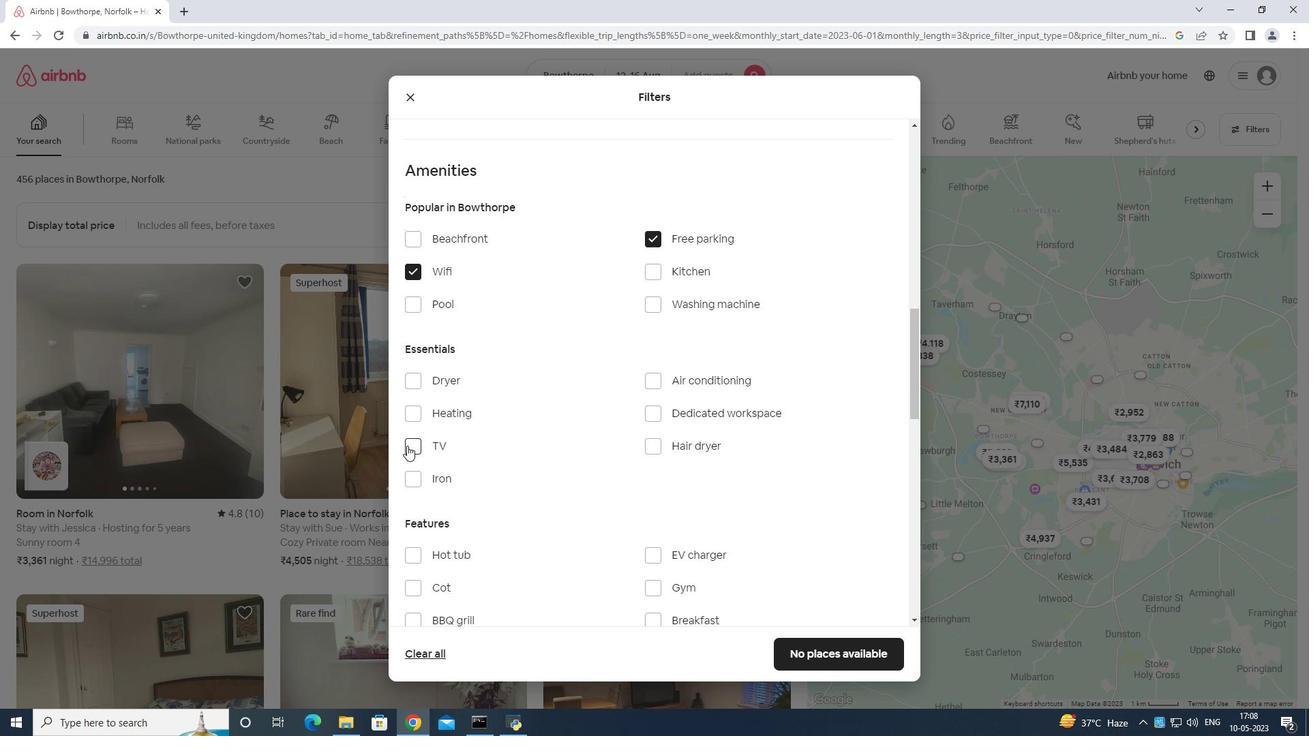 
Action: Mouse pressed left at (409, 442)
Screenshot: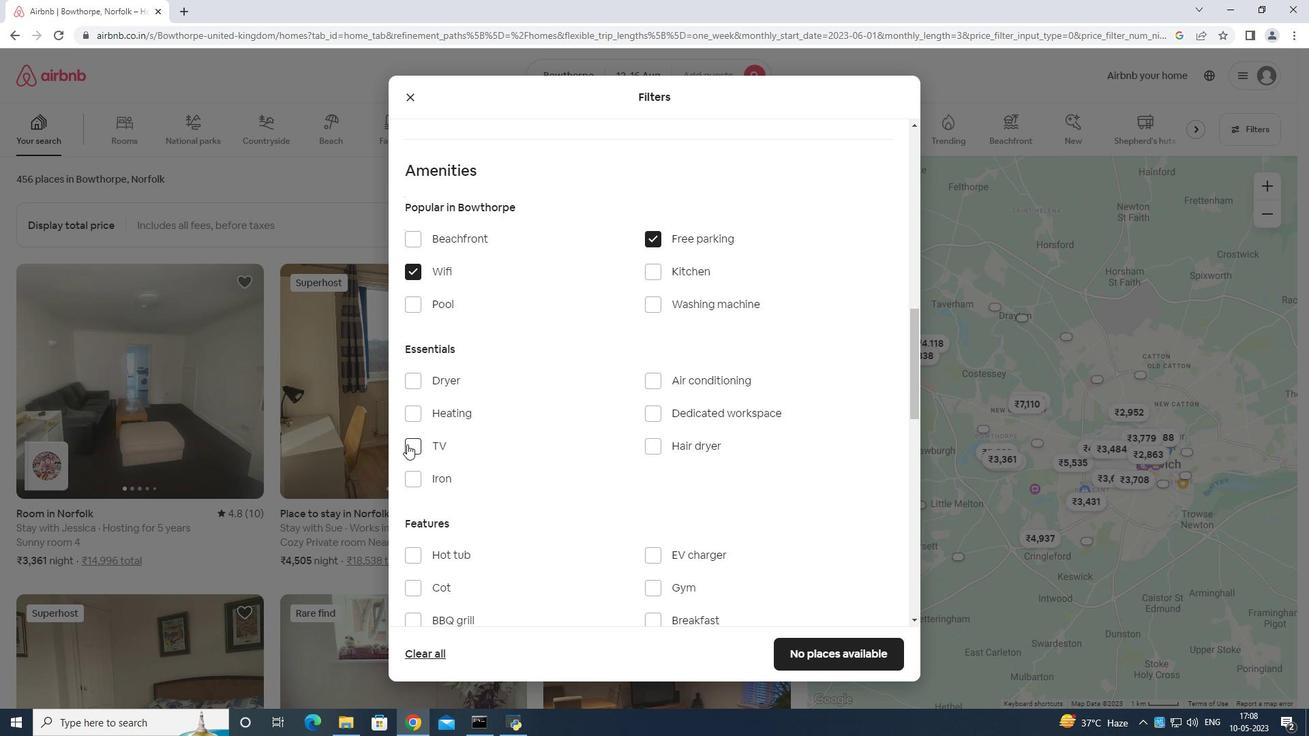 
Action: Mouse moved to (432, 568)
Screenshot: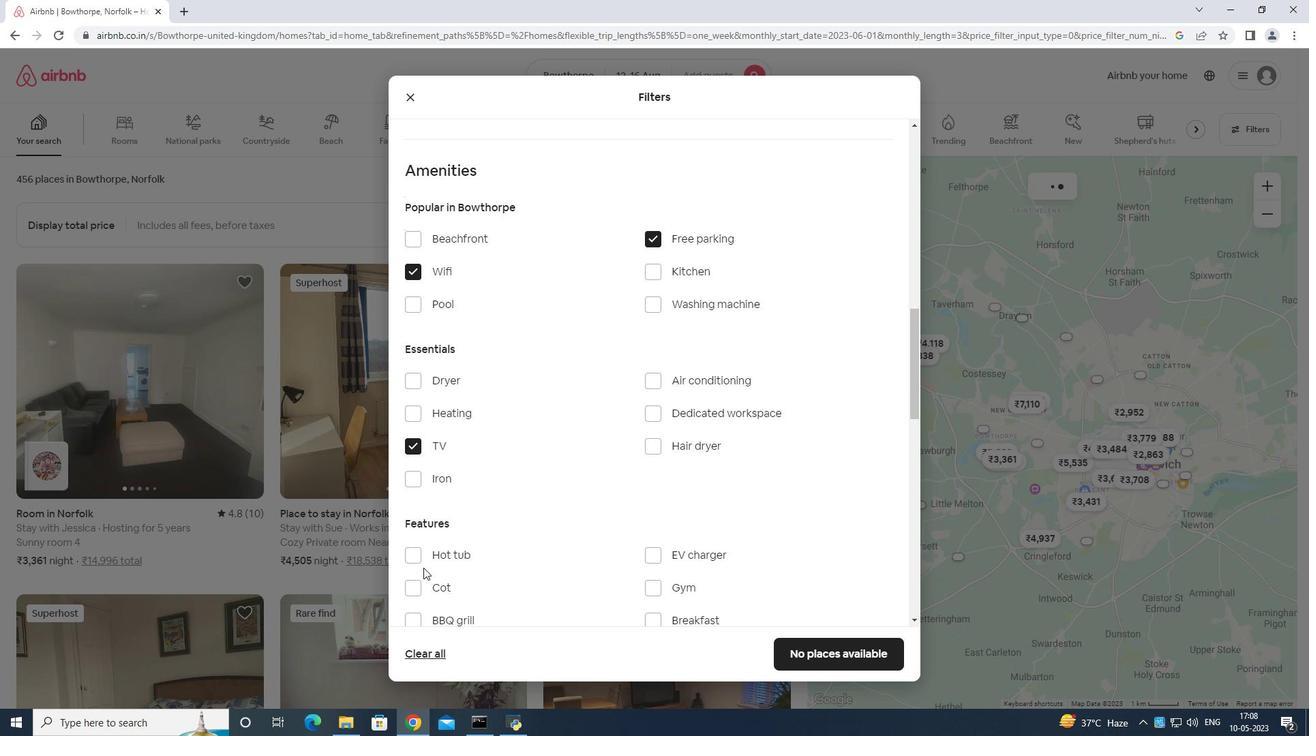 
Action: Mouse scrolled (432, 568) with delta (0, 0)
Screenshot: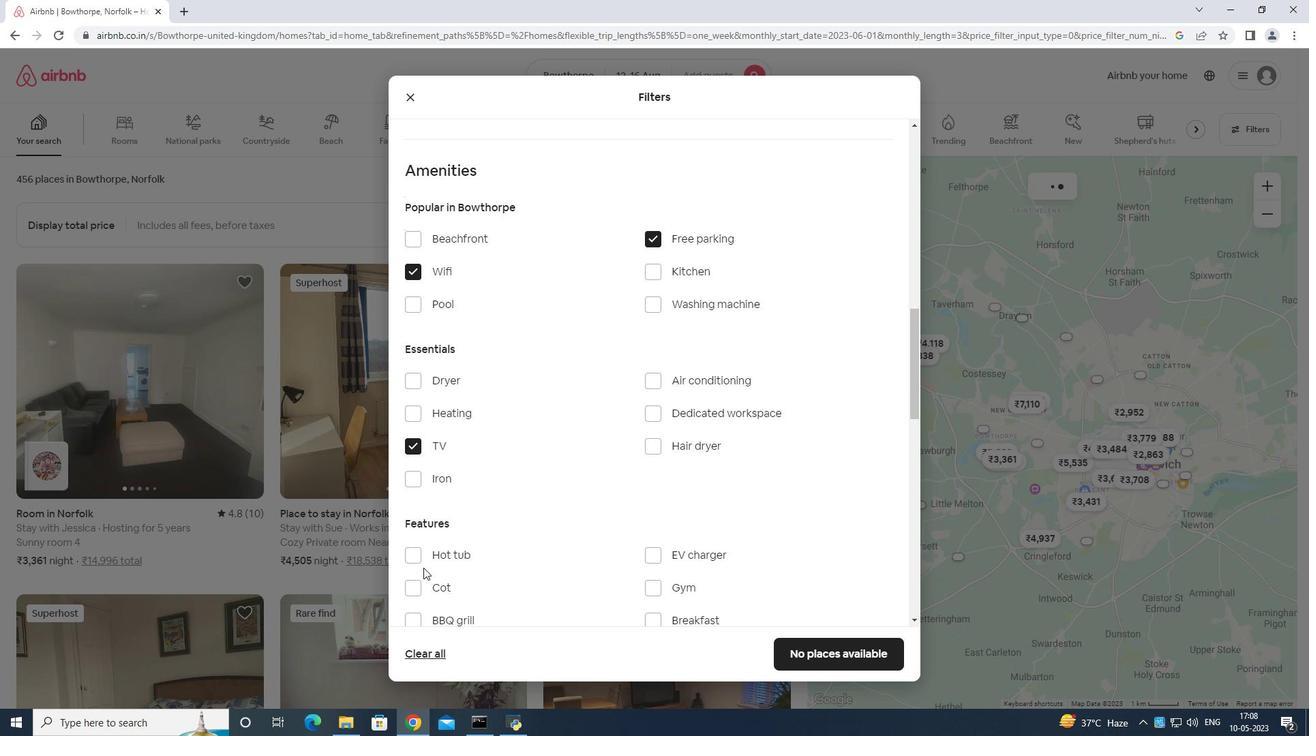 
Action: Mouse moved to (441, 567)
Screenshot: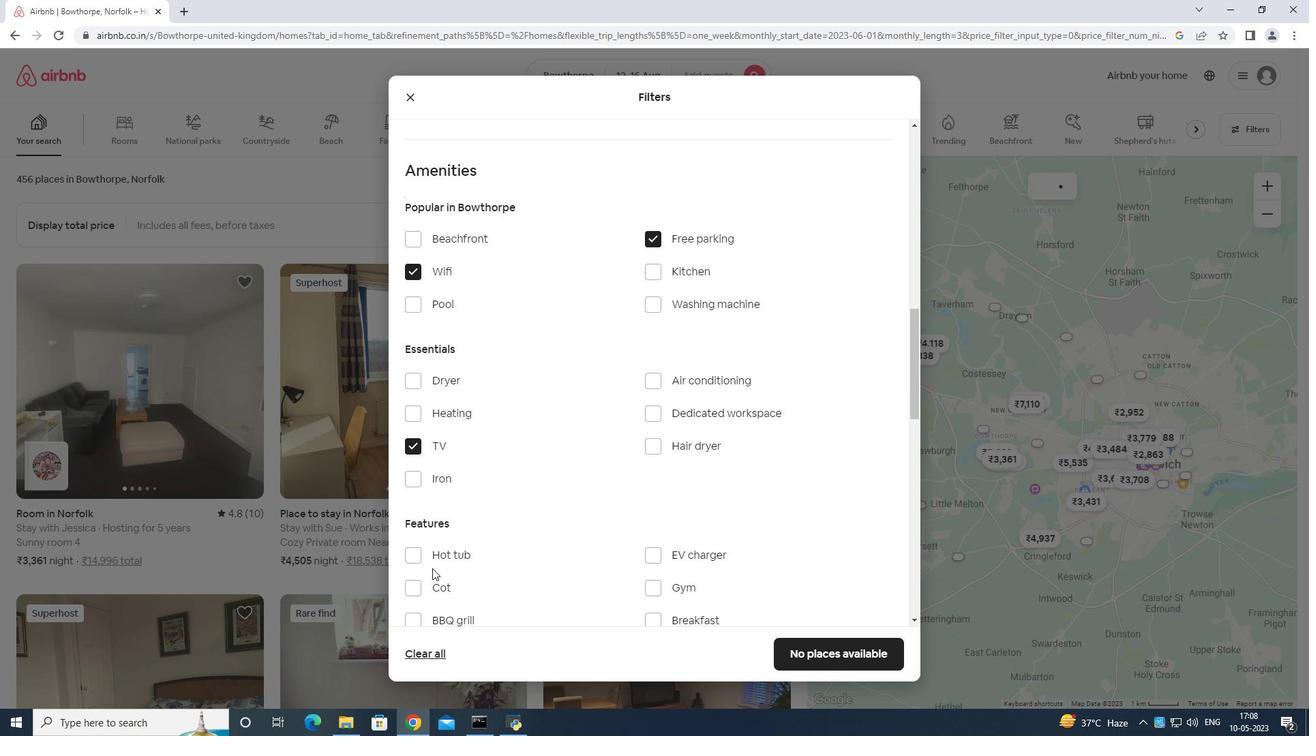 
Action: Mouse scrolled (441, 566) with delta (0, 0)
Screenshot: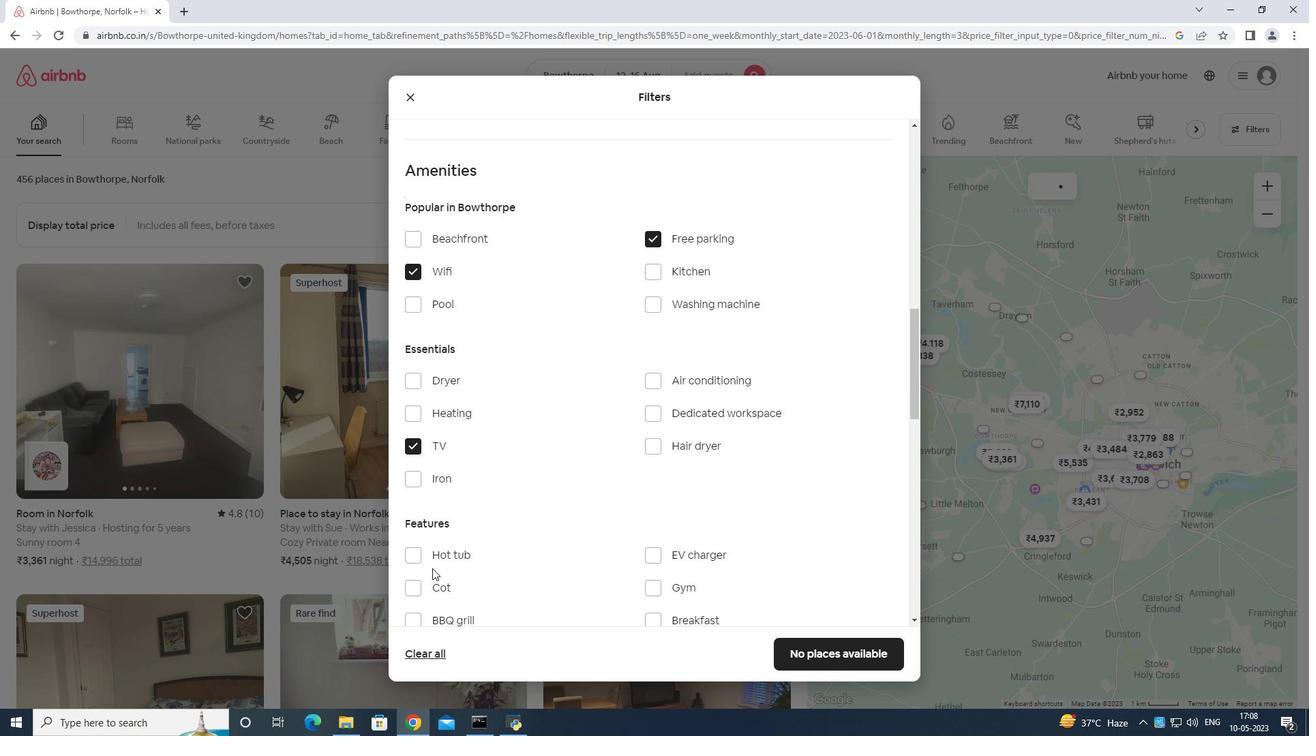 
Action: Mouse moved to (666, 450)
Screenshot: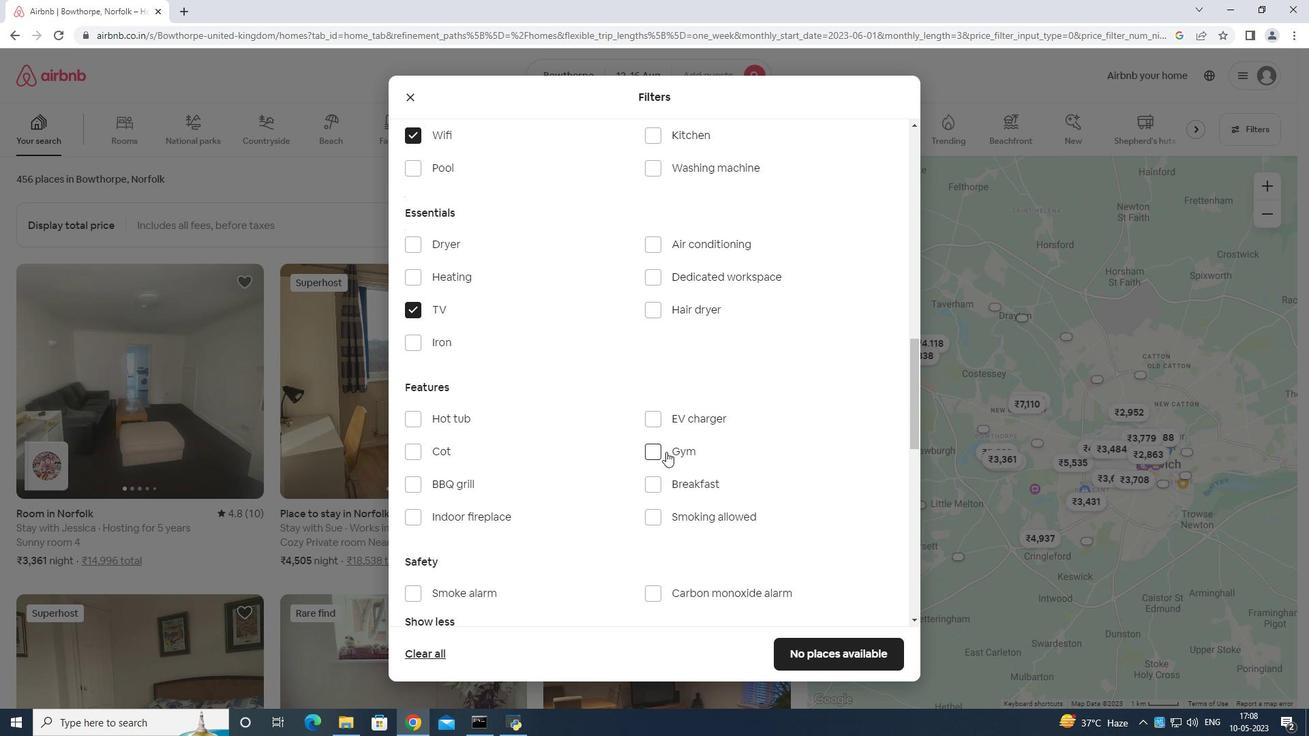 
Action: Mouse pressed left at (666, 450)
Screenshot: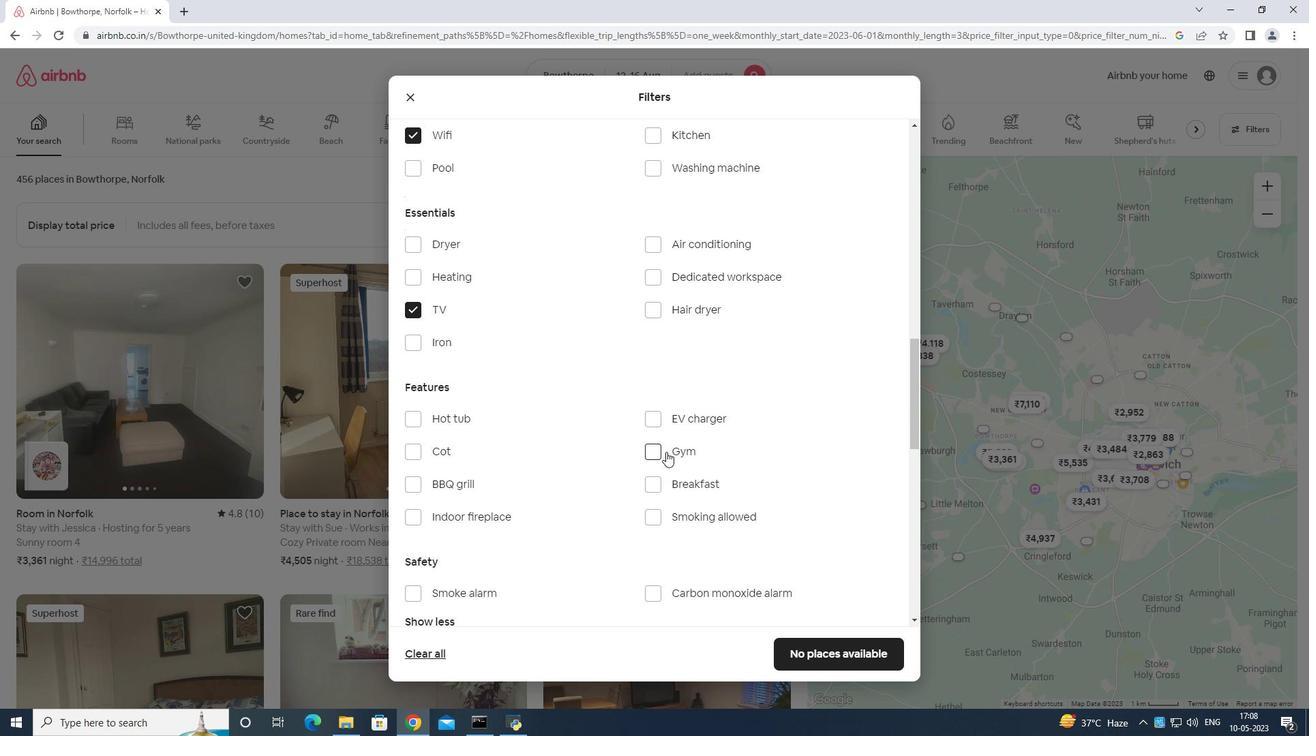 
Action: Mouse moved to (650, 481)
Screenshot: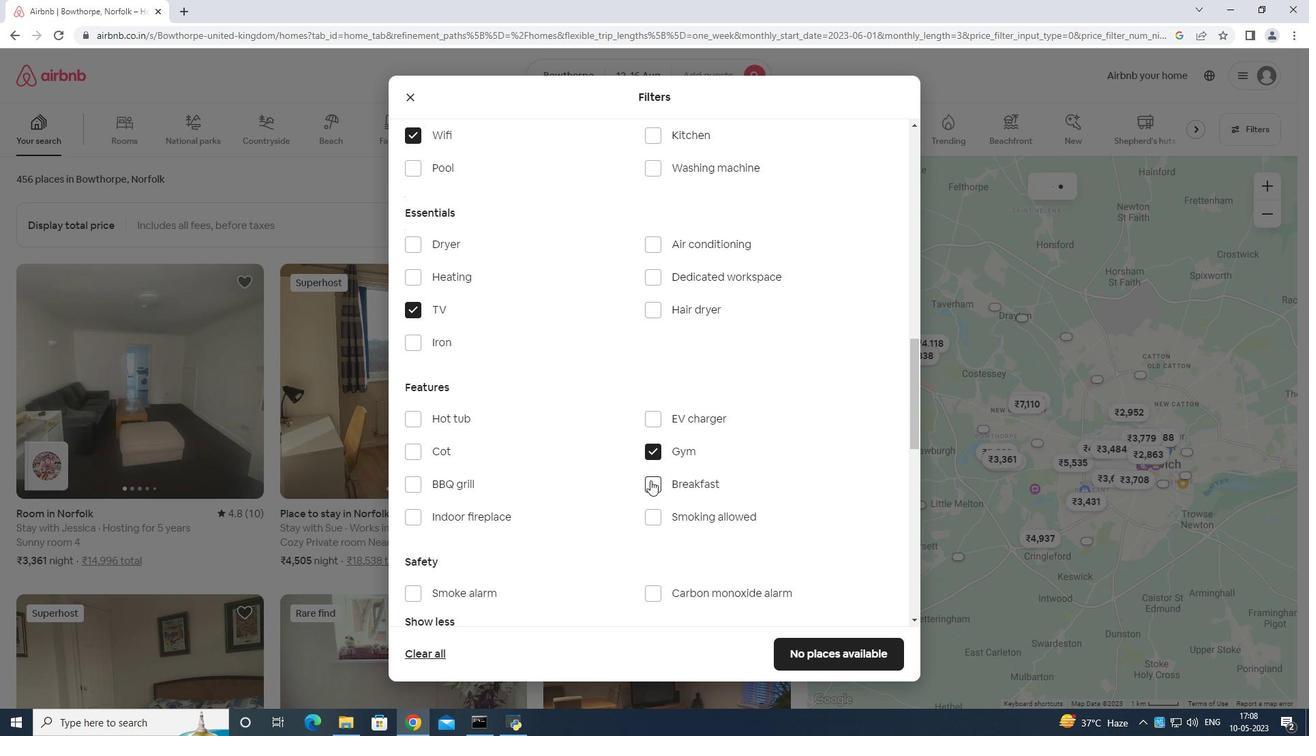 
Action: Mouse pressed left at (650, 481)
Screenshot: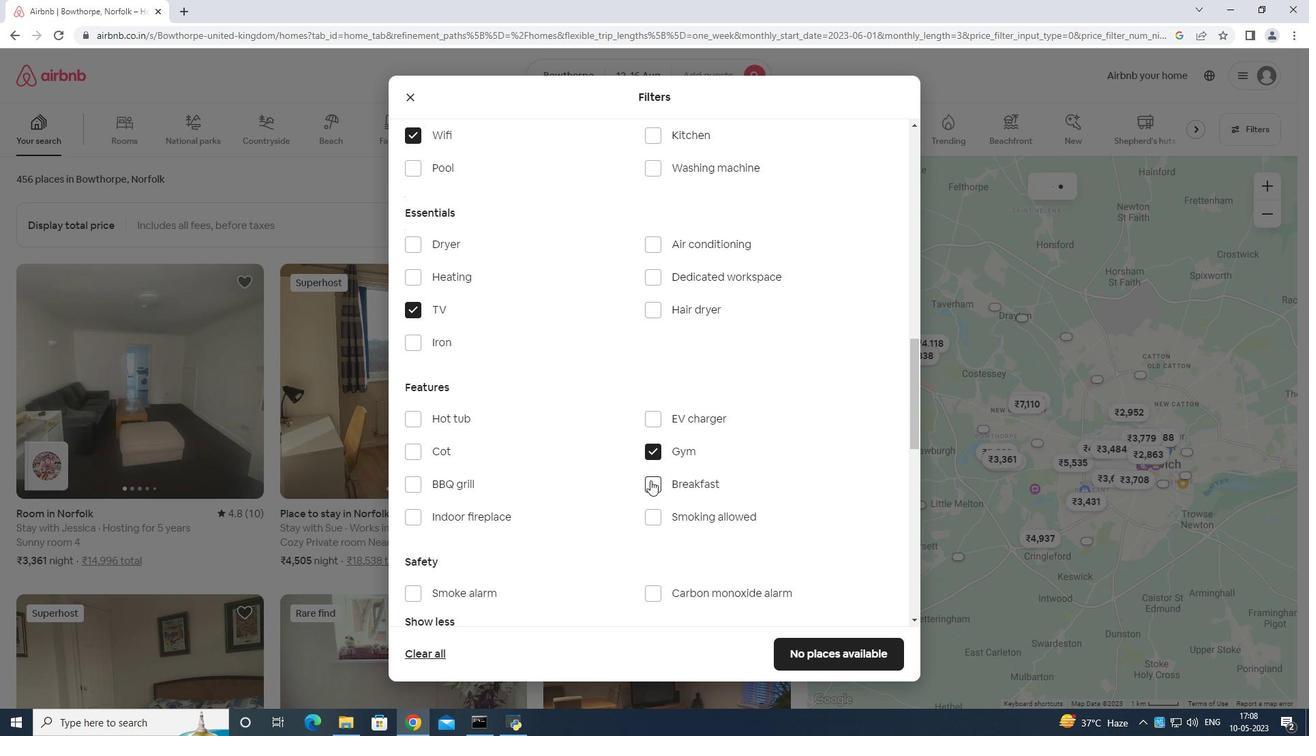 
Action: Mouse moved to (677, 519)
Screenshot: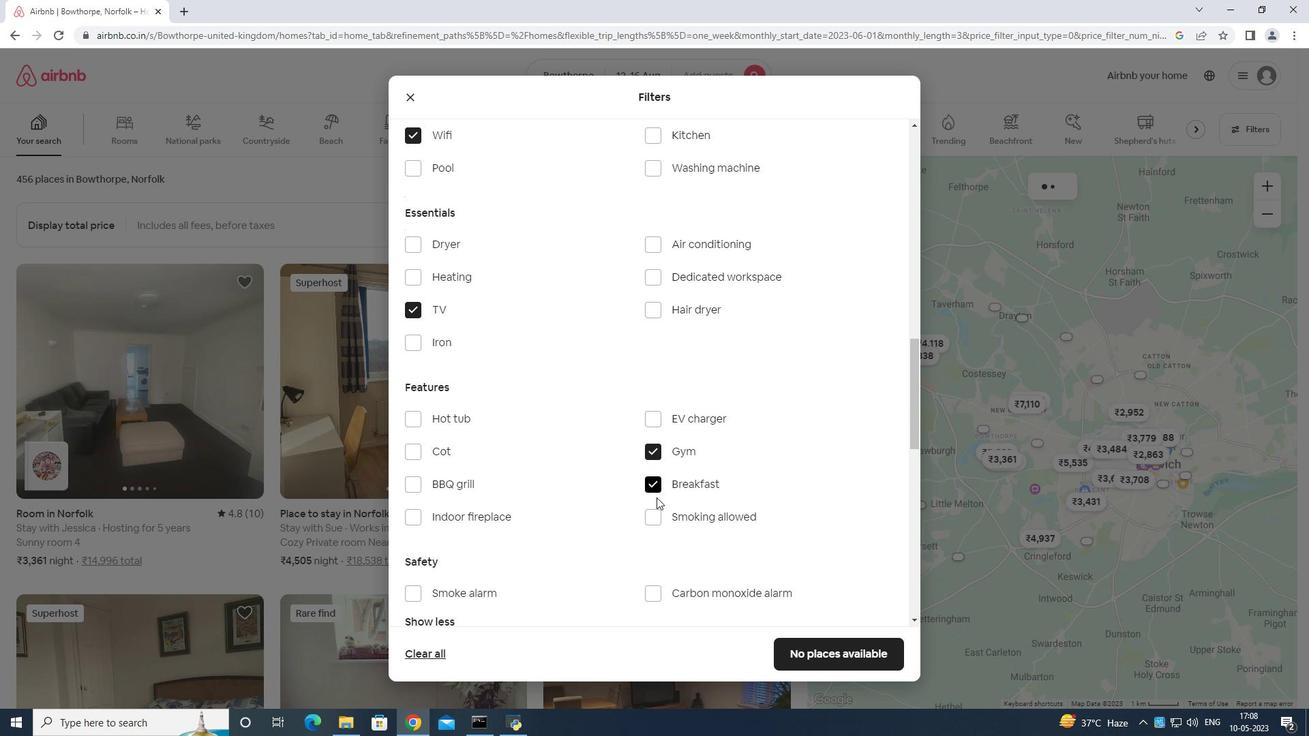 
Action: Mouse scrolled (677, 518) with delta (0, 0)
Screenshot: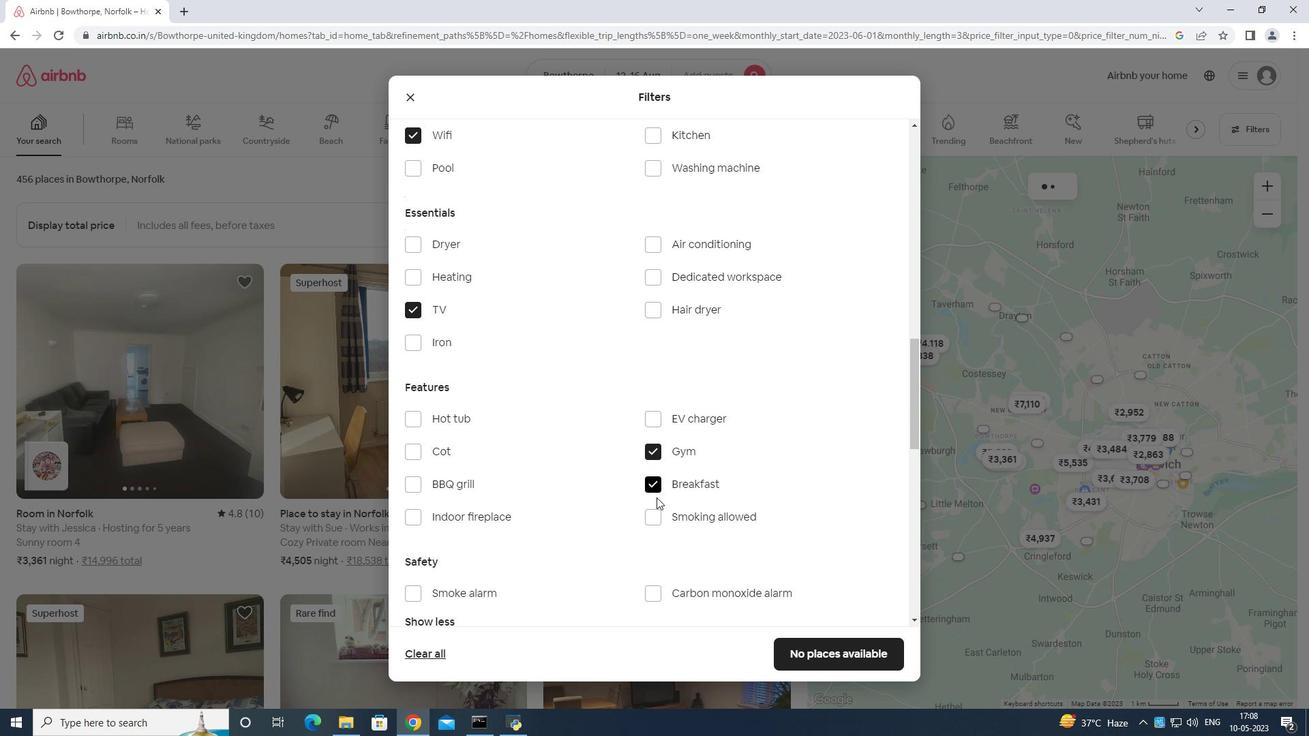 
Action: Mouse moved to (681, 524)
Screenshot: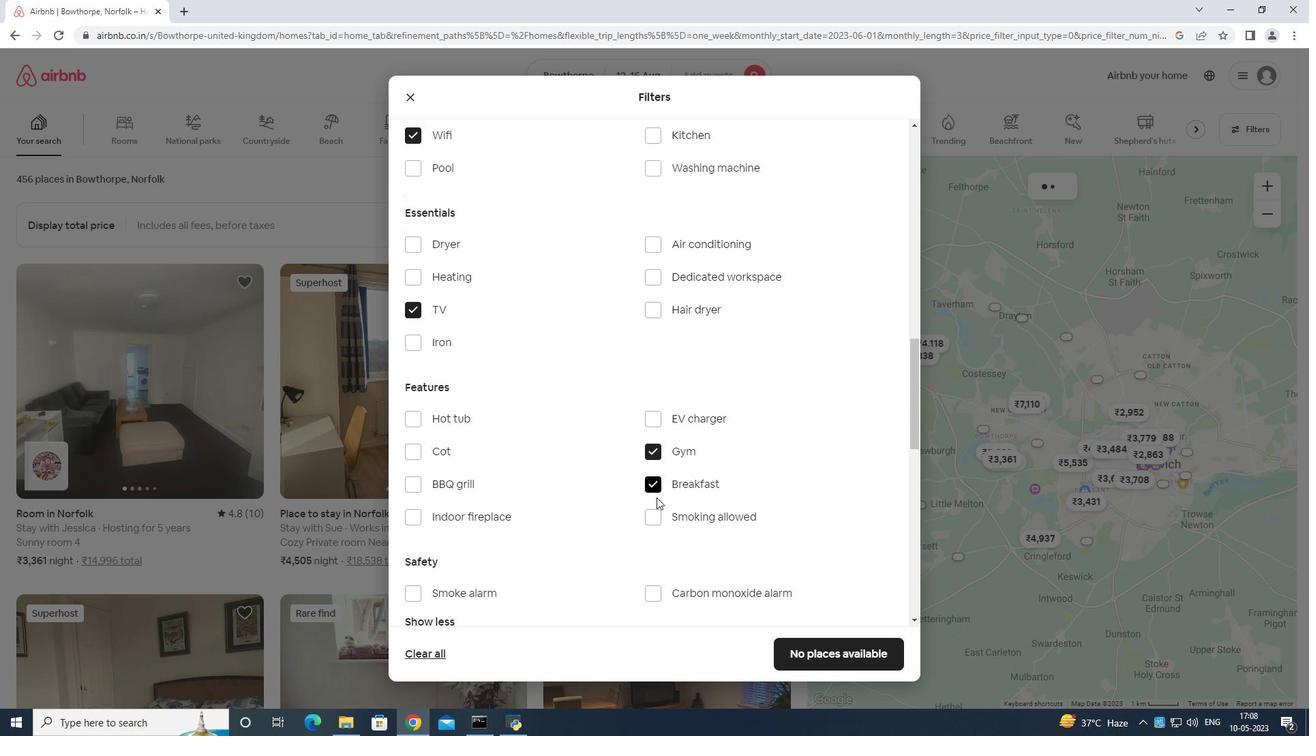 
Action: Mouse scrolled (681, 523) with delta (0, 0)
Screenshot: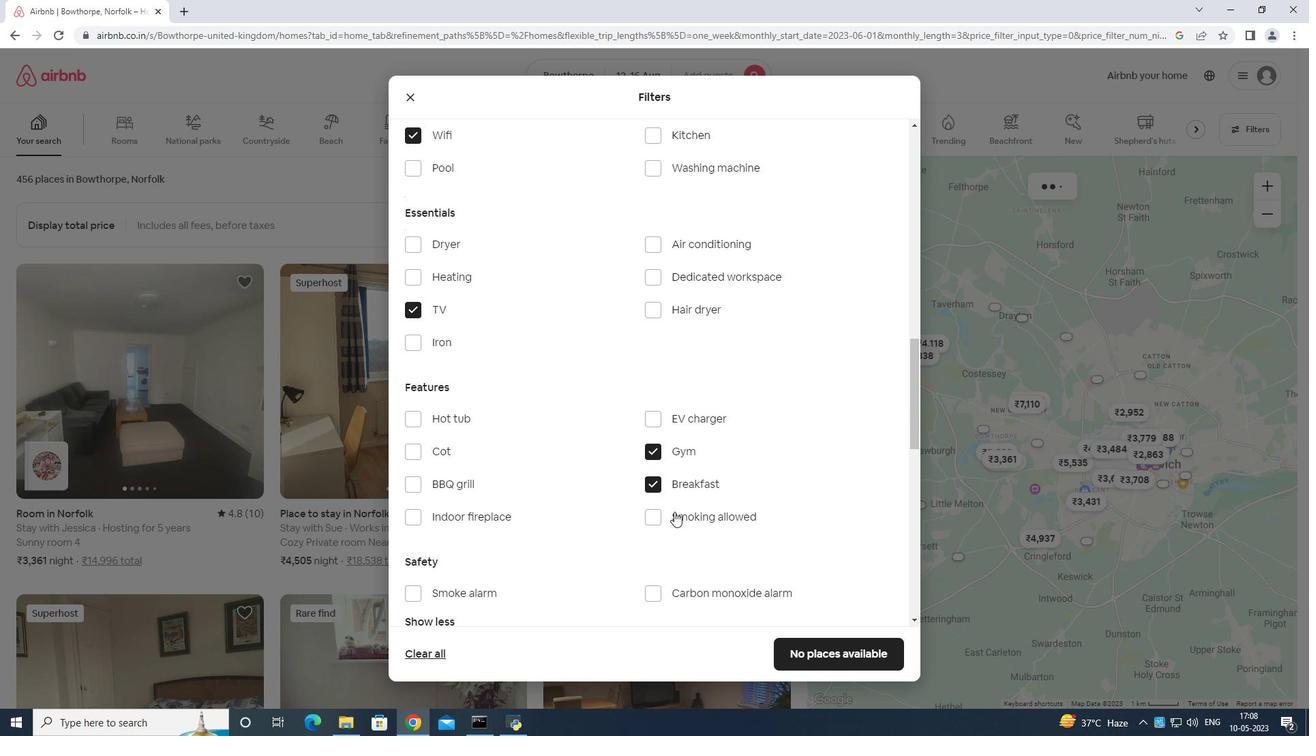 
Action: Mouse moved to (684, 525)
Screenshot: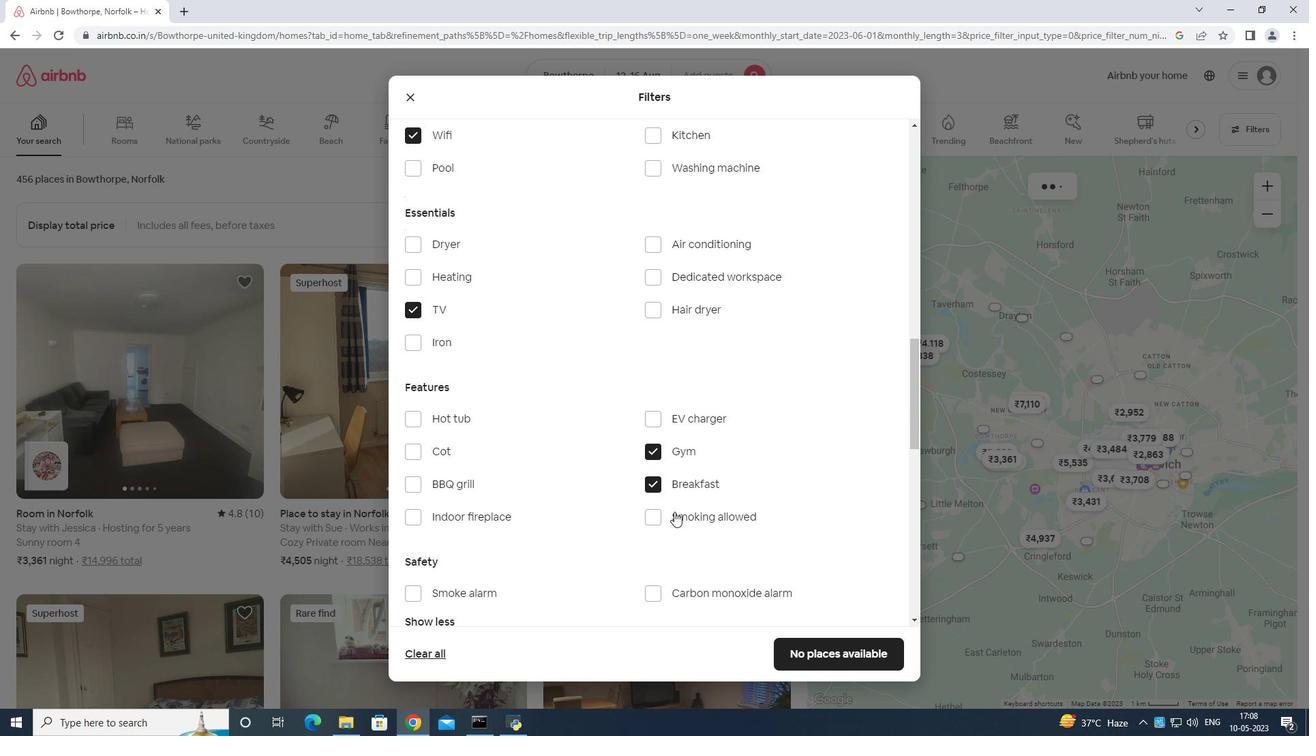 
Action: Mouse scrolled (684, 525) with delta (0, 0)
Screenshot: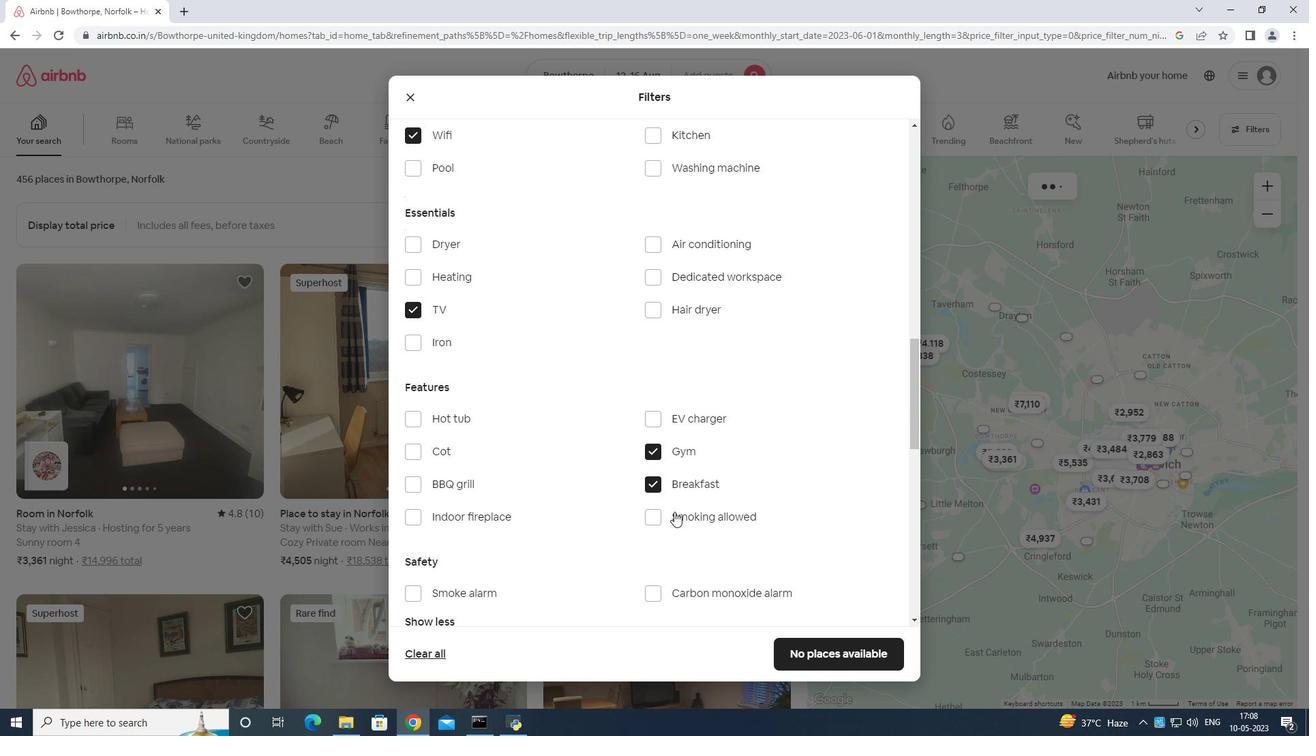 
Action: Mouse moved to (692, 526)
Screenshot: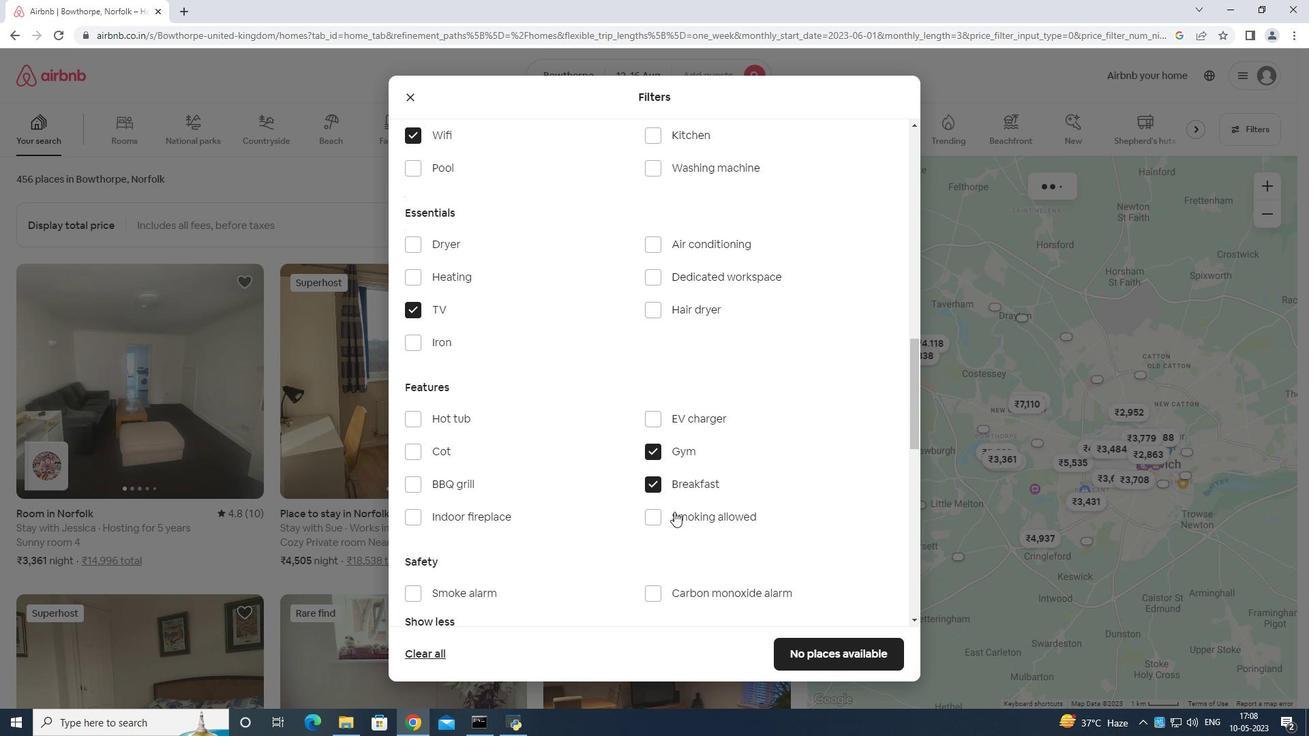 
Action: Mouse scrolled (692, 525) with delta (0, 0)
Screenshot: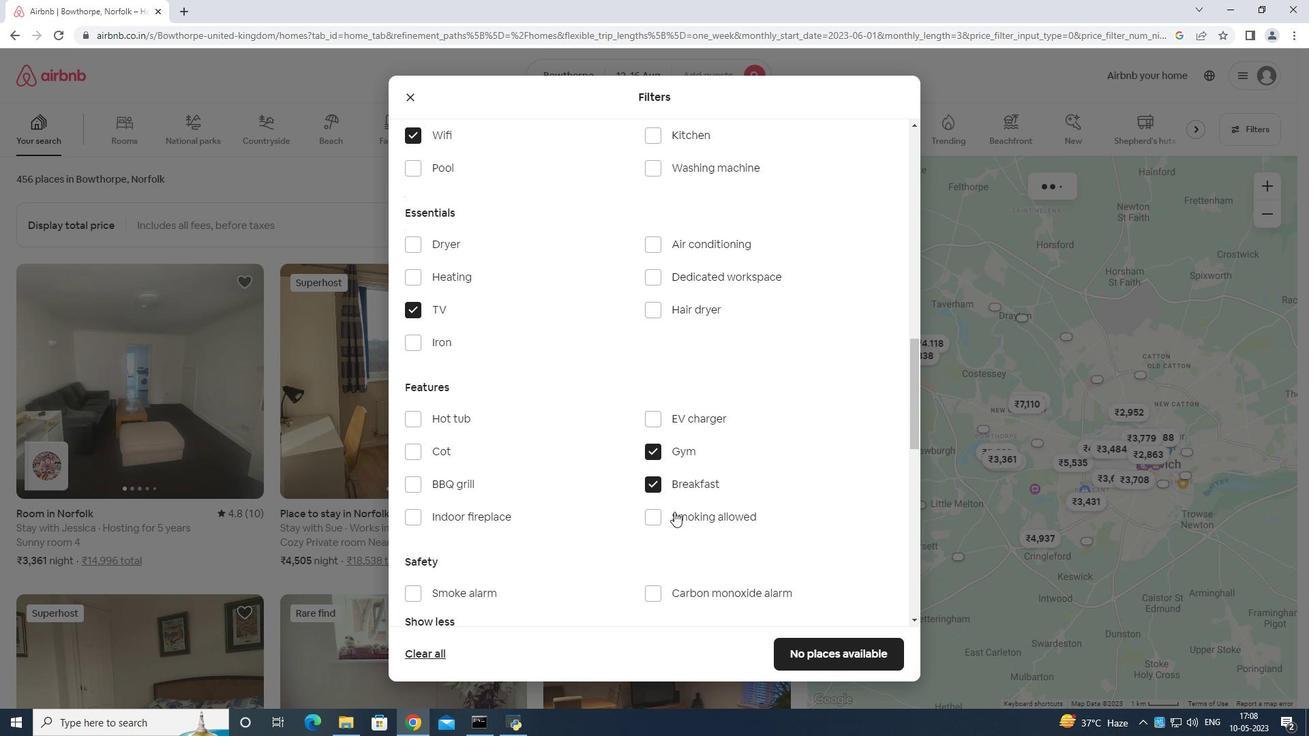 
Action: Mouse moved to (696, 518)
Screenshot: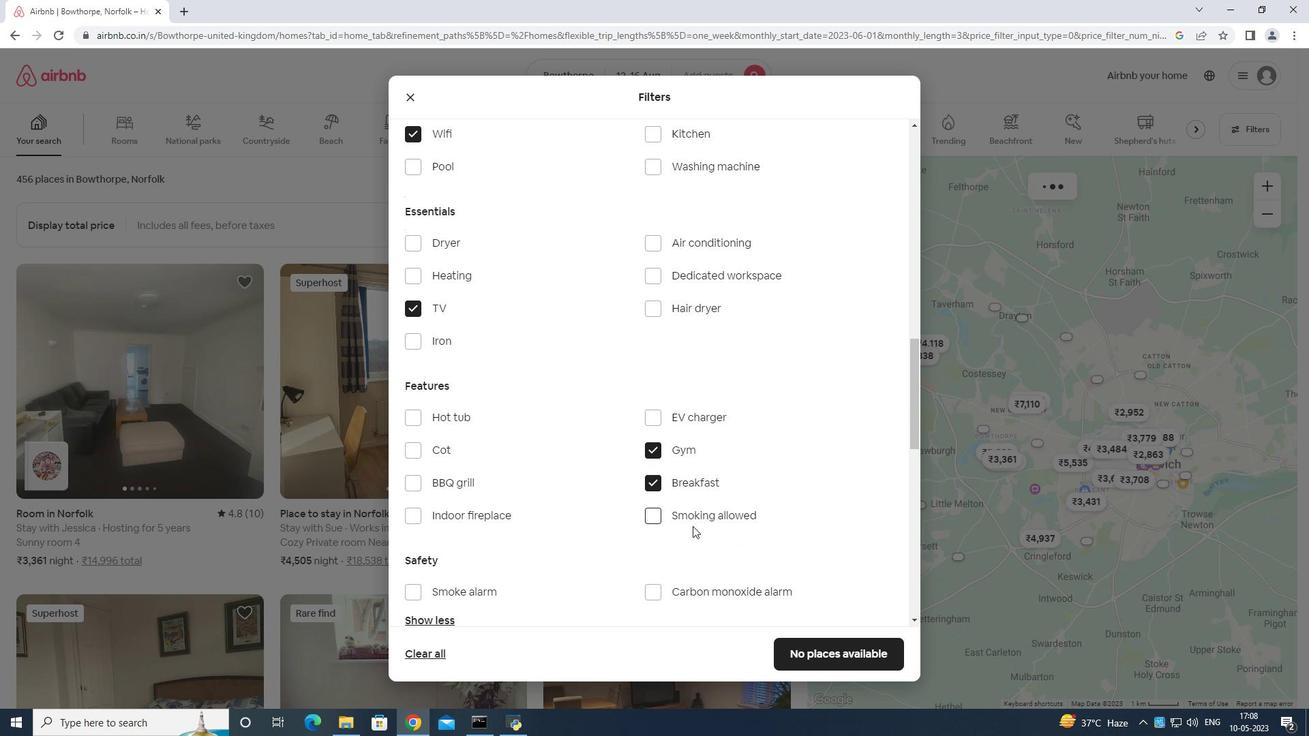 
Action: Mouse scrolled (696, 518) with delta (0, 0)
Screenshot: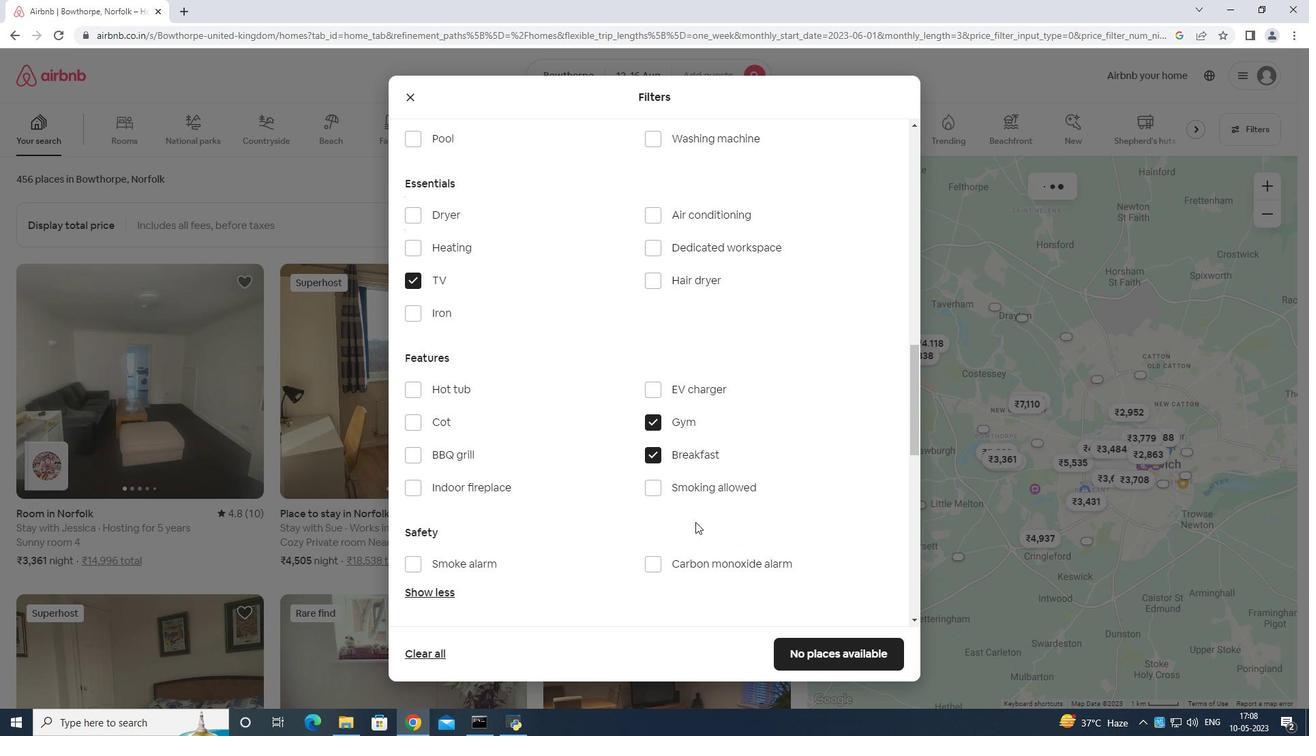 
Action: Mouse scrolled (696, 518) with delta (0, 0)
Screenshot: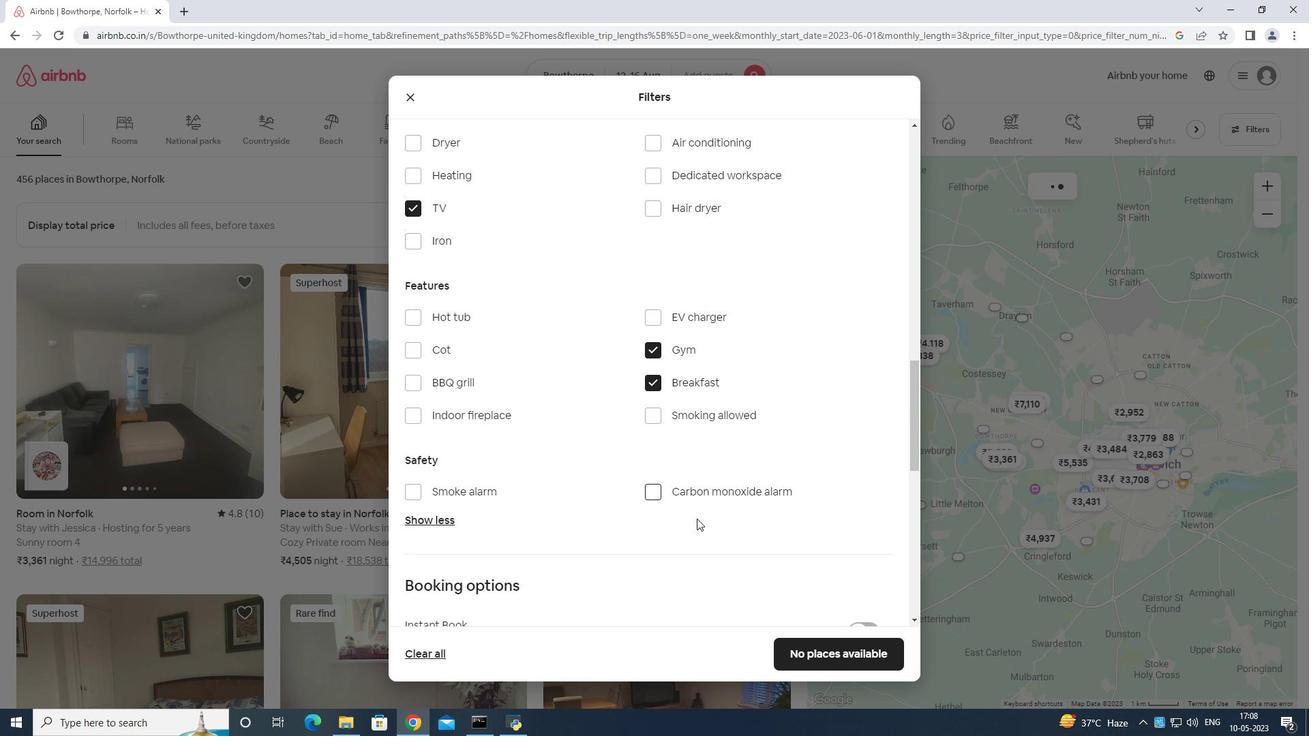
Action: Mouse moved to (872, 364)
Screenshot: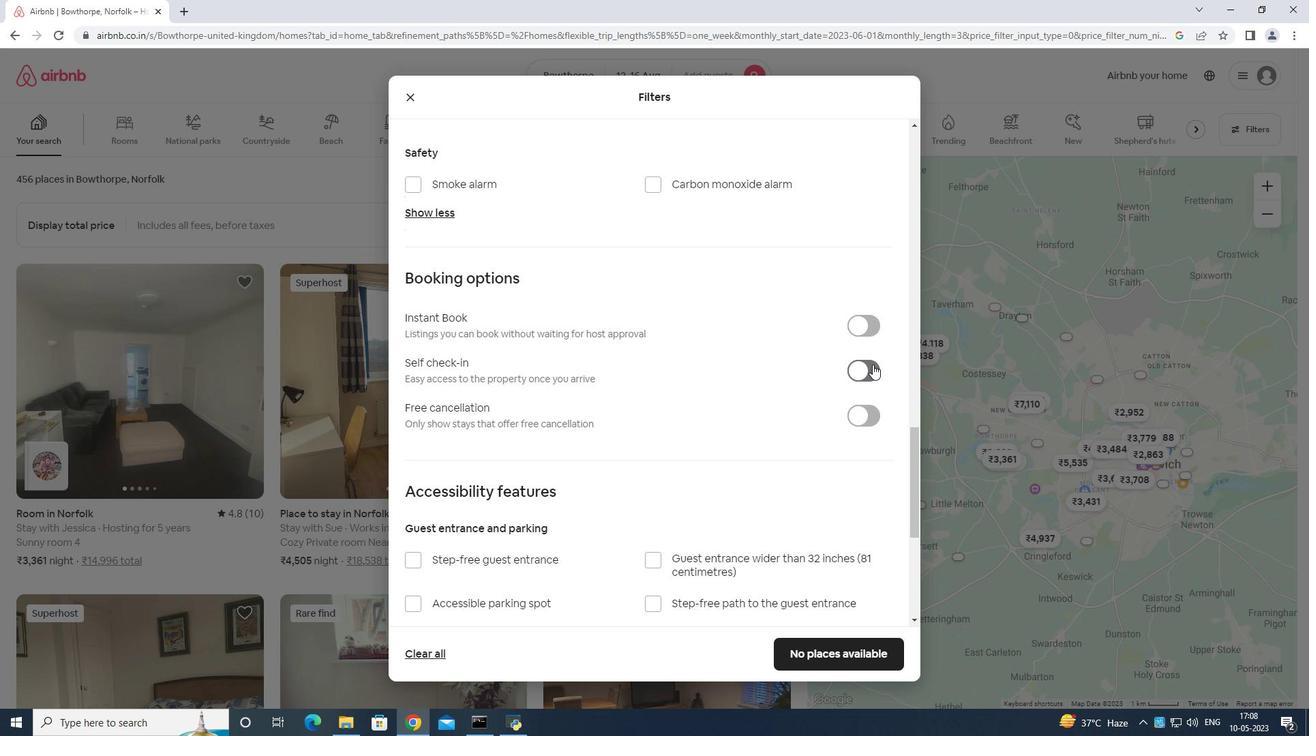 
Action: Mouse pressed left at (872, 364)
Screenshot: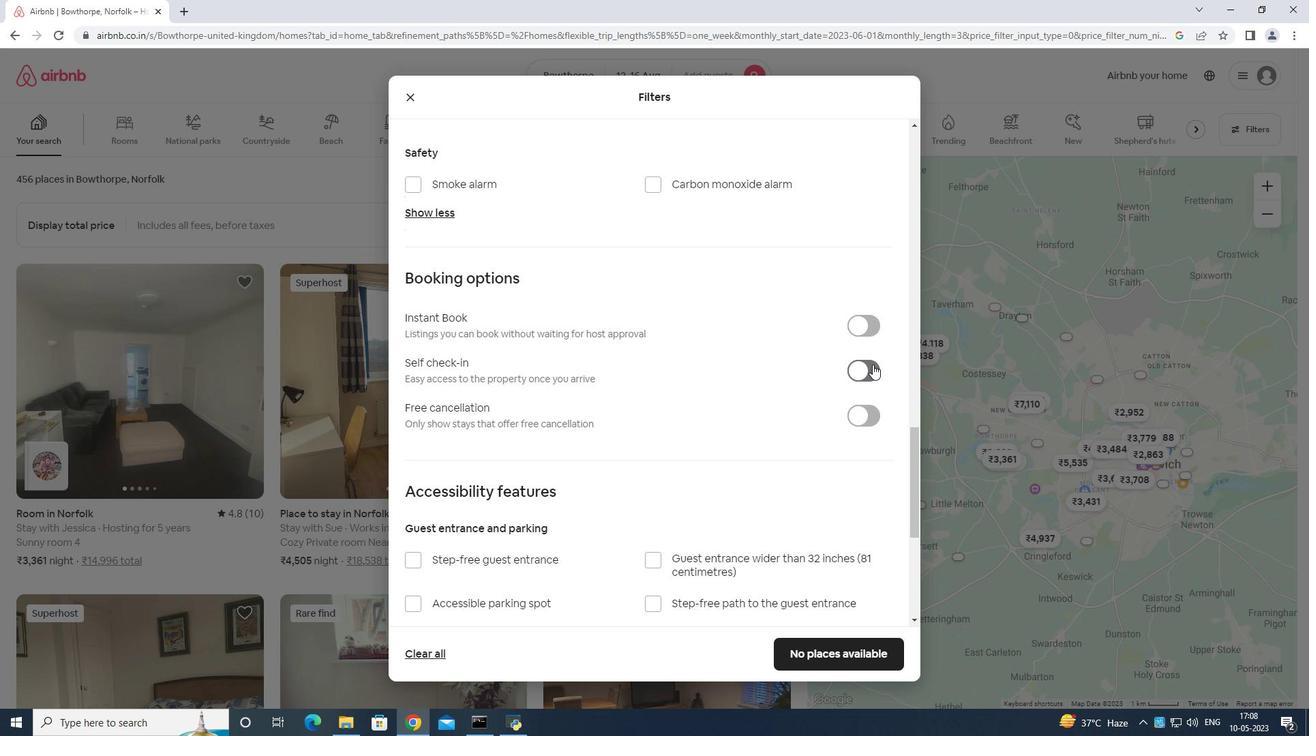 
Action: Mouse moved to (797, 435)
Screenshot: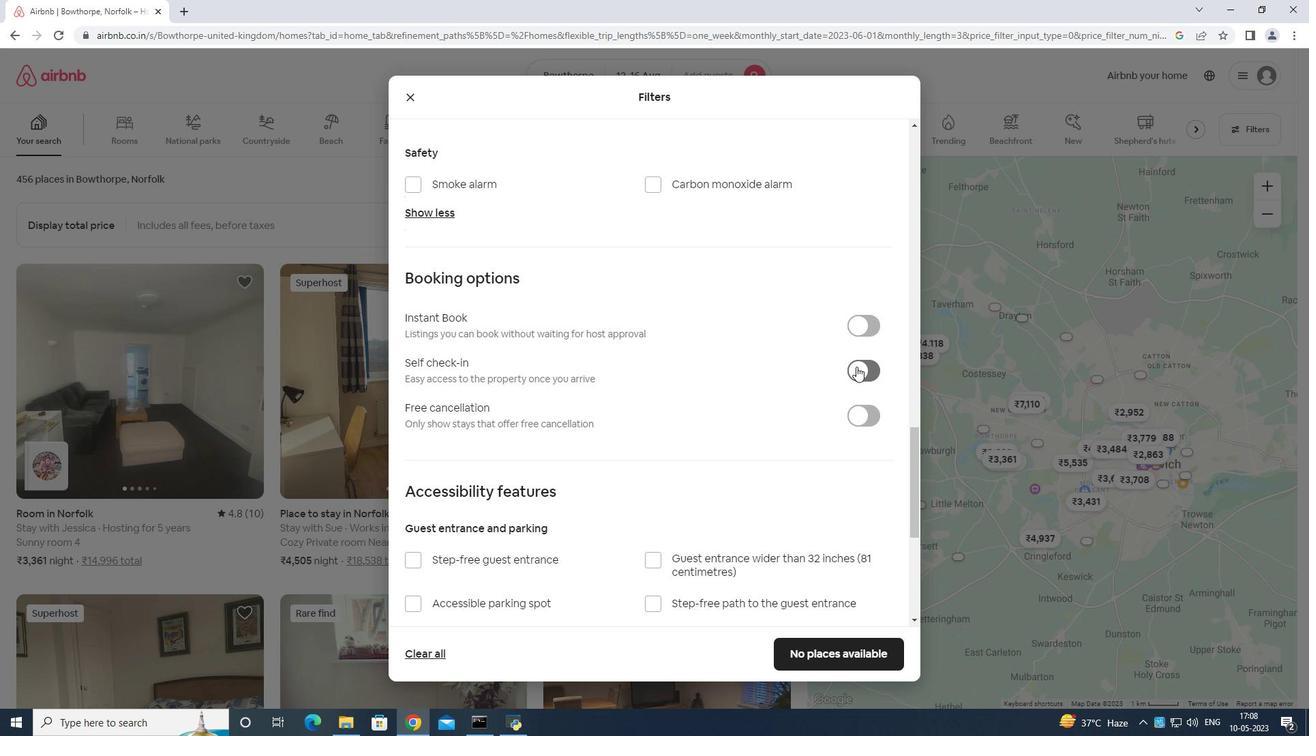 
Action: Mouse scrolled (797, 435) with delta (0, 0)
Screenshot: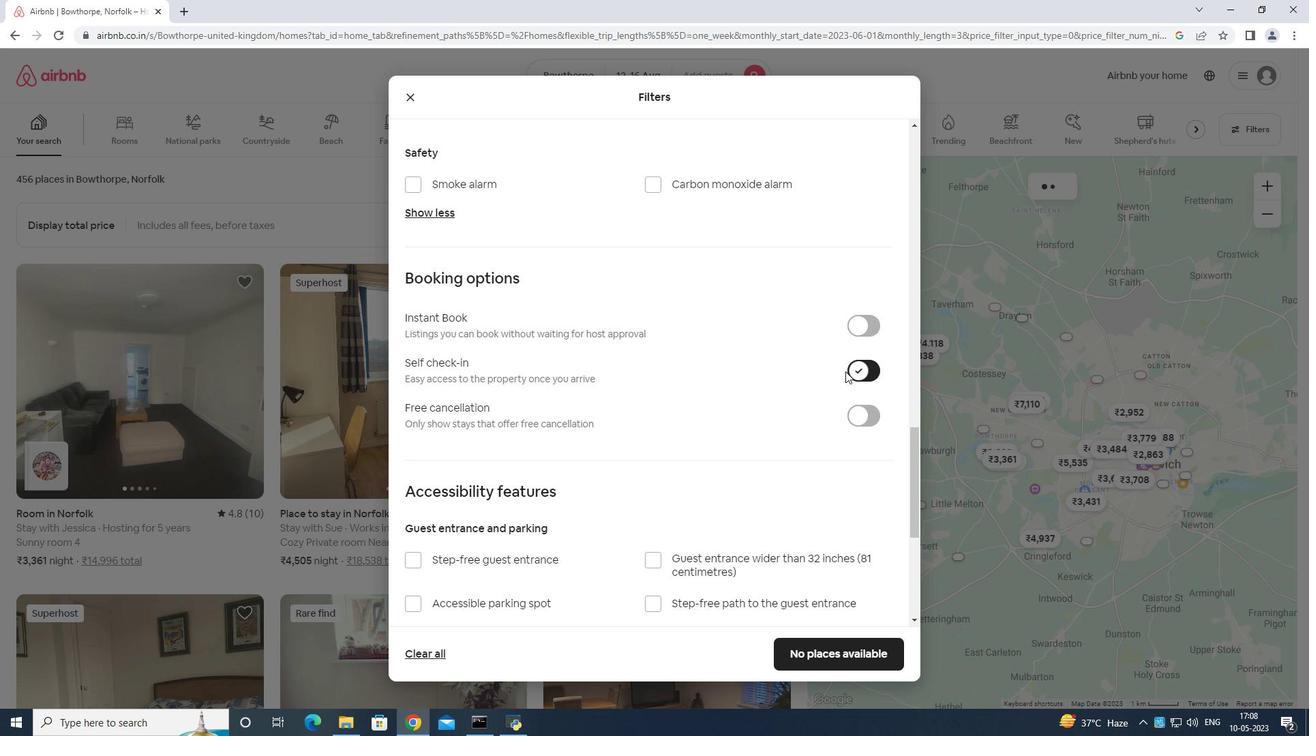 
Action: Mouse moved to (773, 469)
Screenshot: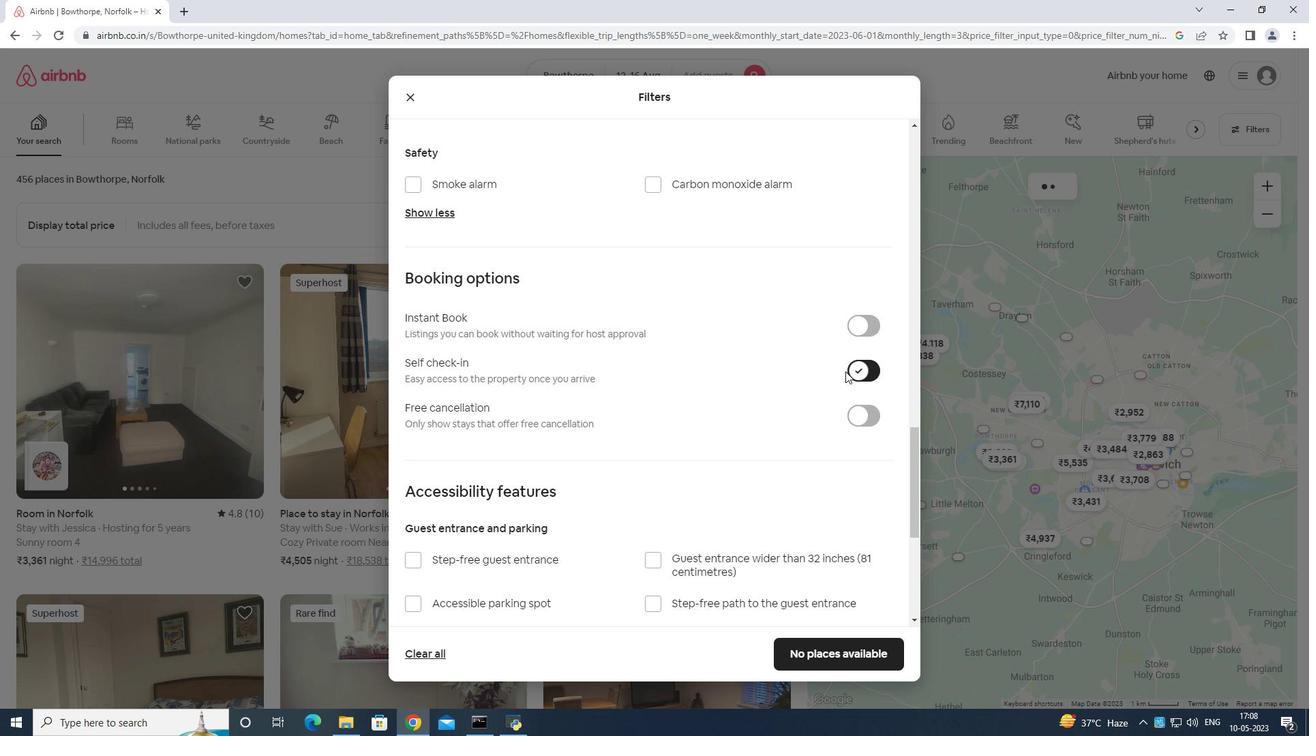 
Action: Mouse scrolled (773, 469) with delta (0, 0)
Screenshot: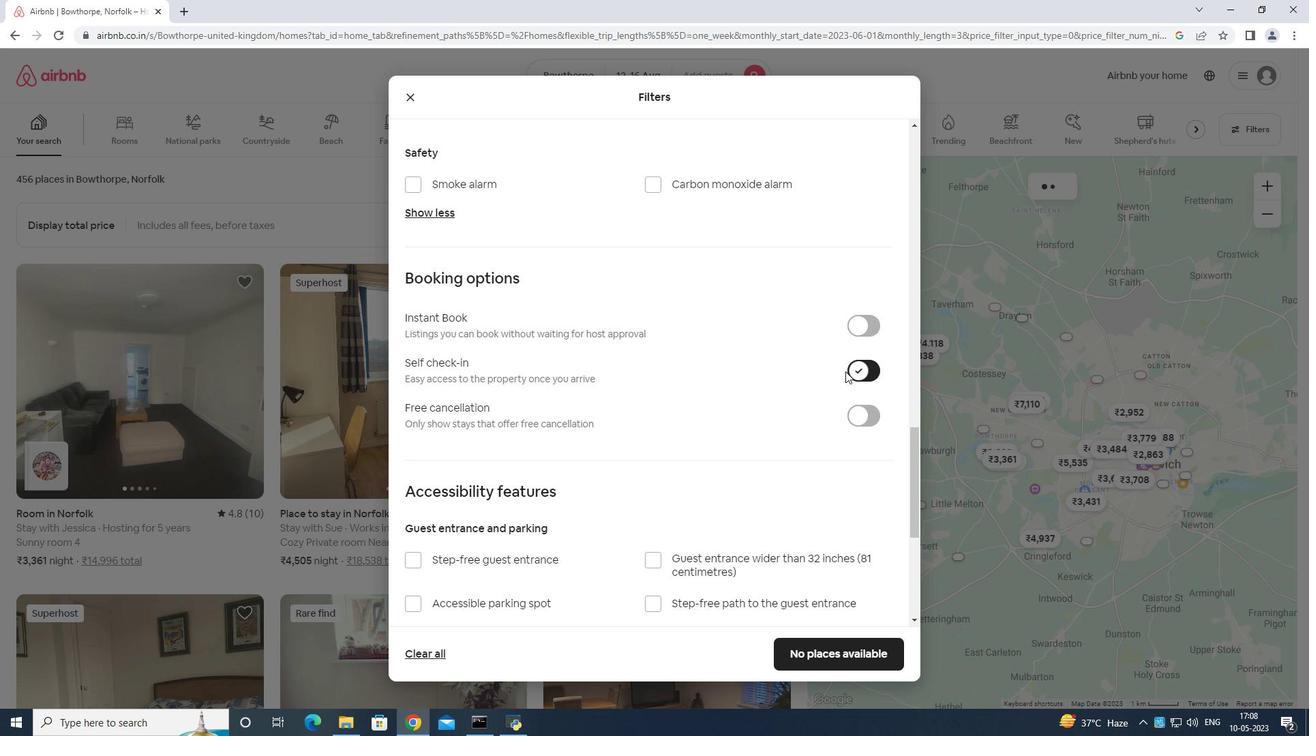
Action: Mouse moved to (761, 483)
Screenshot: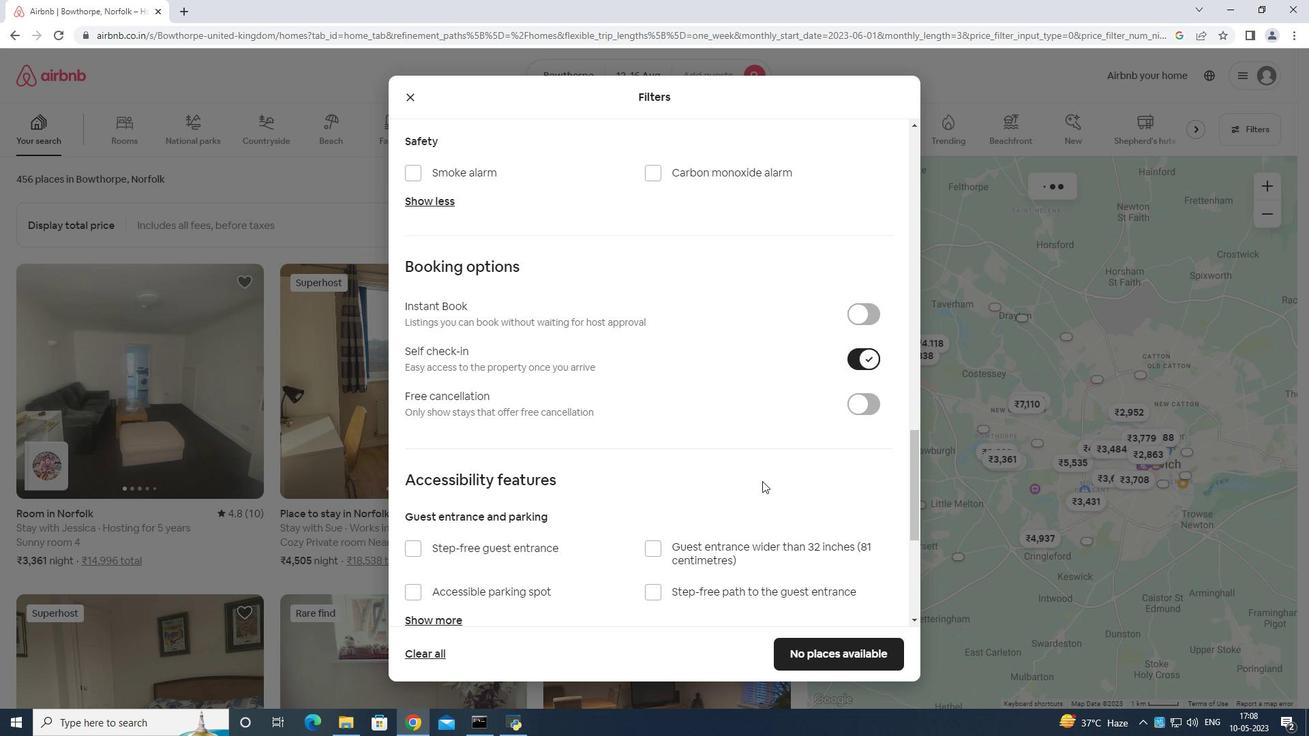 
Action: Mouse scrolled (761, 482) with delta (0, 0)
Screenshot: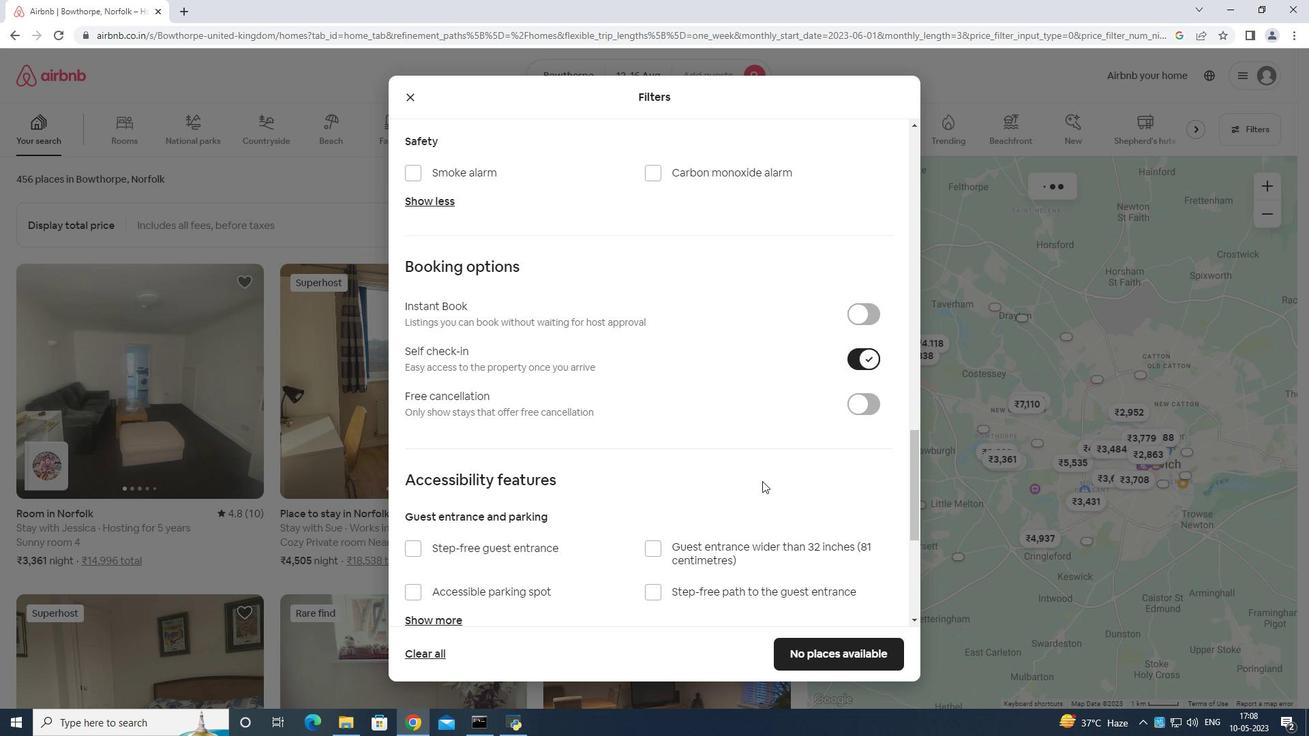 
Action: Mouse moved to (750, 488)
Screenshot: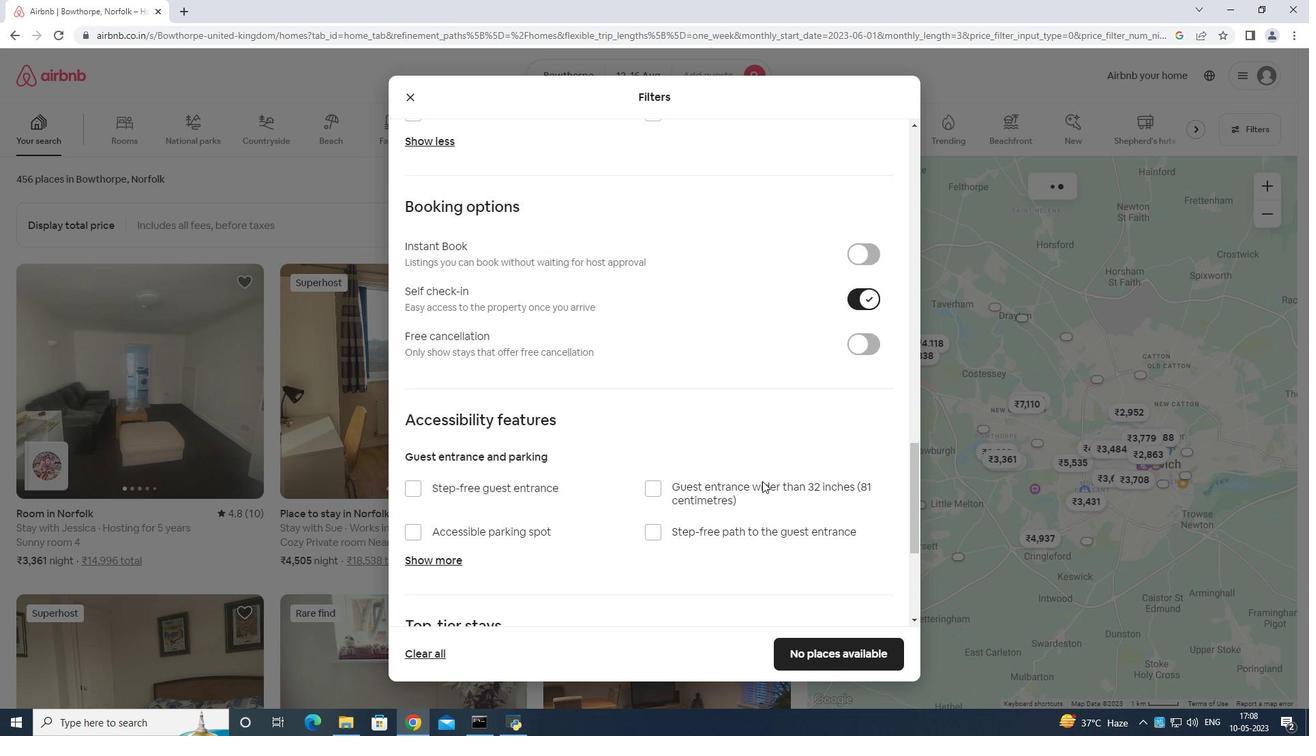 
Action: Mouse scrolled (750, 487) with delta (0, 0)
Screenshot: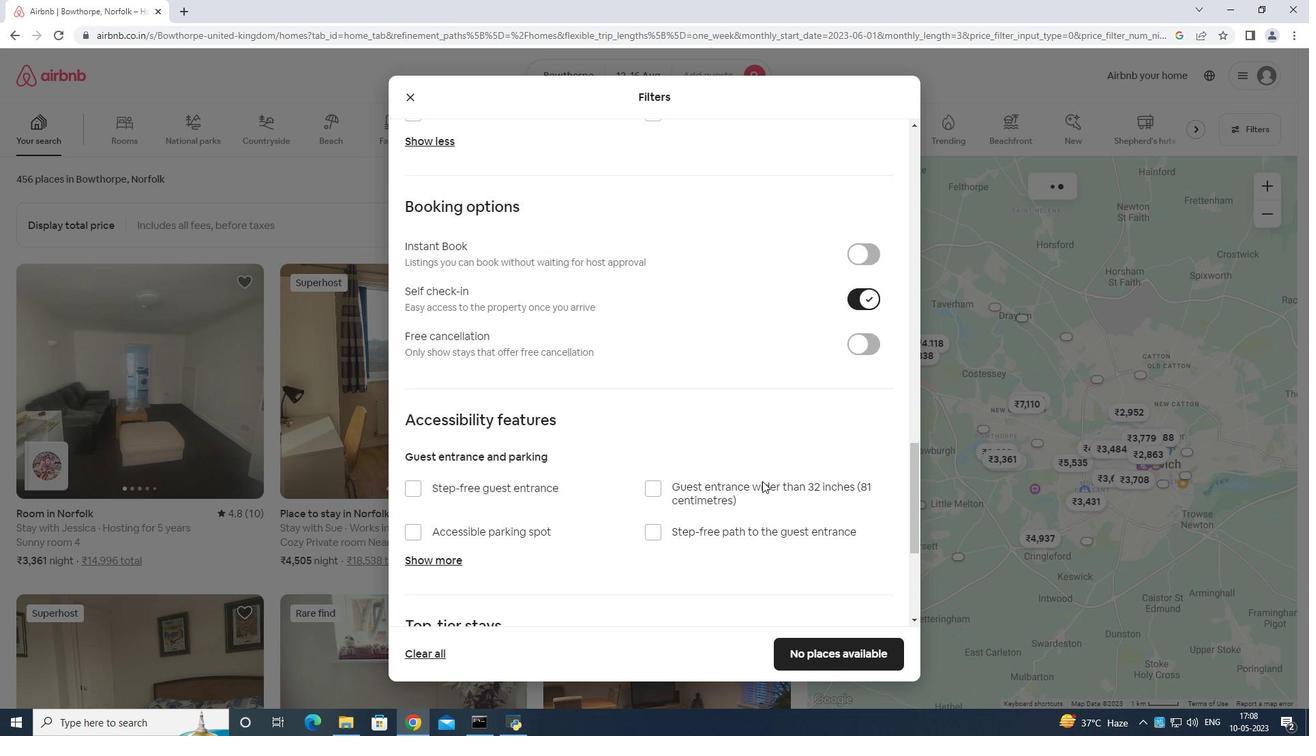 
Action: Mouse moved to (408, 604)
Screenshot: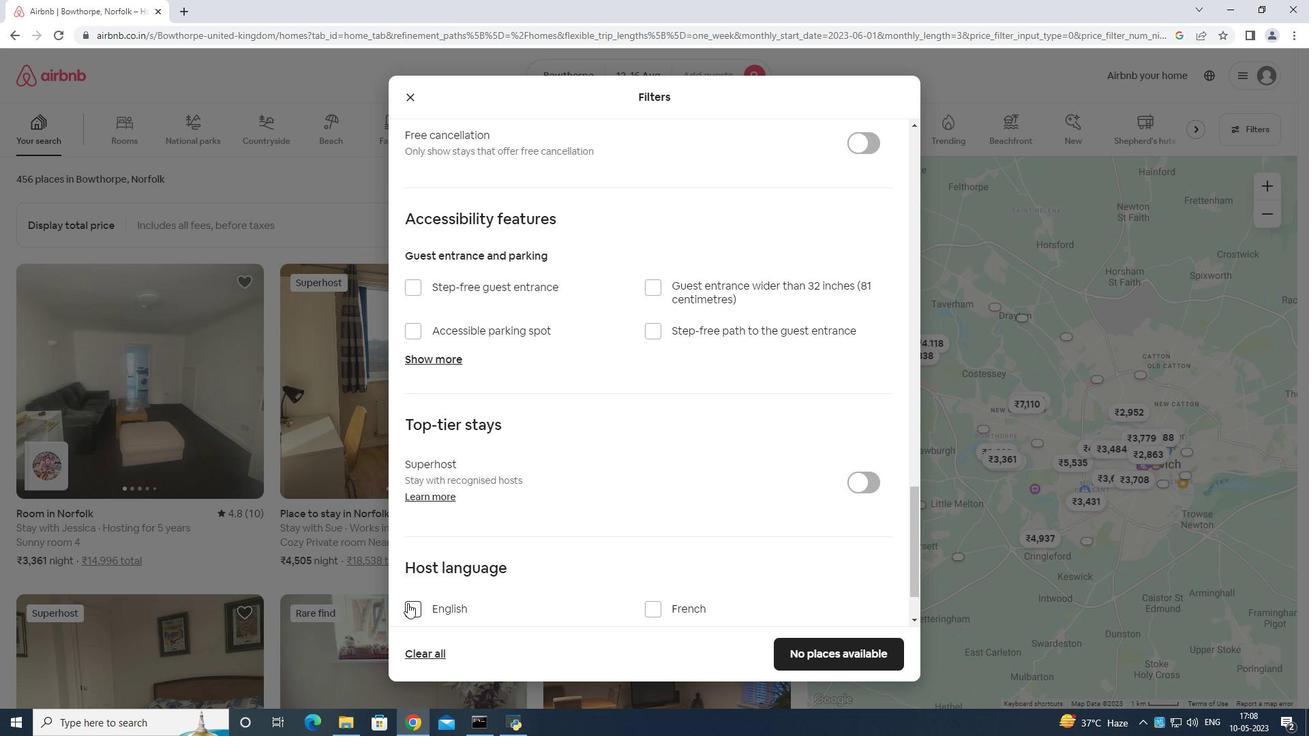 
Action: Mouse pressed left at (408, 604)
Screenshot: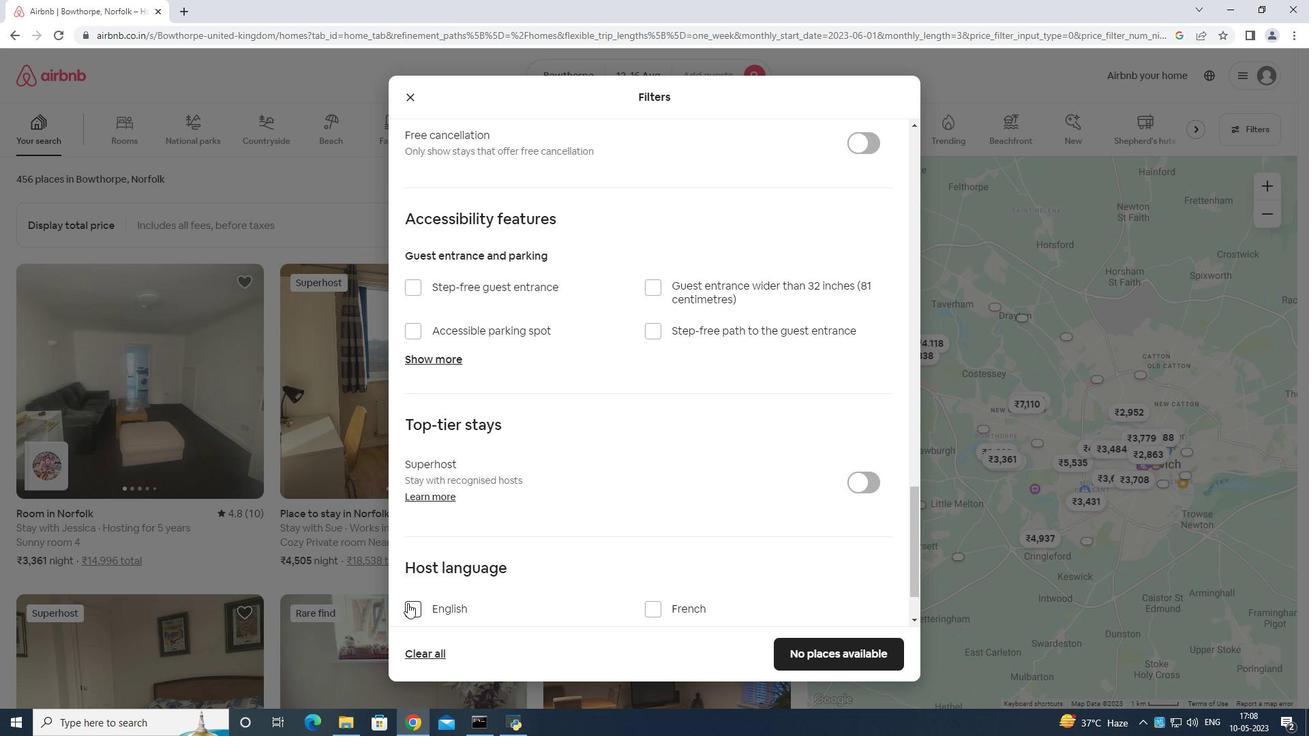
Action: Mouse moved to (802, 645)
Screenshot: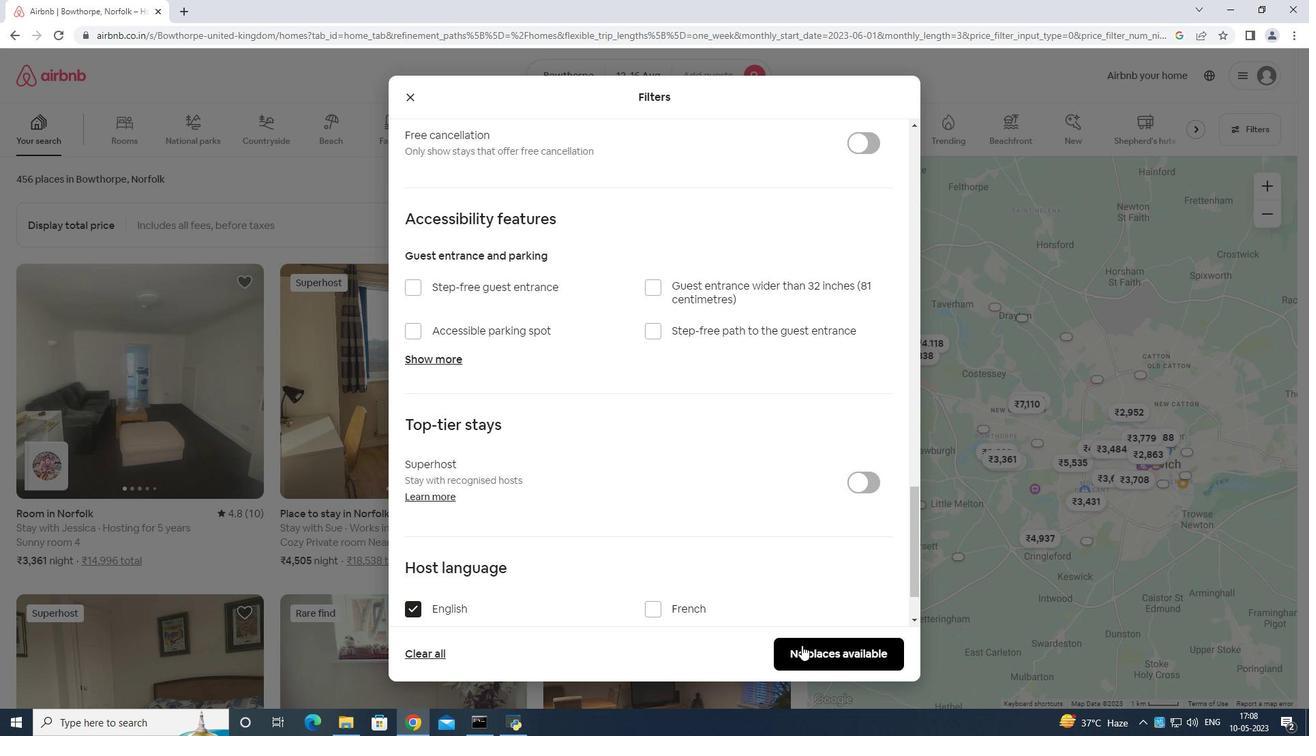 
Action: Mouse pressed left at (802, 645)
Screenshot: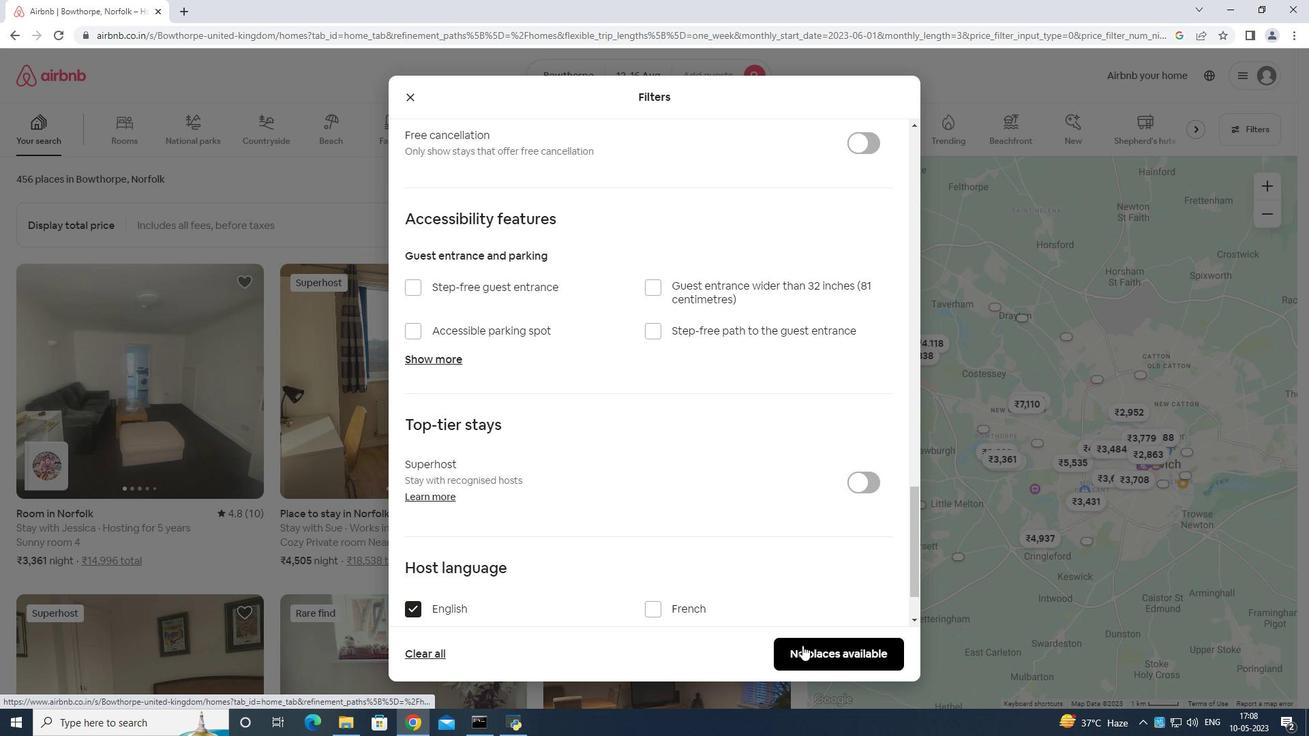 
Action: Mouse moved to (803, 643)
Screenshot: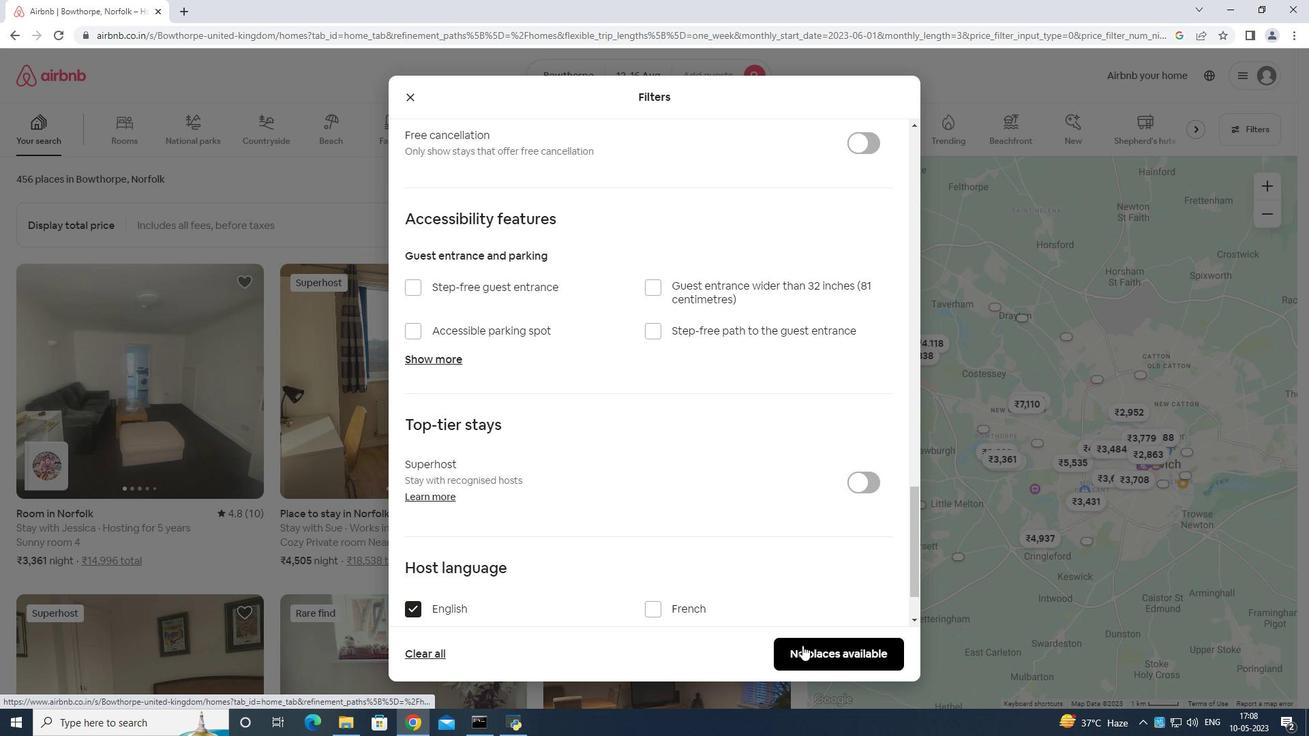
